 Task: Look for space in Prizren, Kosovo from 26th August, 2023 to 10th September, 2023 for 6 adults, 2 children in price range Rs.10000 to Rs.15000. Place can be entire place or shared room with 6 bedrooms having 6 beds and 6 bathrooms. Property type can be house, flat, guest house. Amenities needed are: wifi, TV, free parkinig on premises, gym, breakfast. Booking option can be shelf check-in. Required host language is English.
Action: Mouse moved to (528, 99)
Screenshot: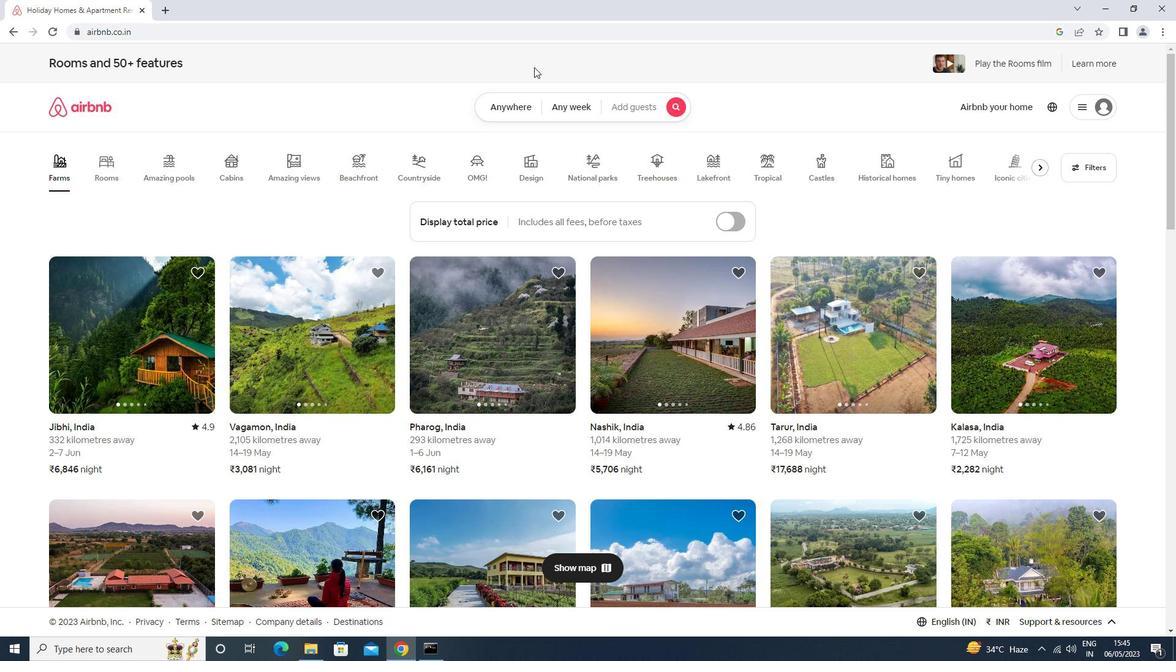 
Action: Mouse pressed left at (528, 99)
Screenshot: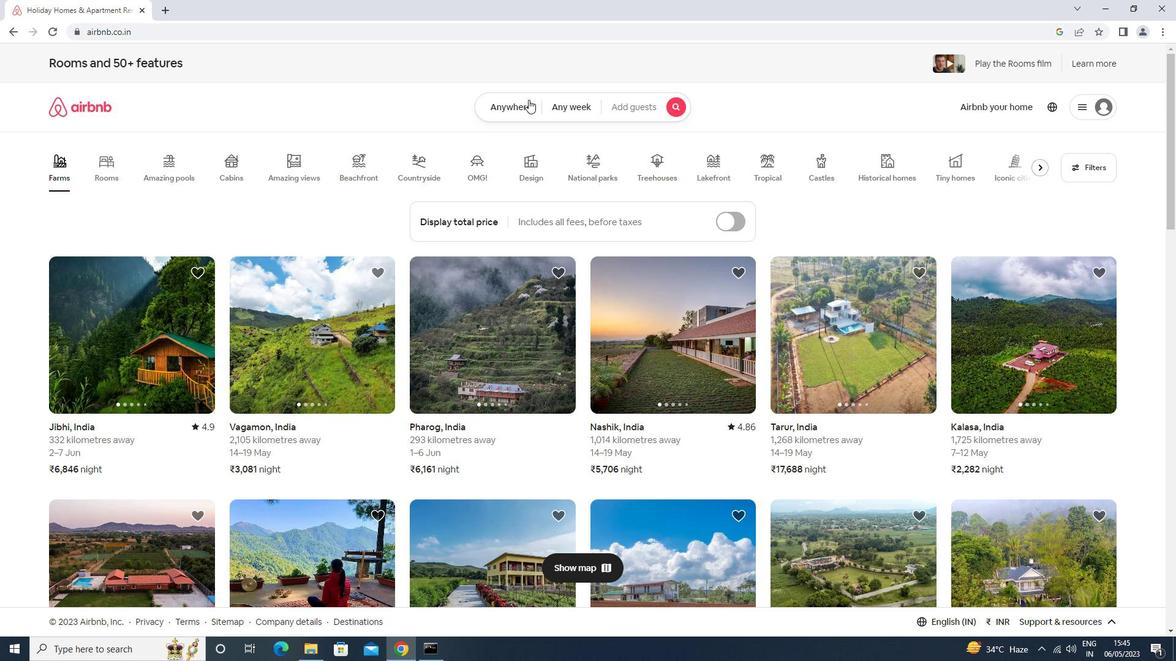 
Action: Mouse moved to (381, 158)
Screenshot: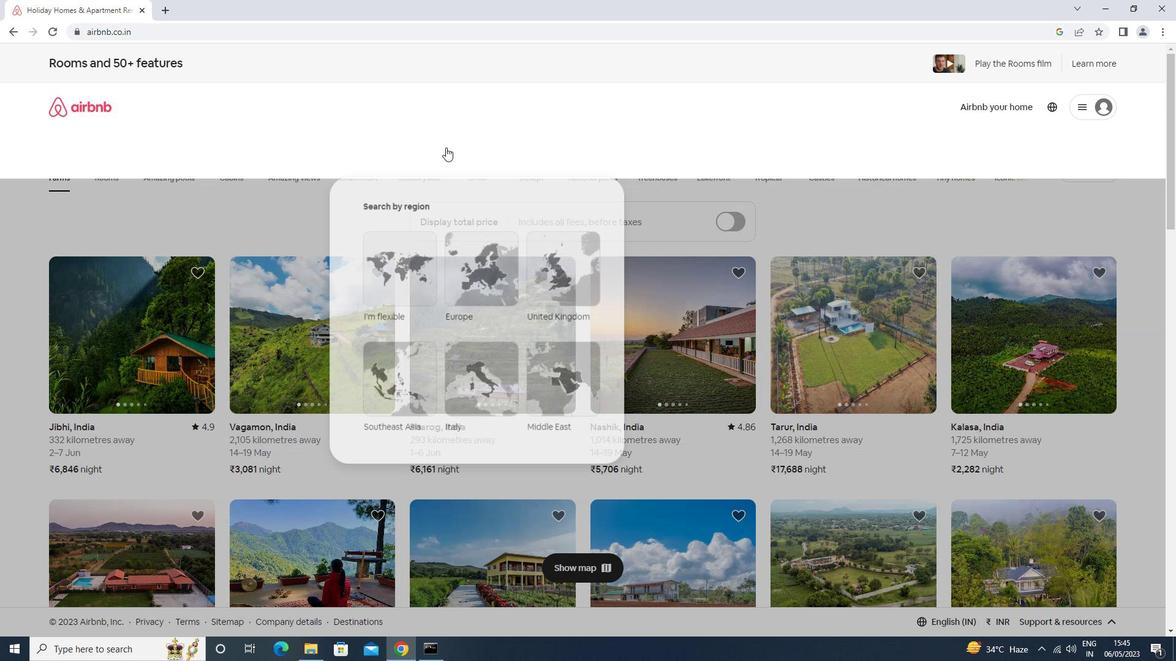 
Action: Mouse pressed left at (381, 158)
Screenshot: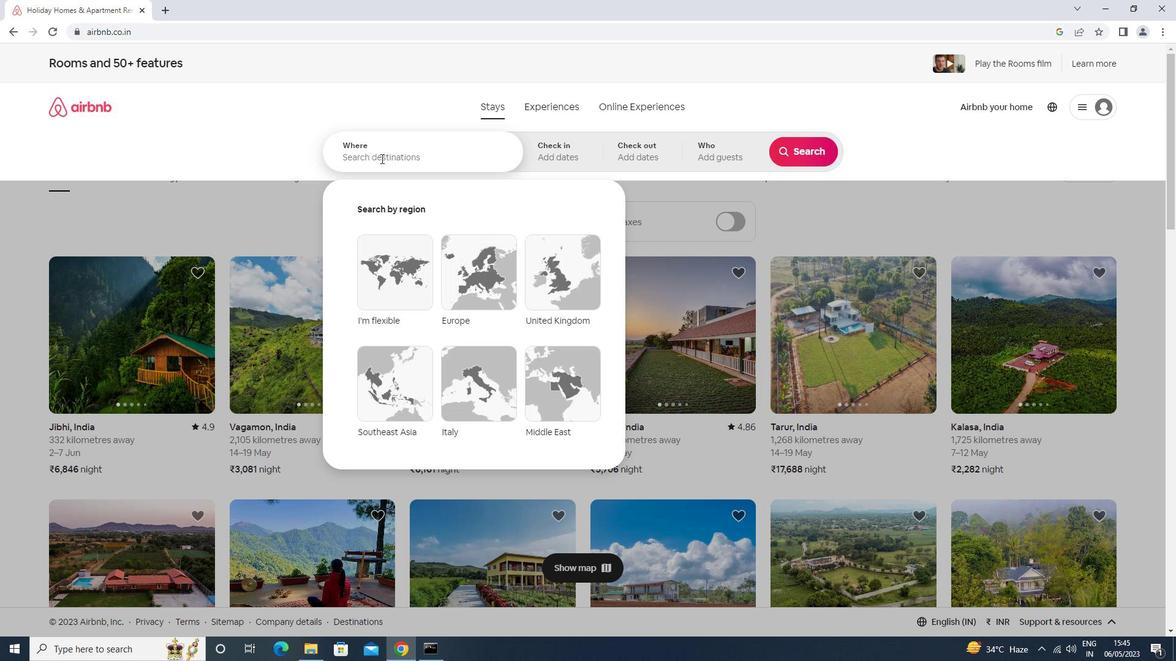 
Action: Mouse moved to (383, 158)
Screenshot: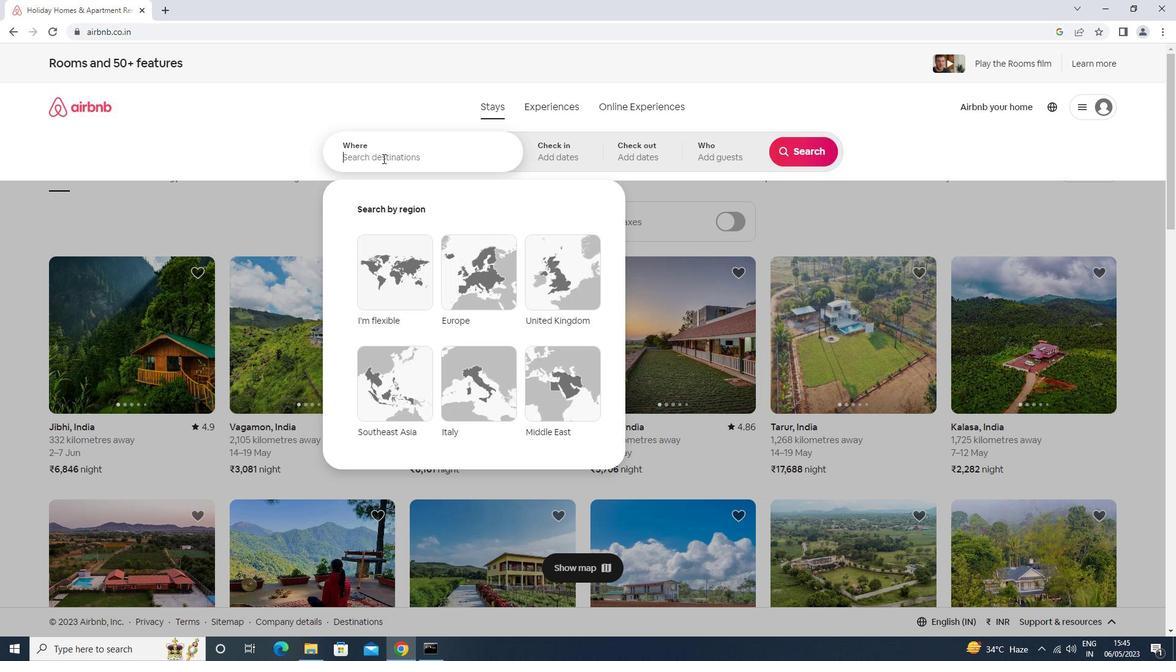 
Action: Key pressed prizreb<Key.backspace>n,<Key.space>kosovo
Screenshot: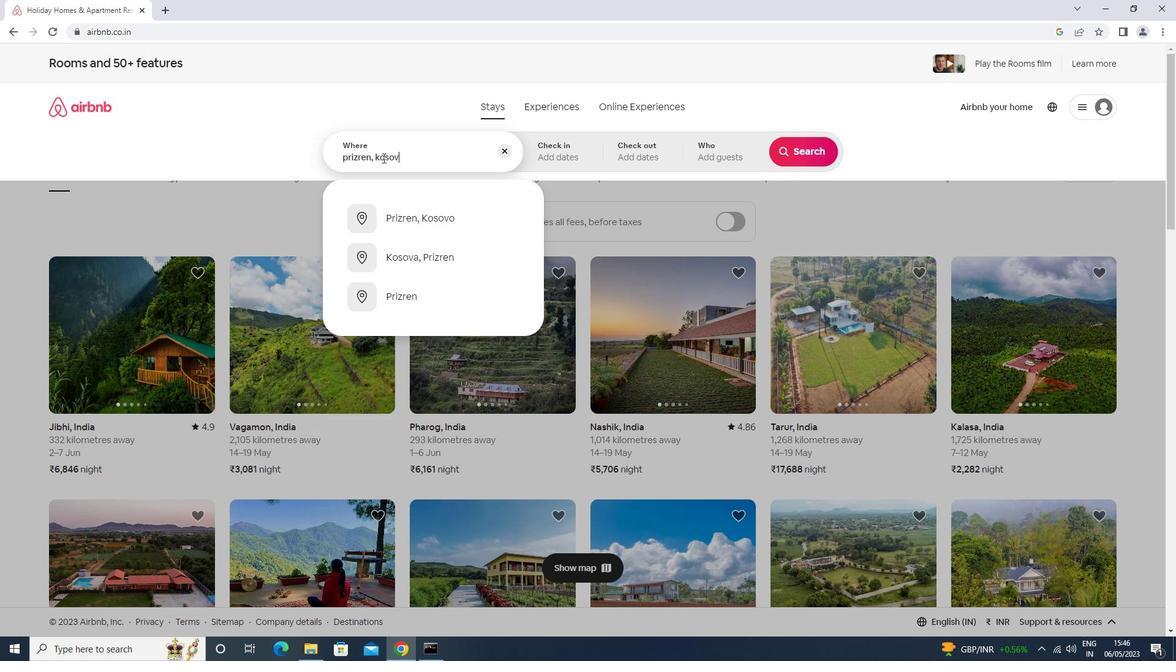 
Action: Mouse moved to (397, 161)
Screenshot: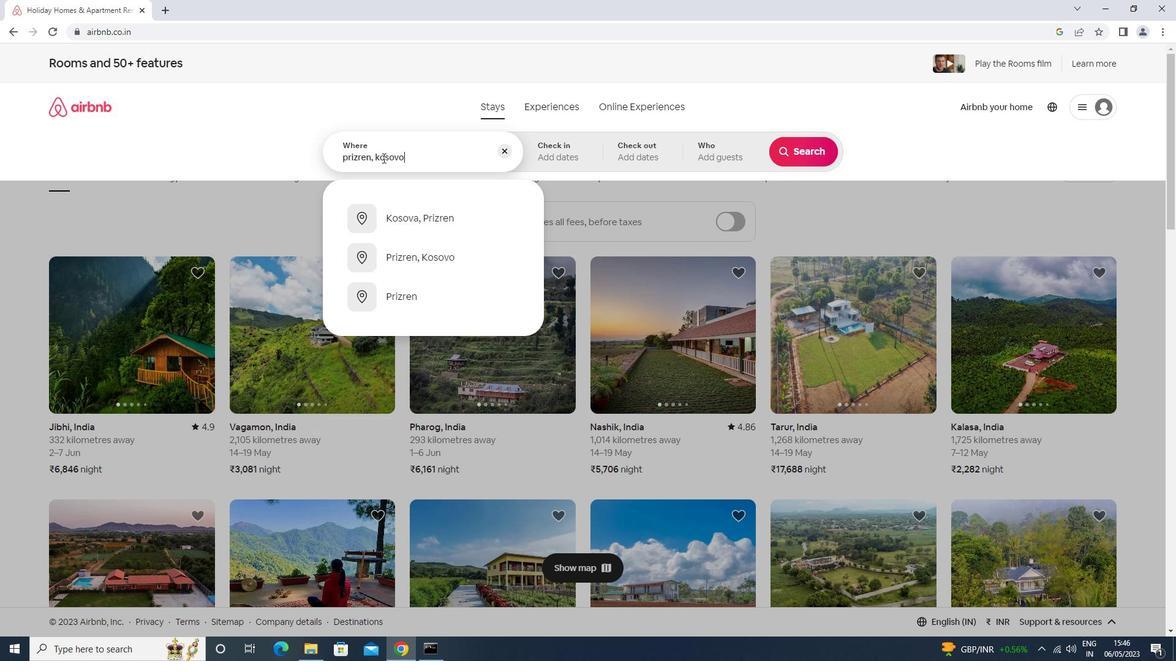 
Action: Key pressed <Key.down><Key.enter>
Screenshot: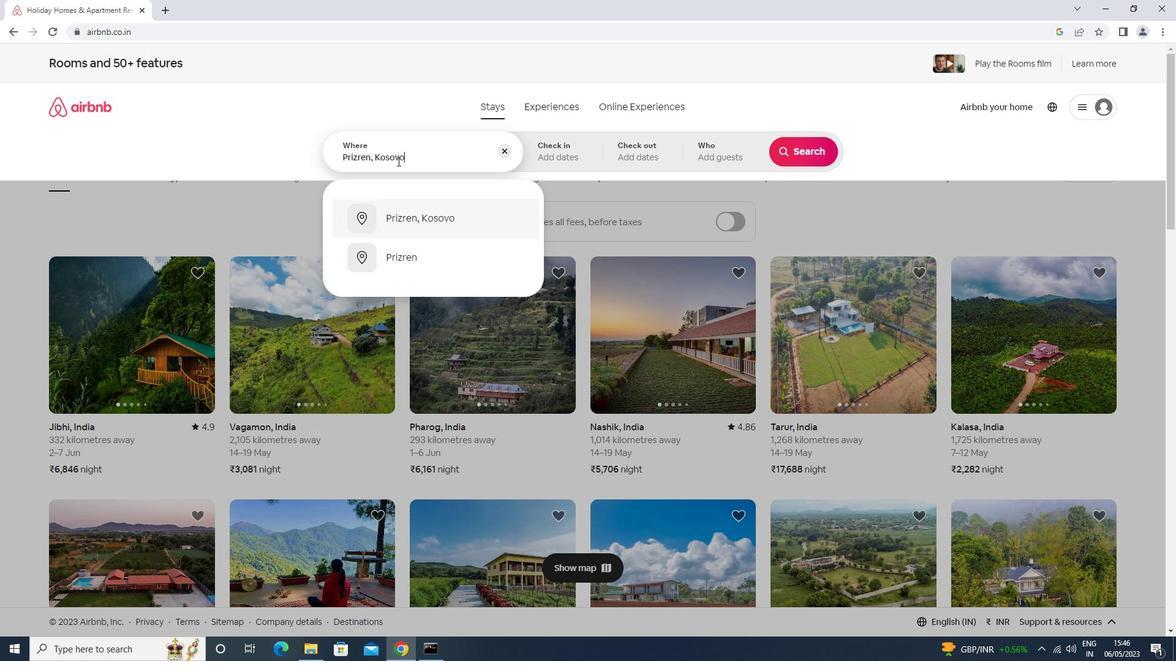 
Action: Mouse moved to (797, 251)
Screenshot: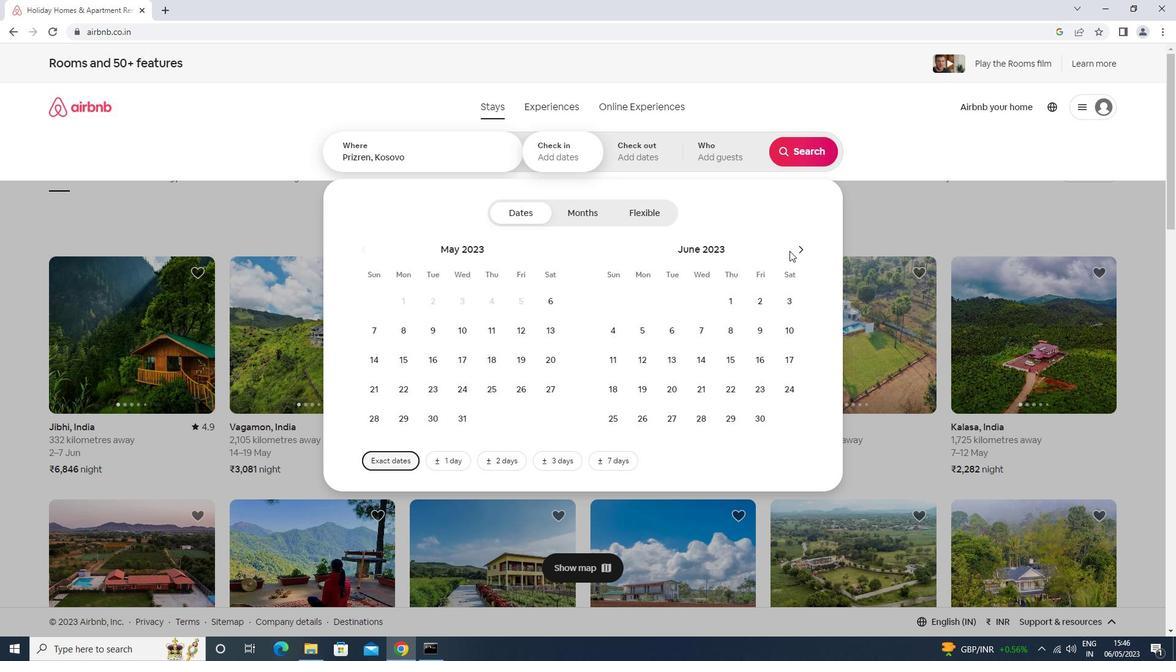 
Action: Mouse pressed left at (797, 251)
Screenshot: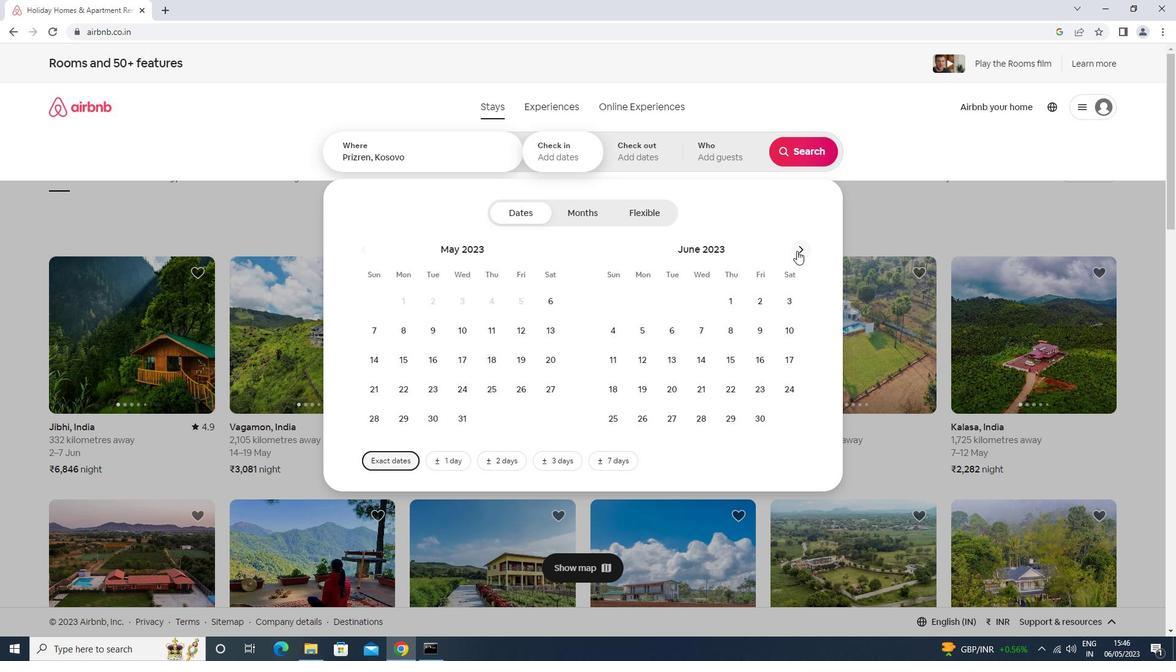 
Action: Mouse pressed left at (797, 251)
Screenshot: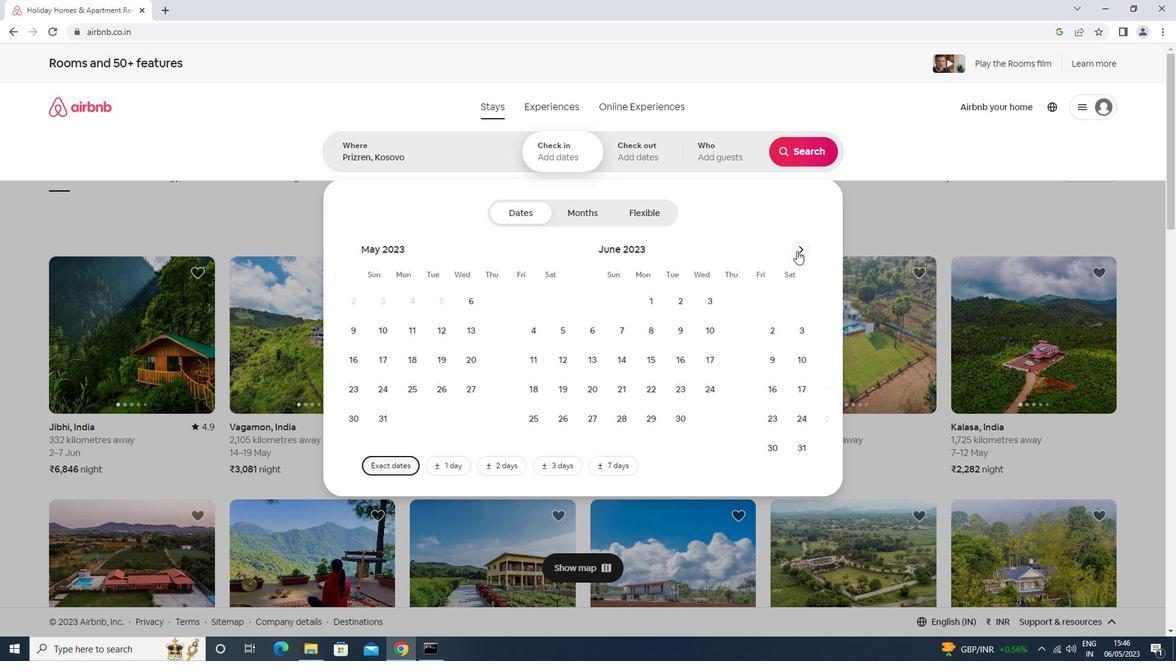 
Action: Mouse pressed left at (797, 251)
Screenshot: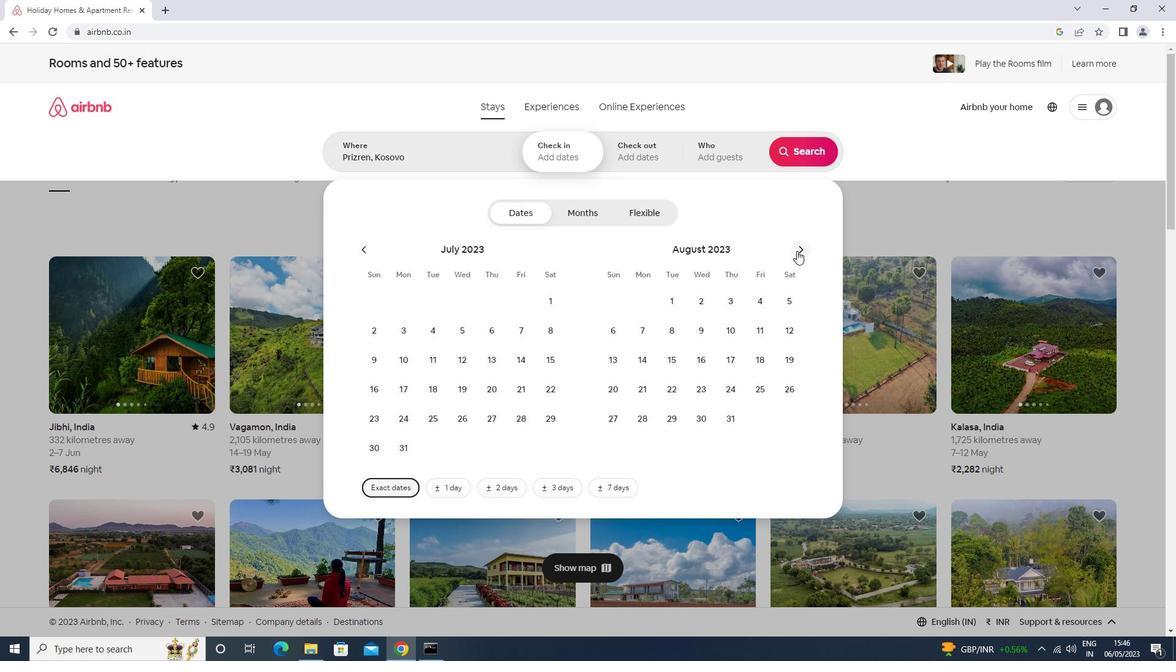 
Action: Mouse moved to (539, 387)
Screenshot: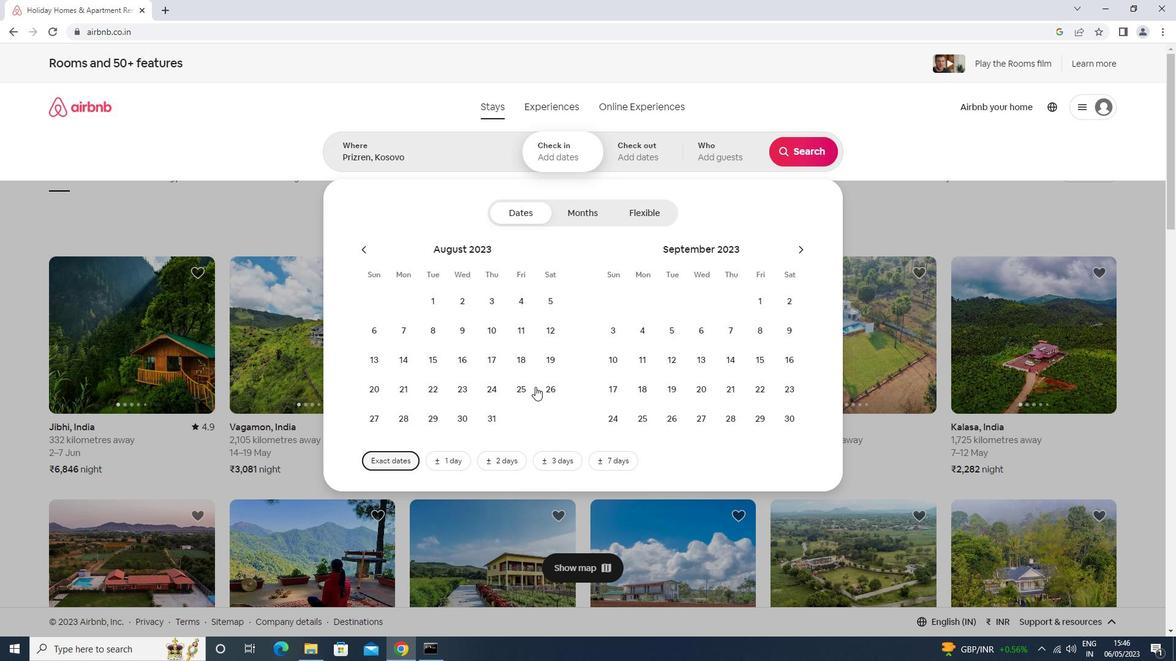 
Action: Mouse pressed left at (539, 387)
Screenshot: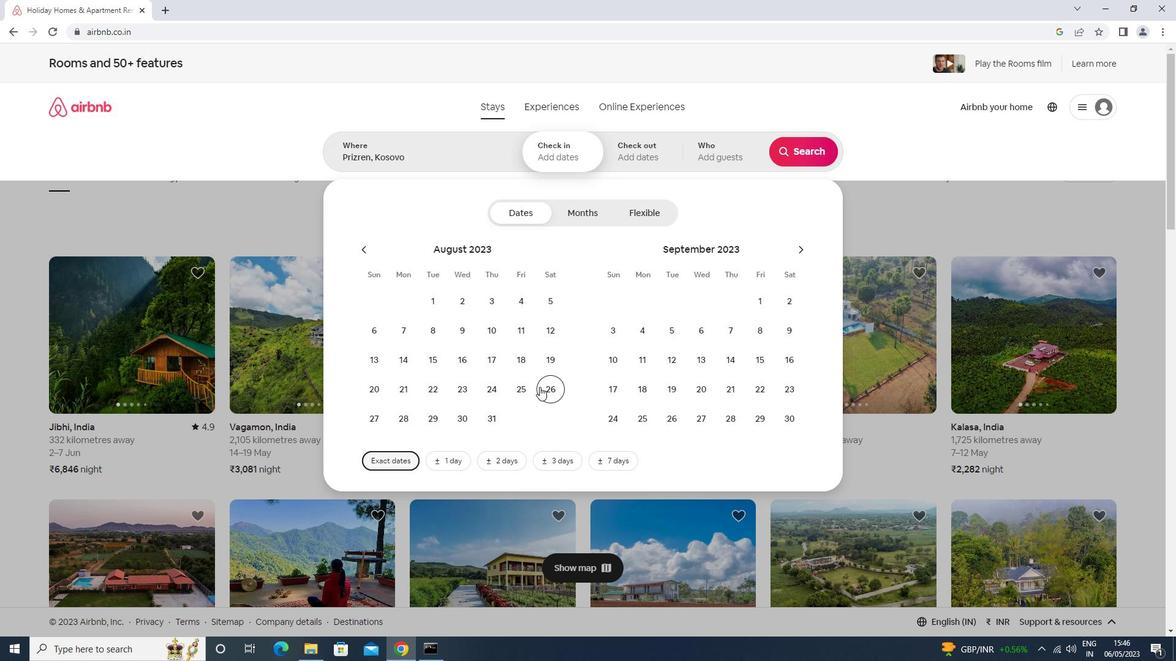
Action: Mouse moved to (617, 361)
Screenshot: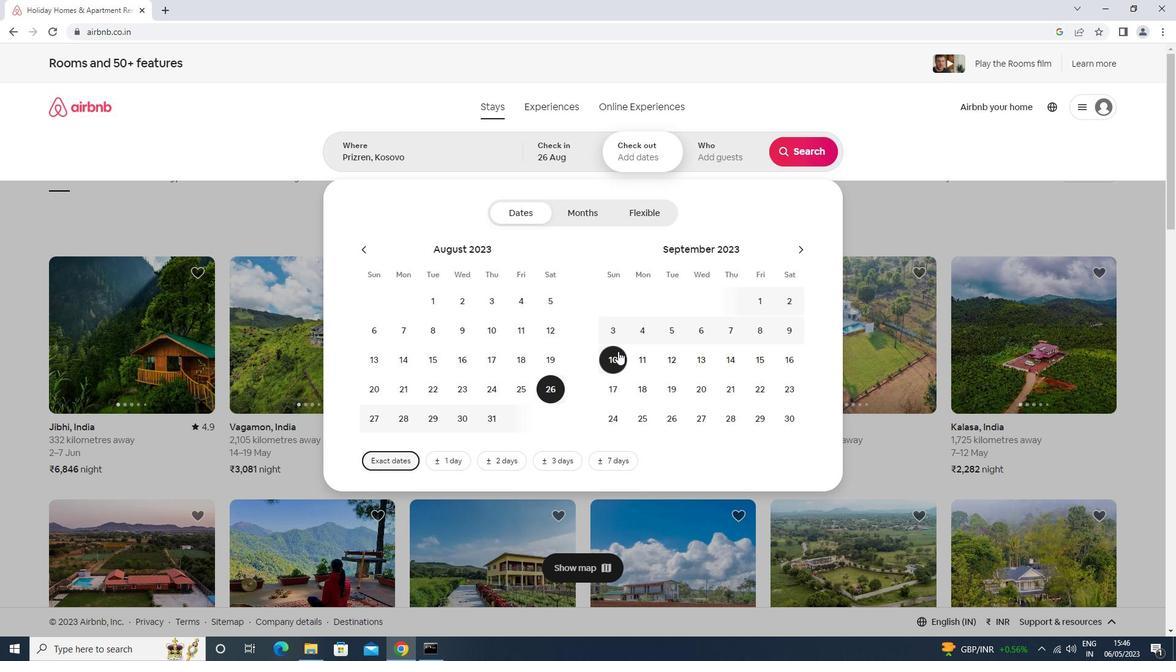 
Action: Mouse pressed left at (617, 361)
Screenshot: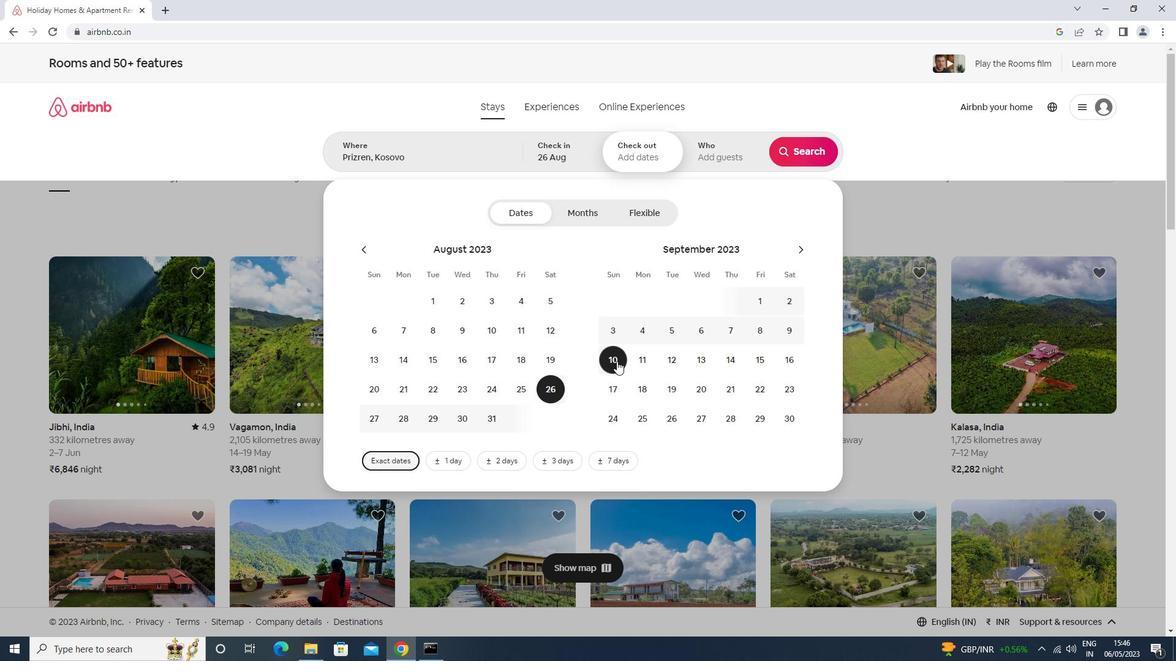 
Action: Mouse moved to (696, 152)
Screenshot: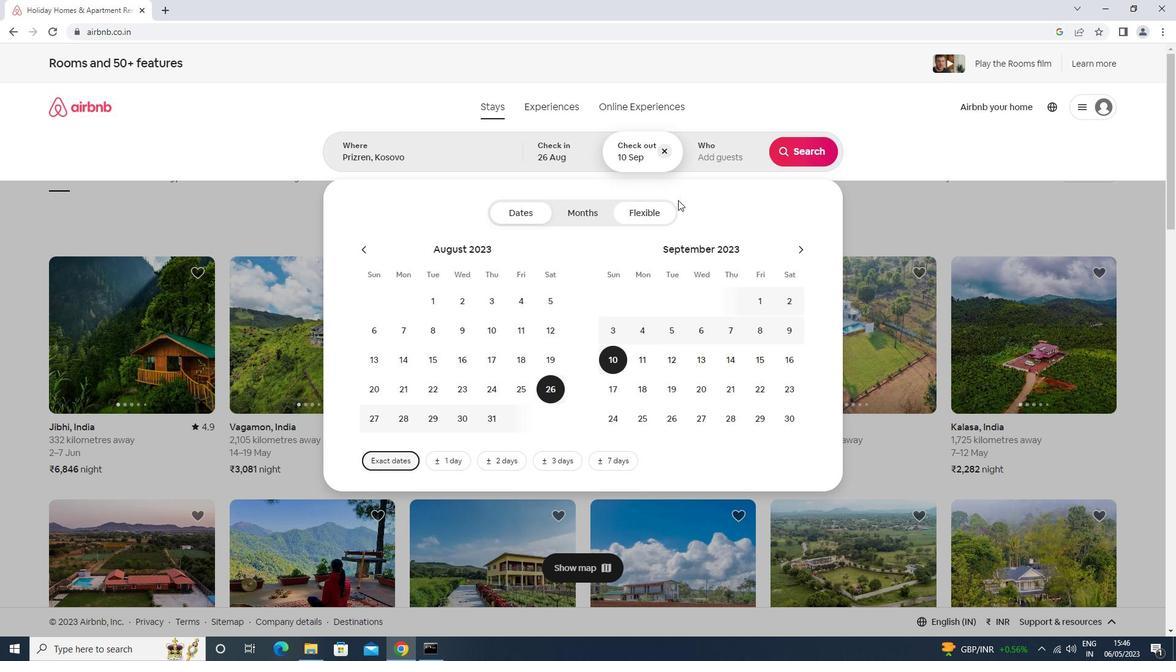 
Action: Mouse pressed left at (696, 152)
Screenshot: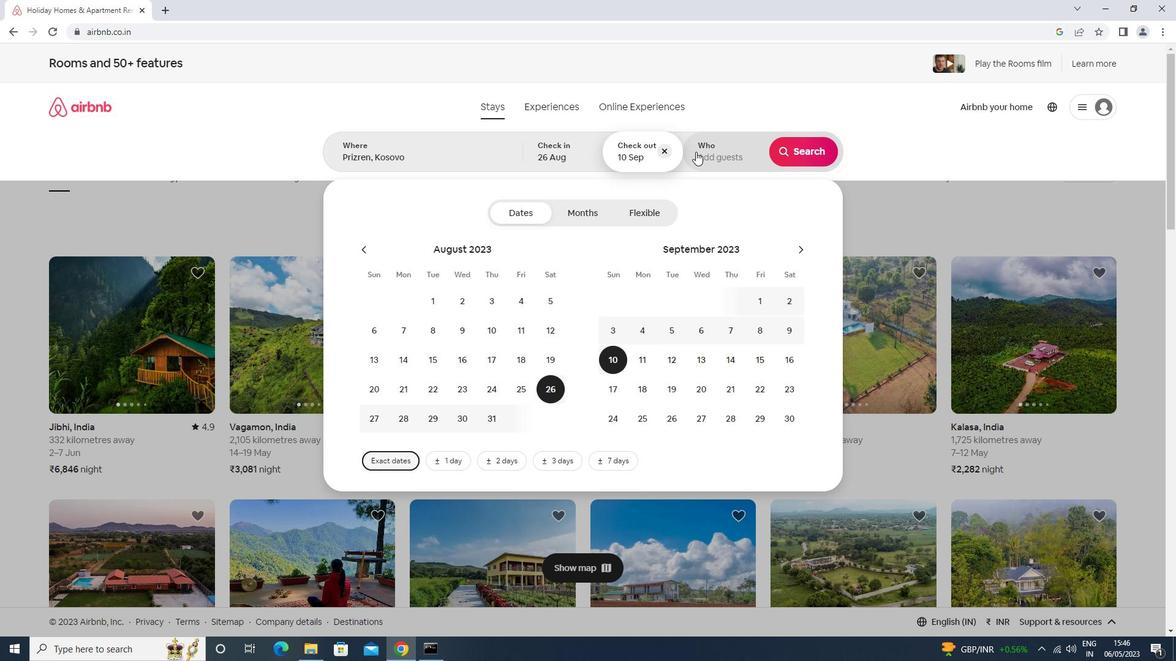 
Action: Mouse moved to (804, 218)
Screenshot: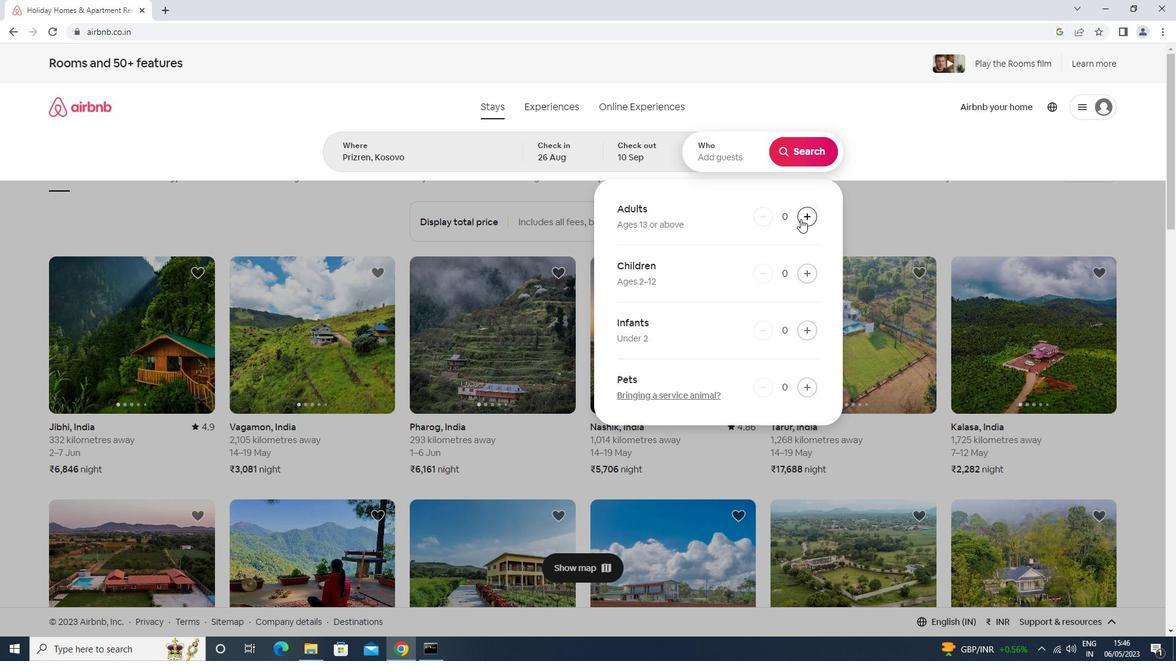 
Action: Mouse pressed left at (804, 218)
Screenshot: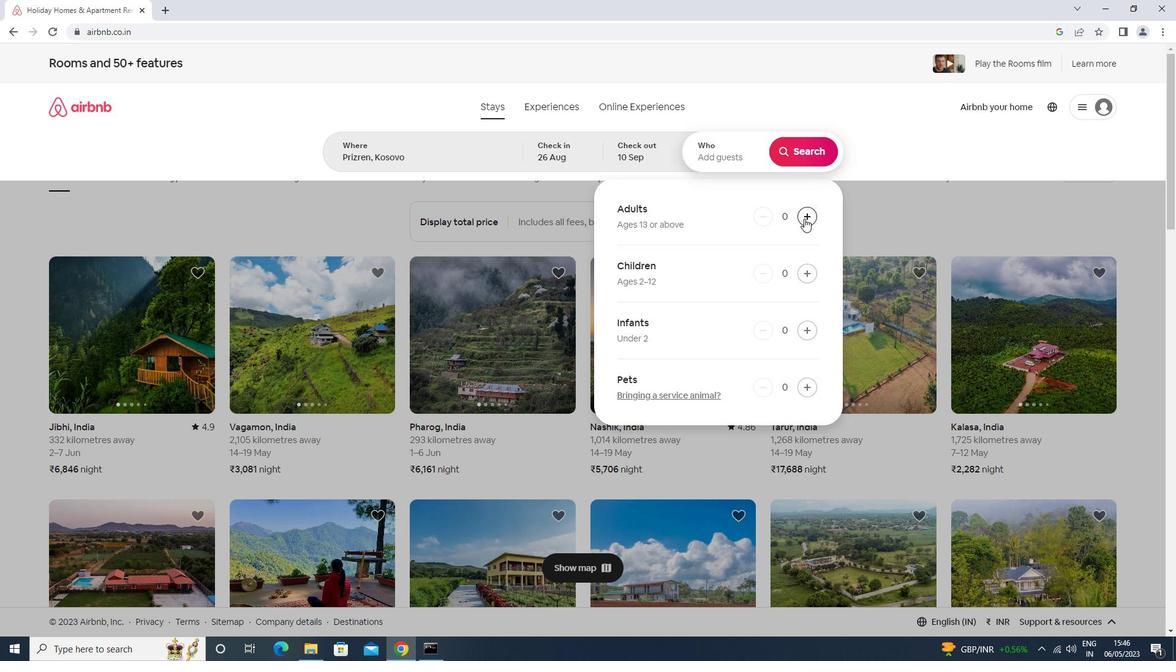 
Action: Mouse pressed left at (804, 218)
Screenshot: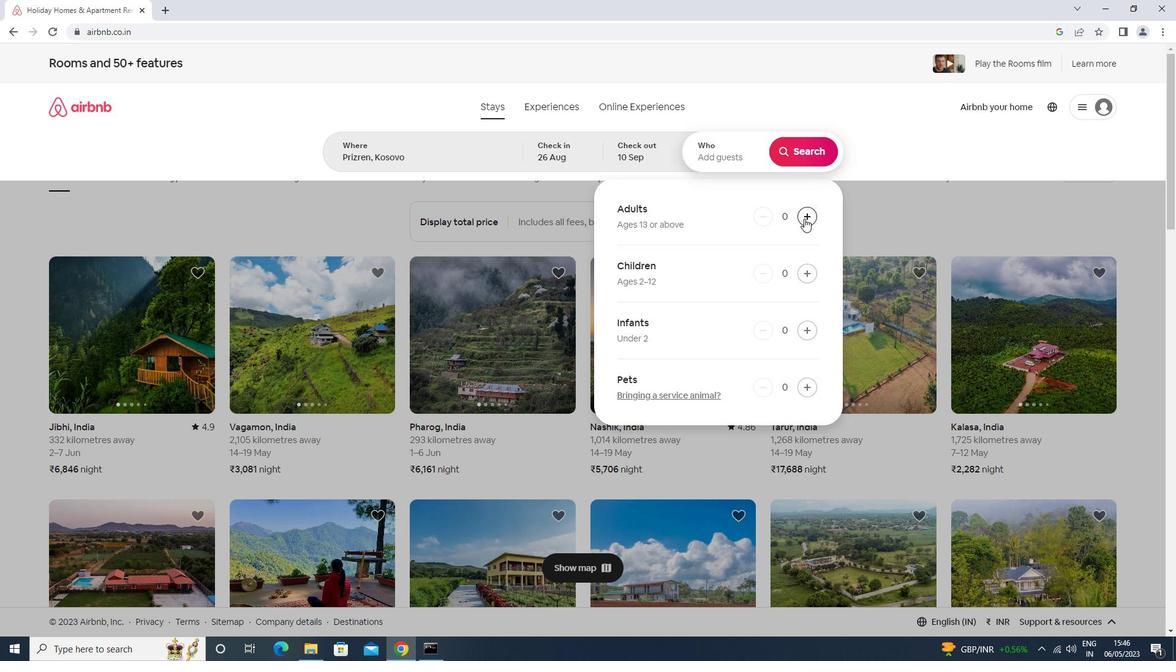 
Action: Mouse moved to (808, 215)
Screenshot: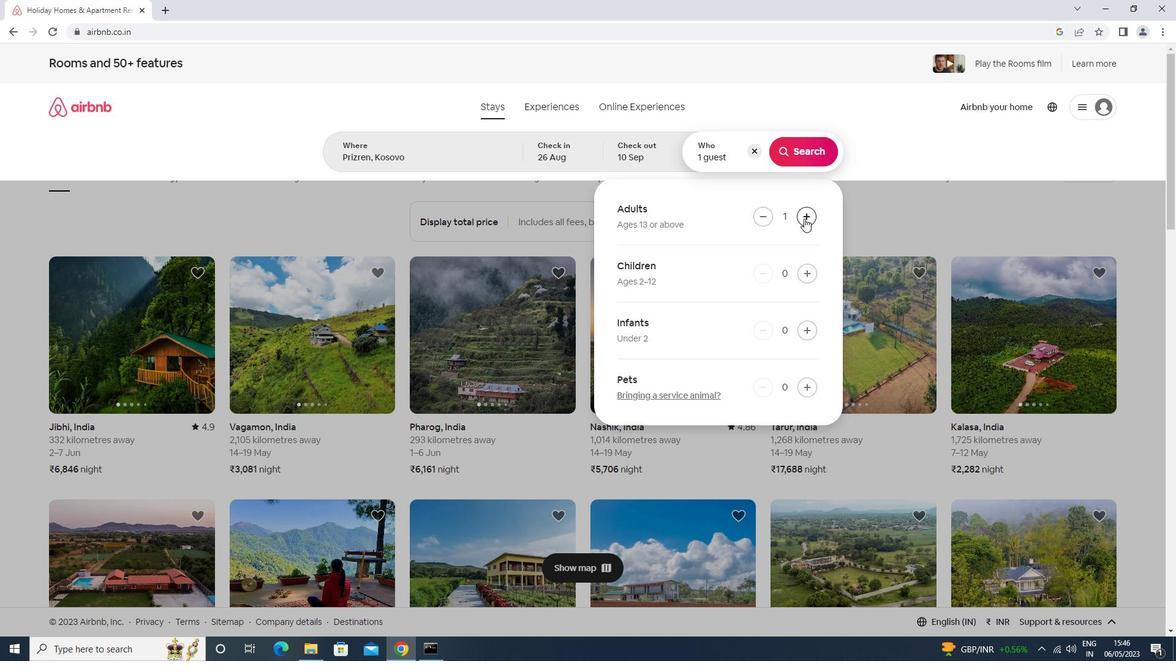 
Action: Mouse pressed left at (808, 215)
Screenshot: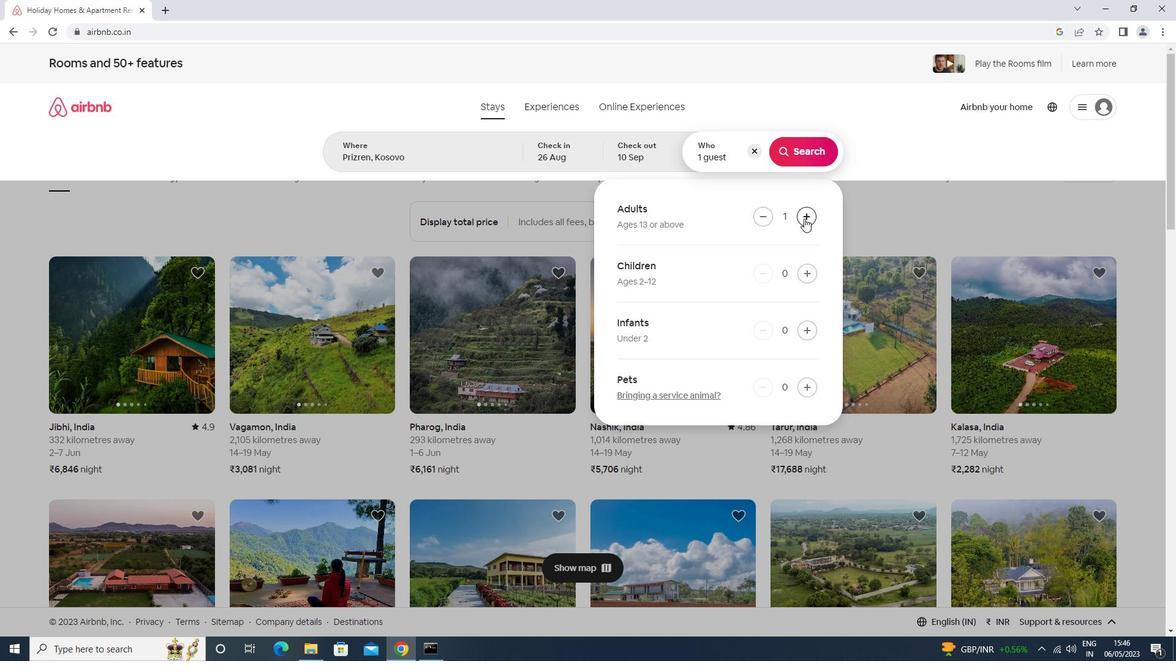 
Action: Mouse pressed left at (808, 215)
Screenshot: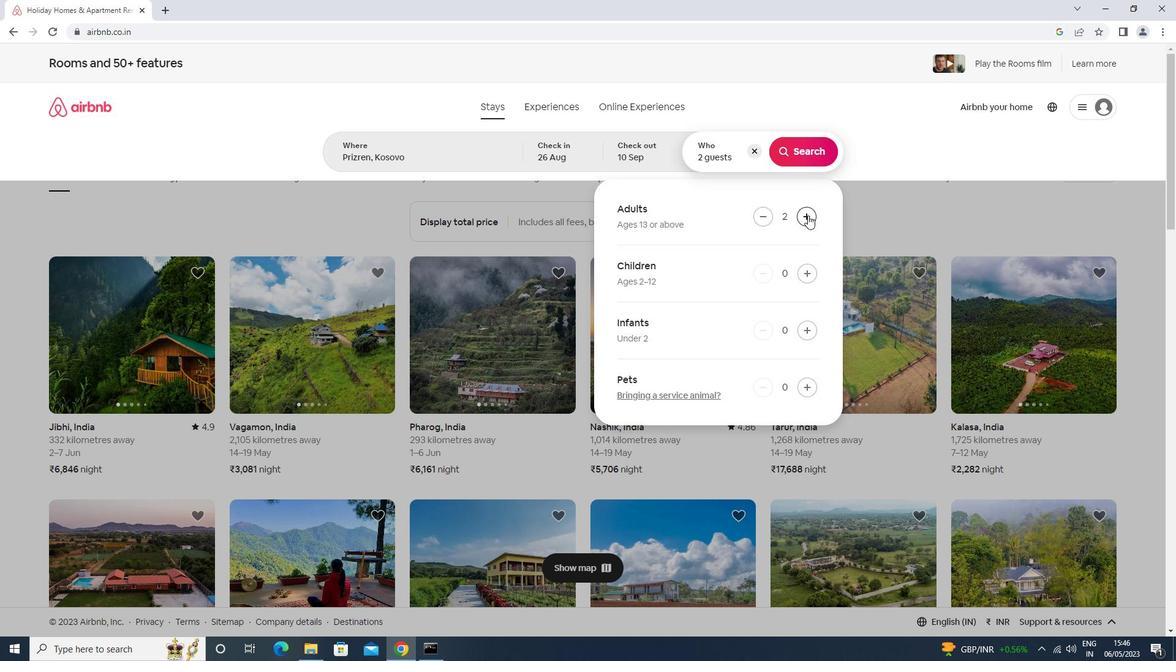 
Action: Mouse pressed left at (808, 215)
Screenshot: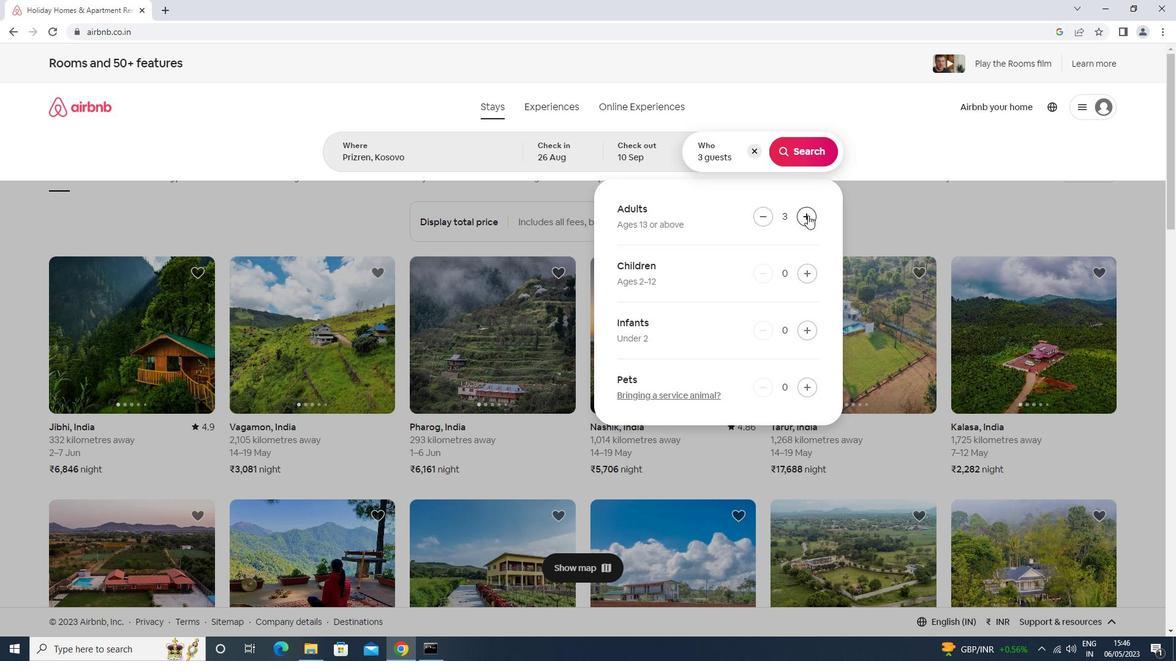 
Action: Mouse pressed left at (808, 215)
Screenshot: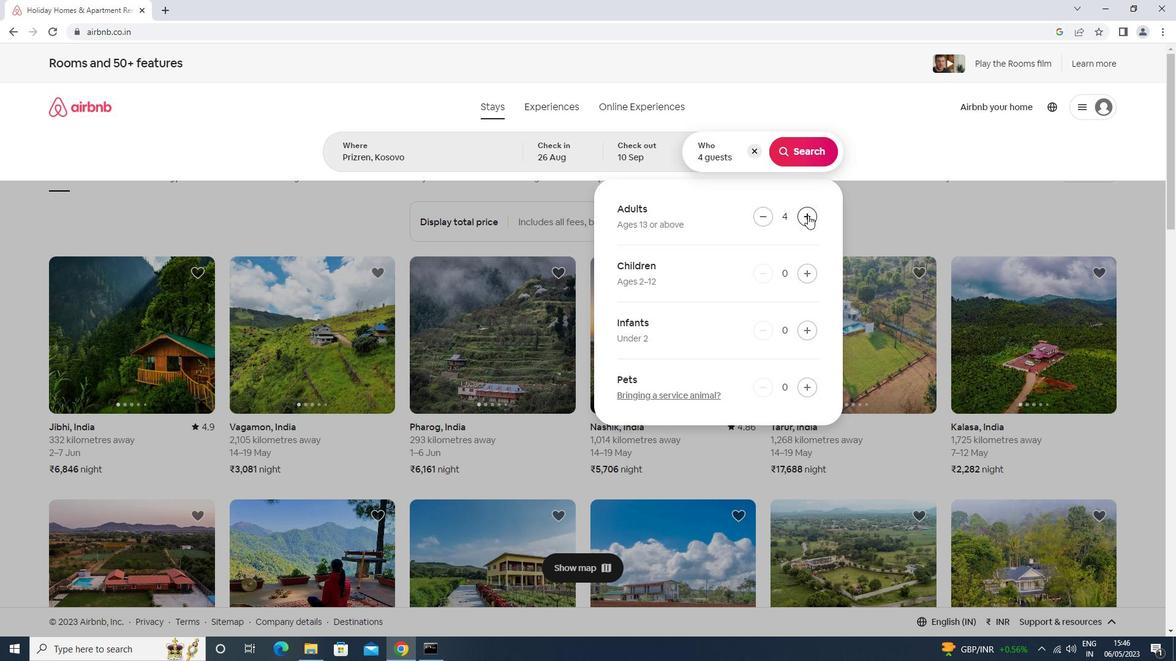 
Action: Mouse moved to (813, 272)
Screenshot: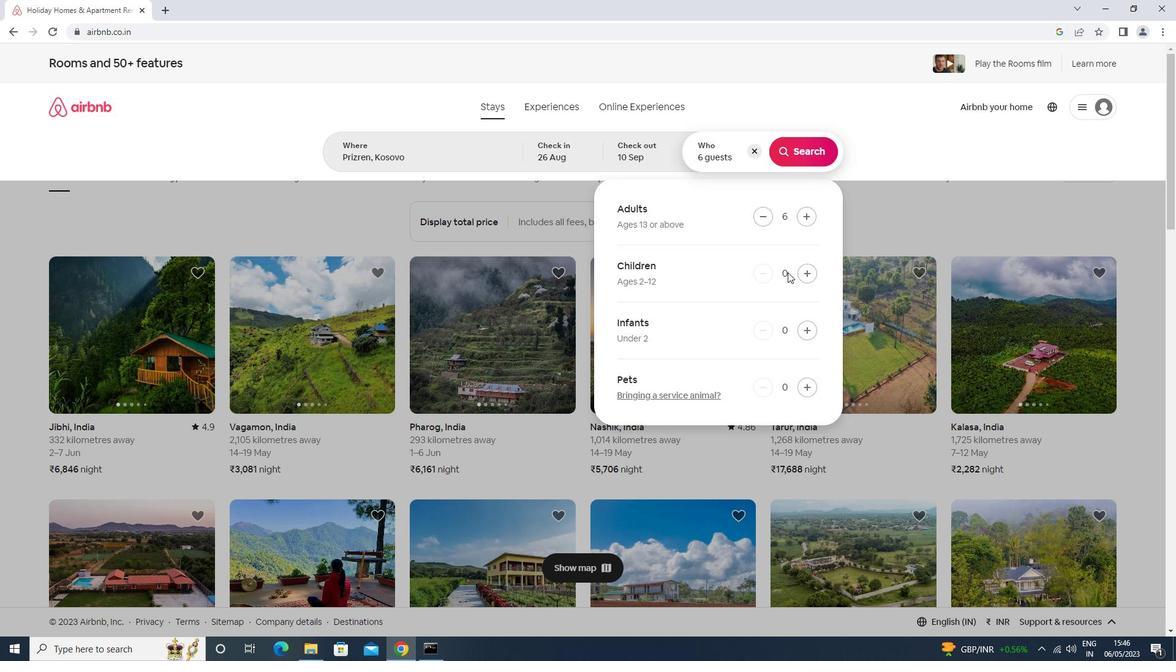 
Action: Mouse pressed left at (813, 272)
Screenshot: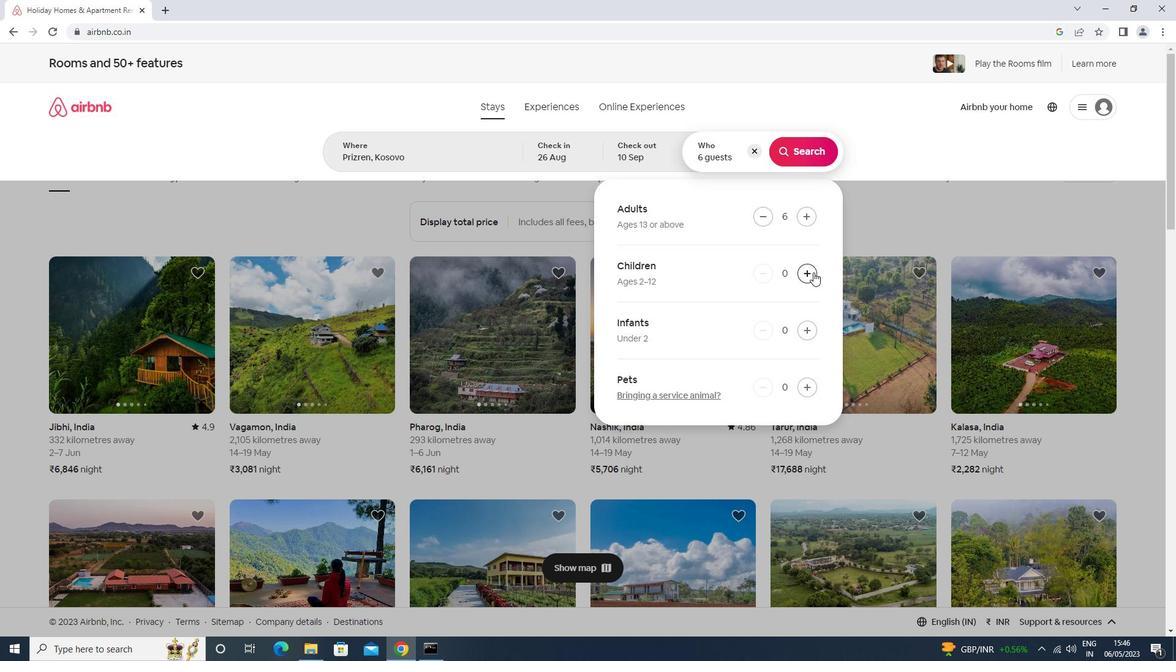 
Action: Mouse pressed left at (813, 272)
Screenshot: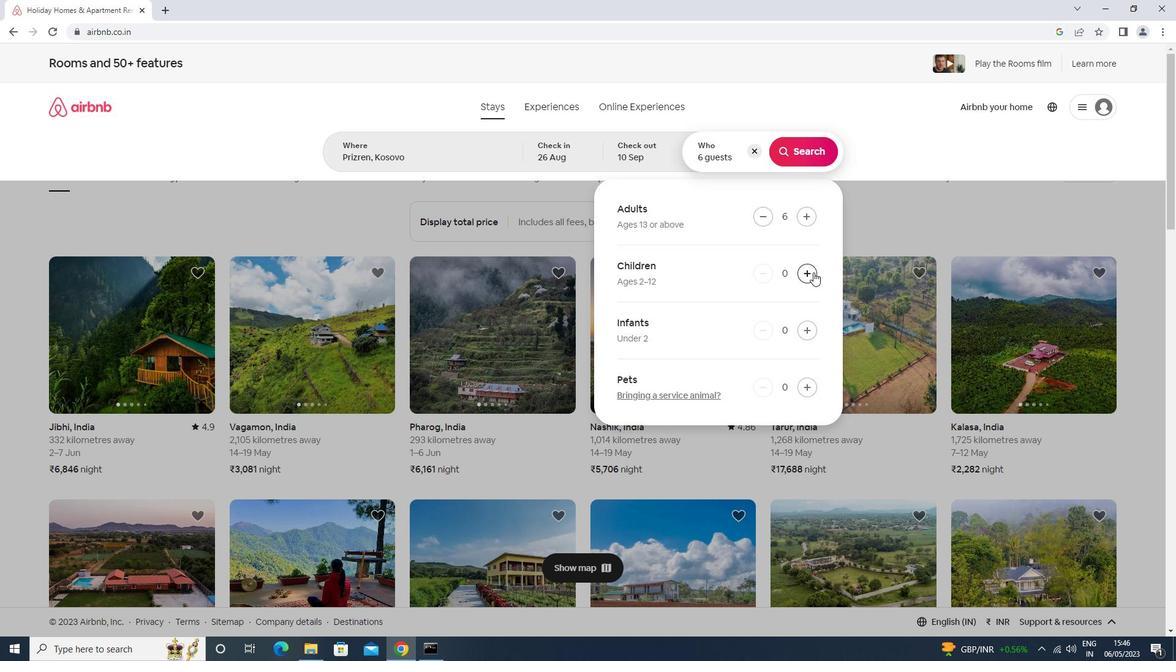 
Action: Mouse moved to (805, 157)
Screenshot: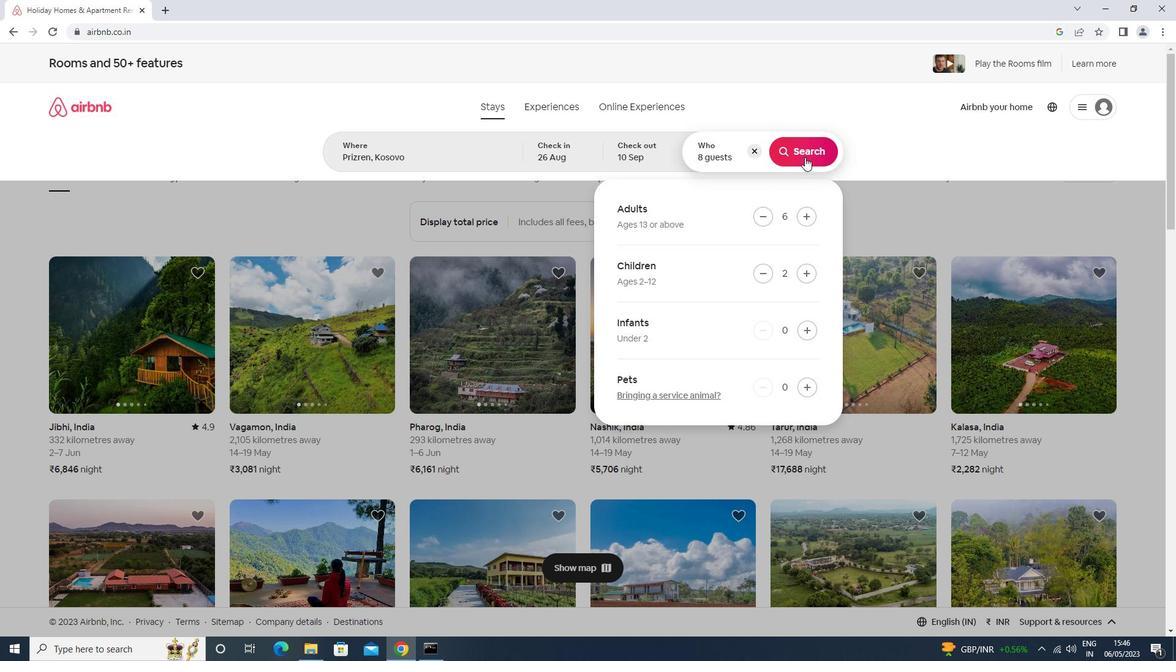 
Action: Mouse pressed left at (805, 157)
Screenshot: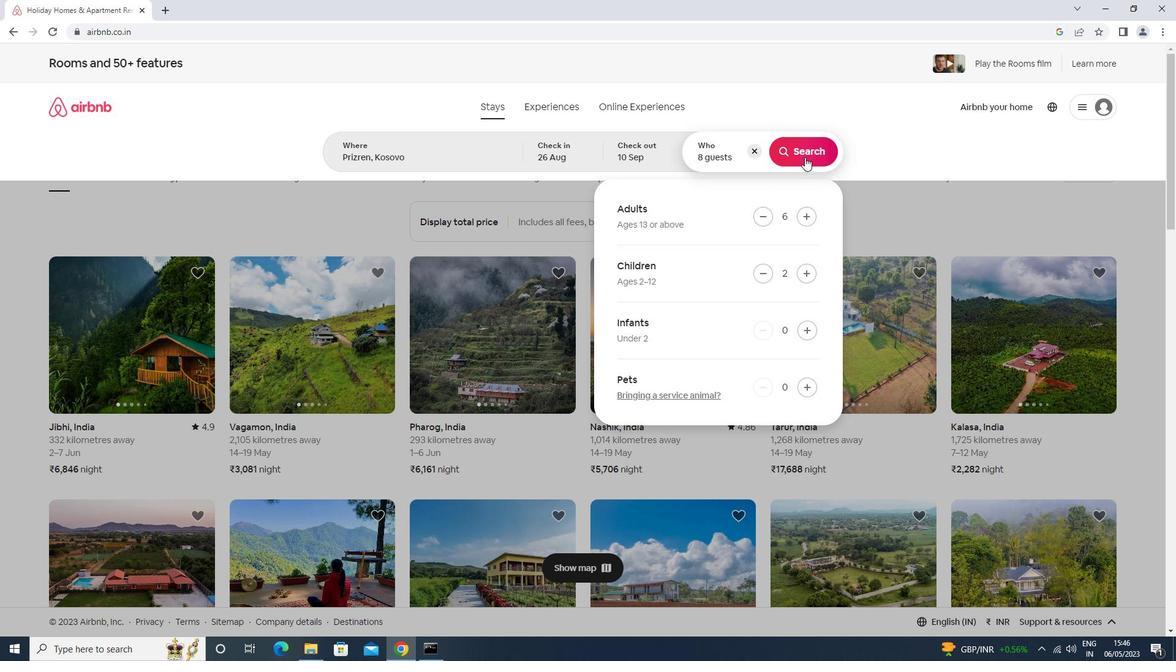
Action: Mouse moved to (1126, 115)
Screenshot: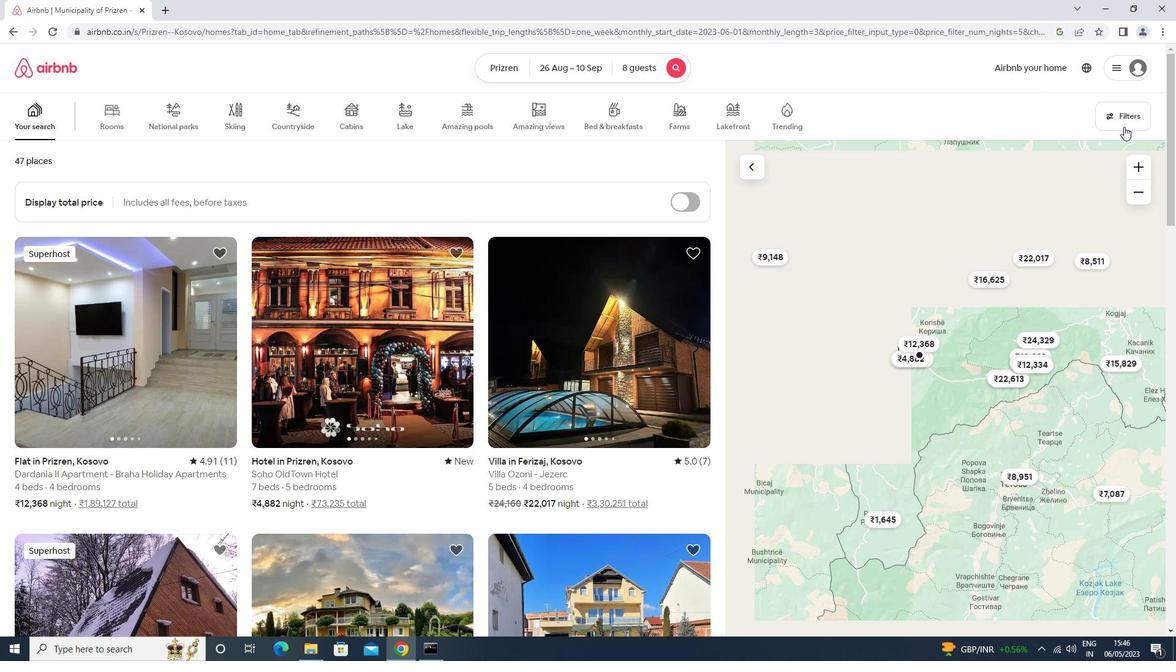 
Action: Mouse pressed left at (1126, 115)
Screenshot: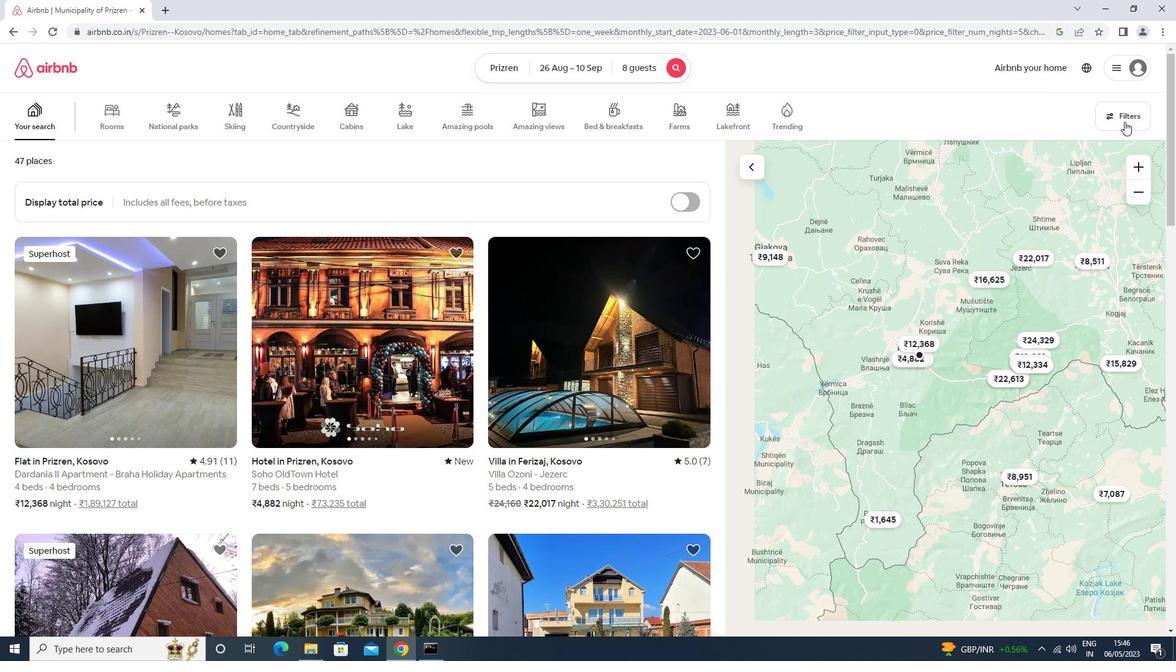 
Action: Mouse moved to (534, 413)
Screenshot: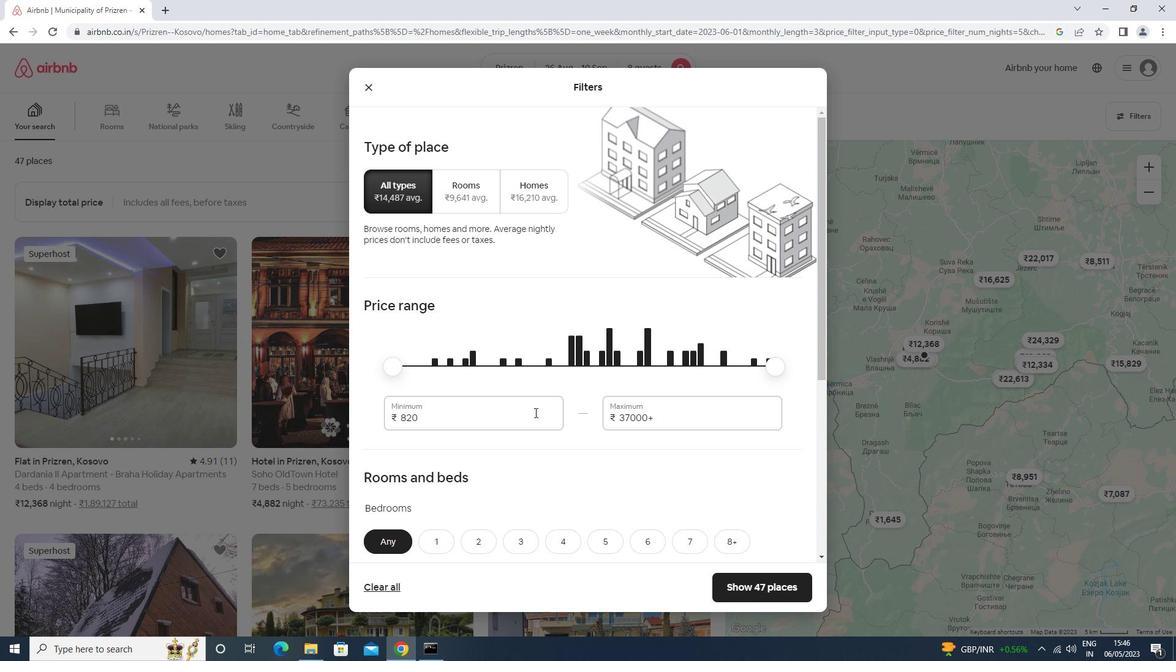 
Action: Mouse pressed left at (534, 413)
Screenshot: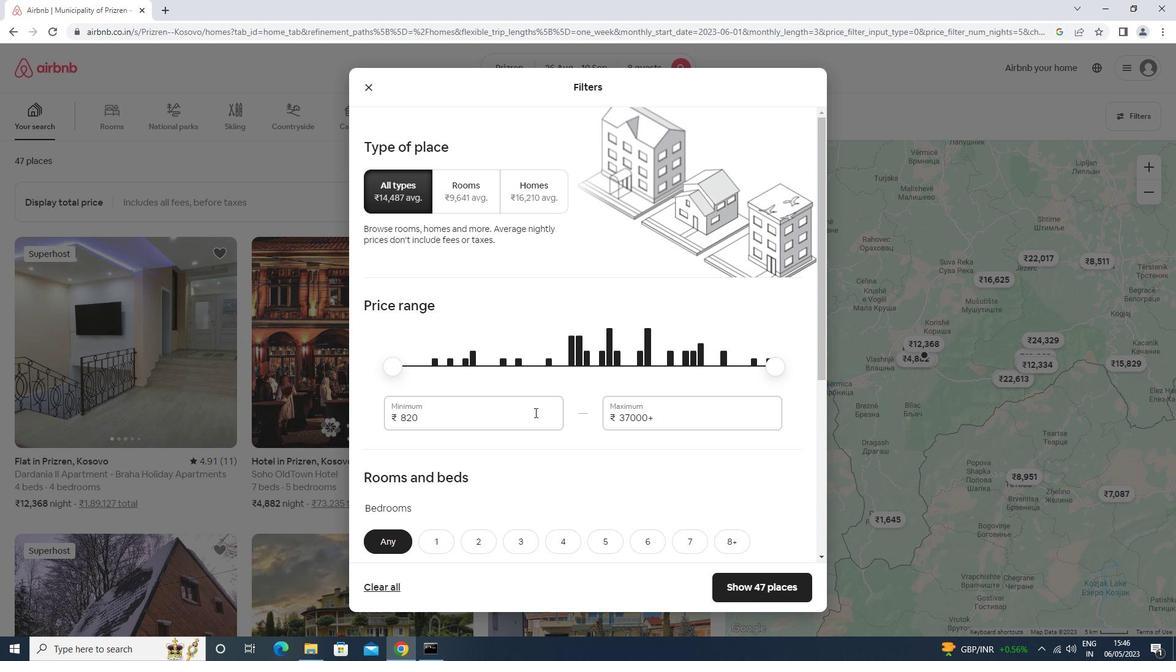 
Action: Key pressed <Key.backspace><Key.backspace><Key.backspace><Key.backspace>10000<Key.tab>15000
Screenshot: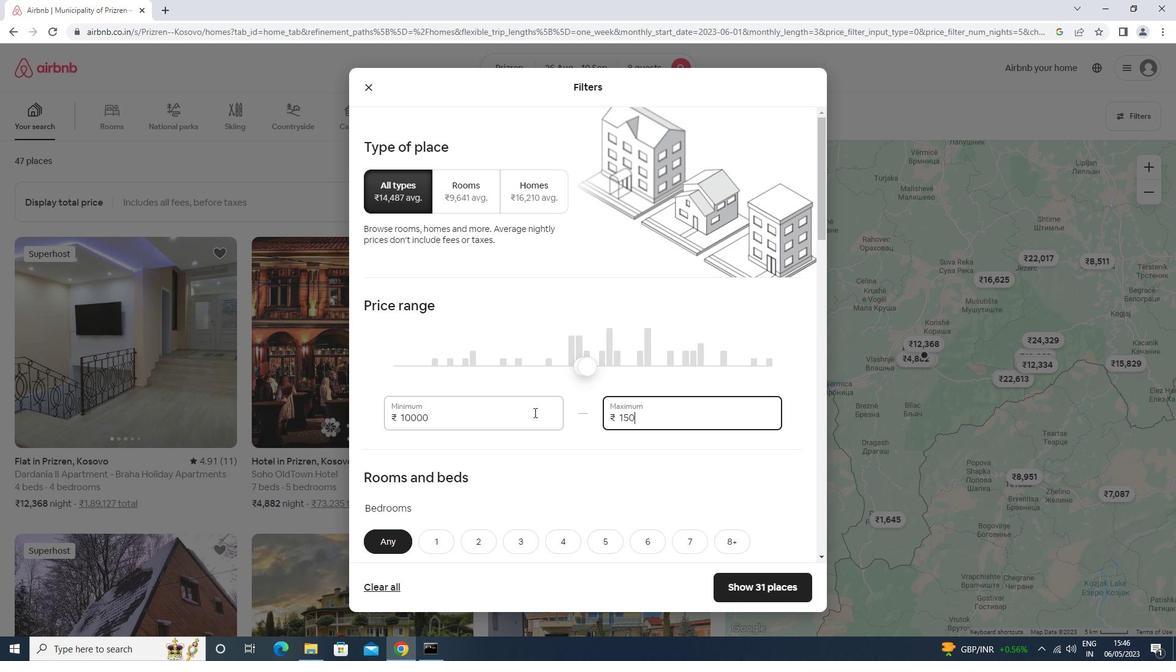 
Action: Mouse scrolled (534, 412) with delta (0, 0)
Screenshot: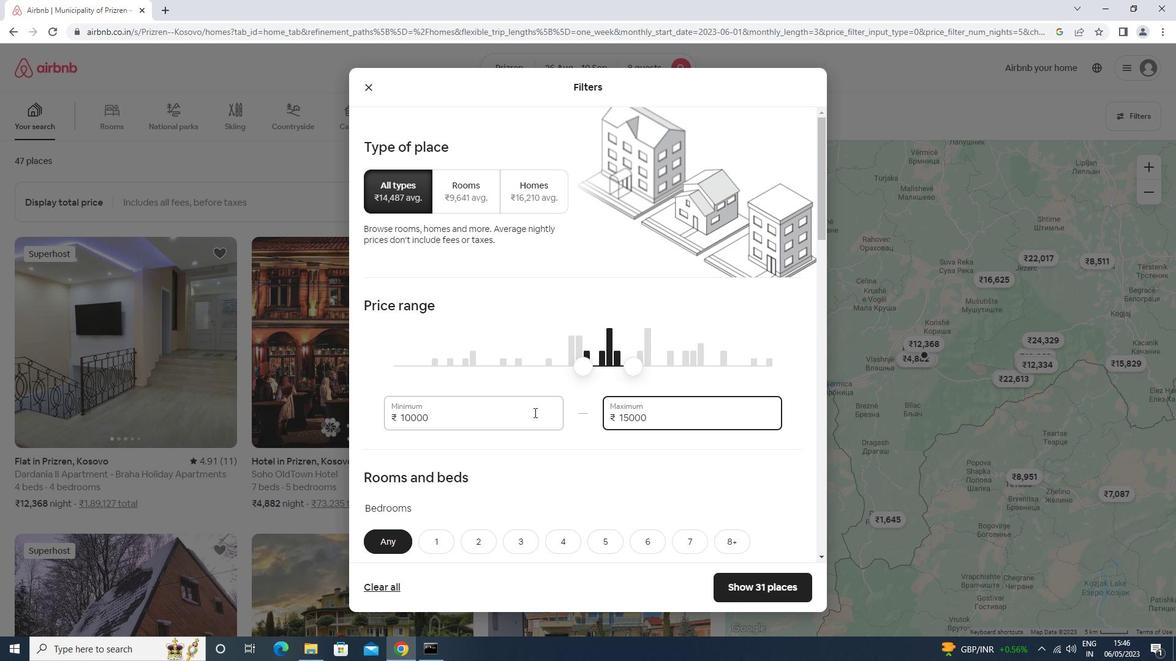 
Action: Mouse scrolled (534, 412) with delta (0, 0)
Screenshot: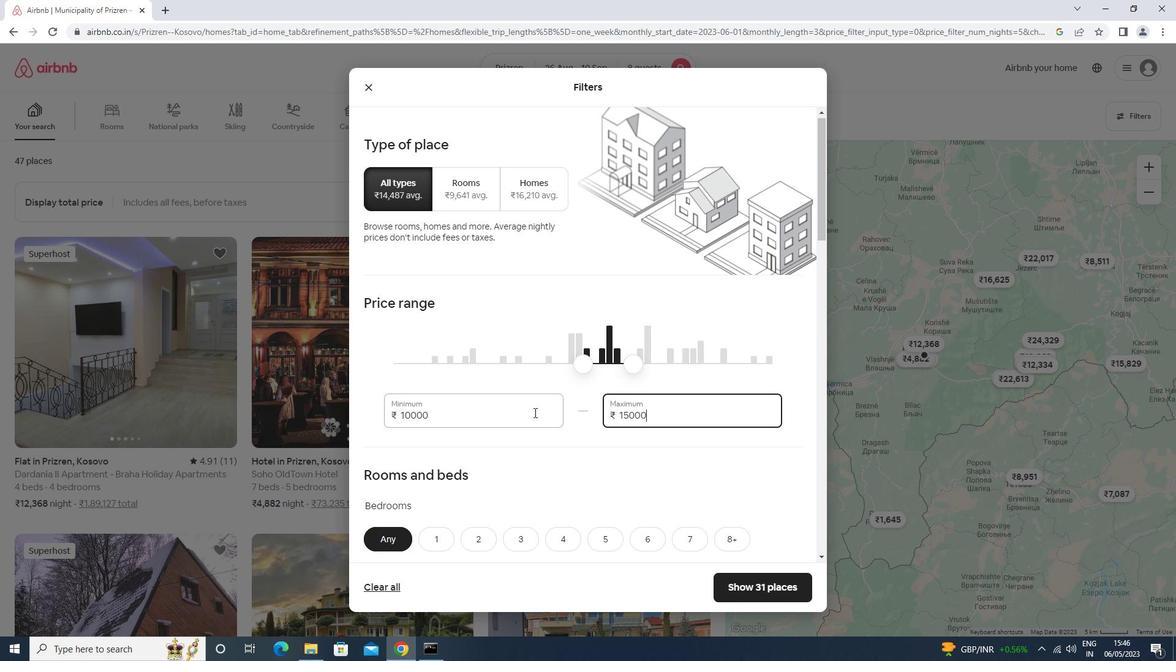
Action: Mouse moved to (642, 417)
Screenshot: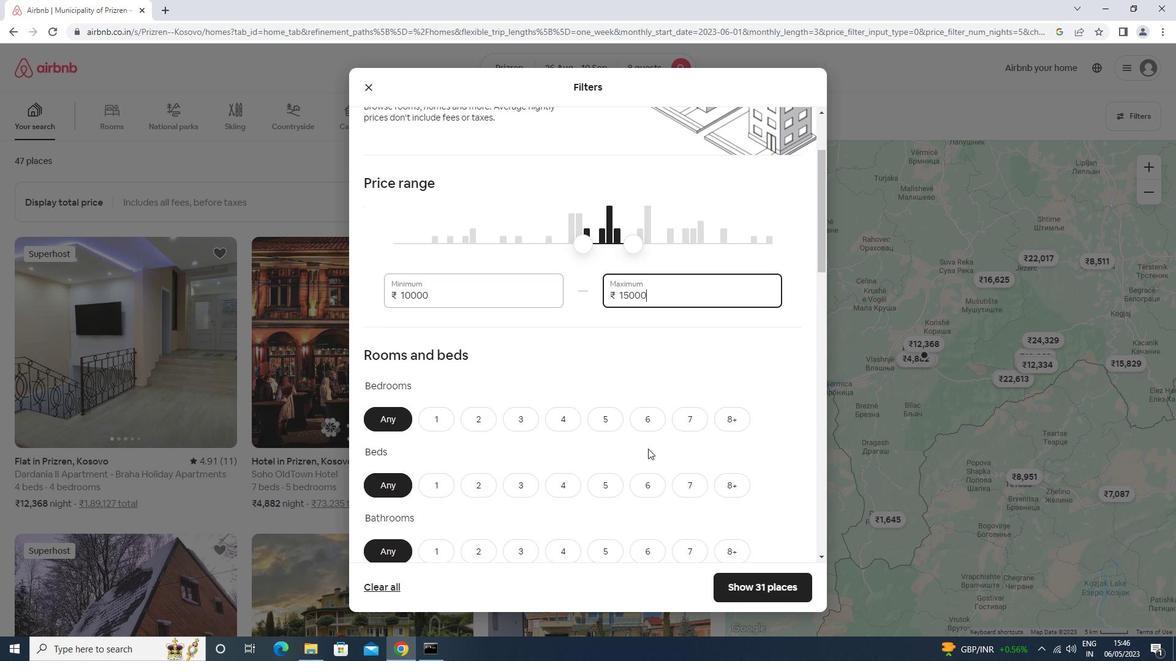 
Action: Mouse pressed left at (642, 417)
Screenshot: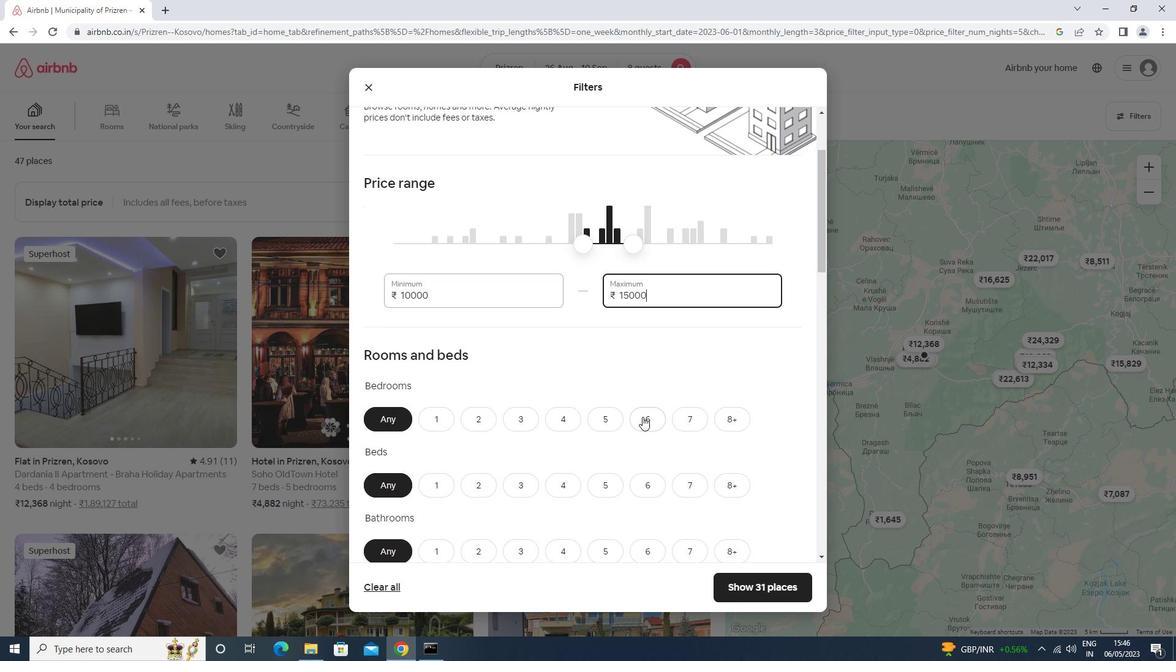 
Action: Mouse moved to (644, 480)
Screenshot: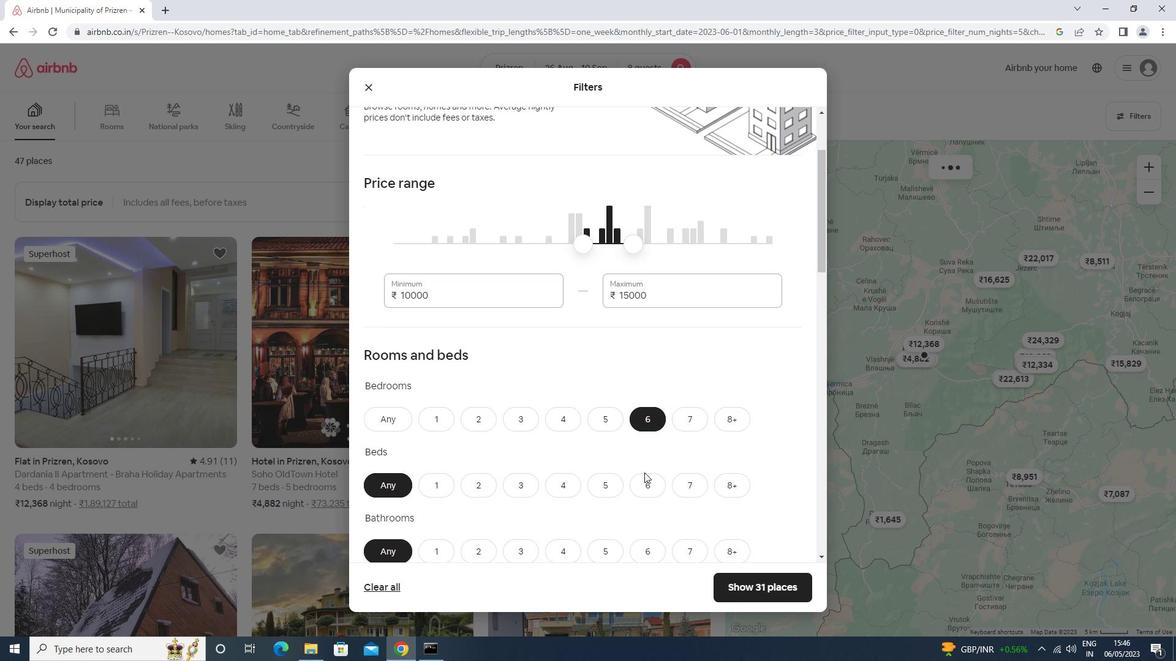 
Action: Mouse pressed left at (644, 480)
Screenshot: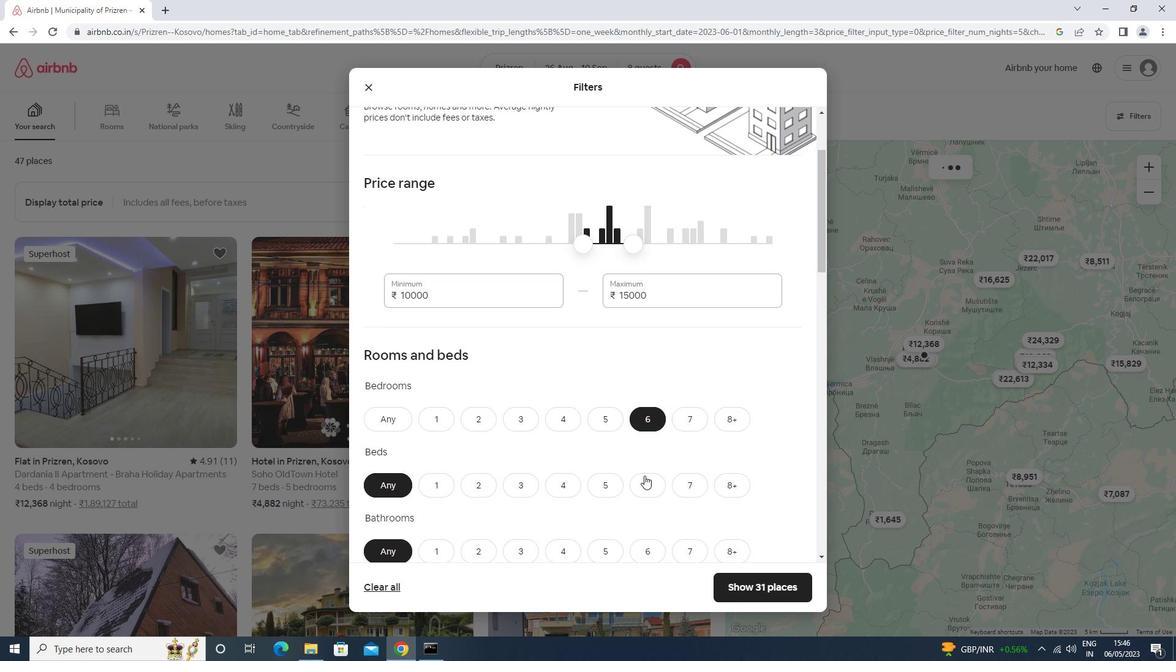 
Action: Mouse moved to (650, 538)
Screenshot: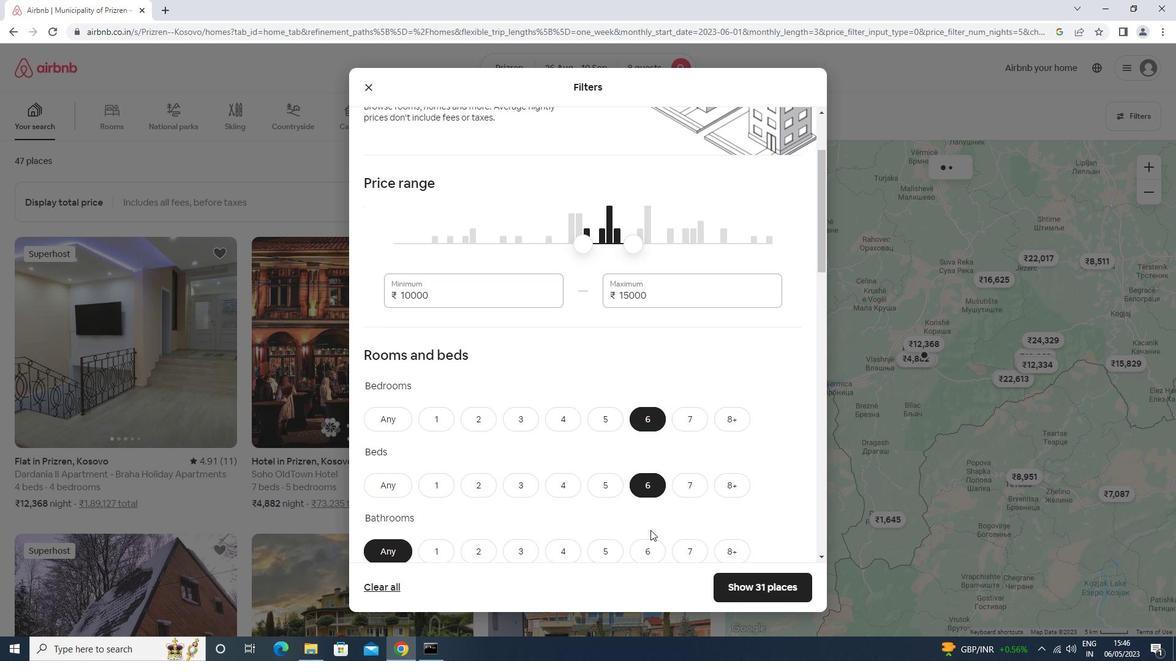 
Action: Mouse pressed left at (650, 538)
Screenshot: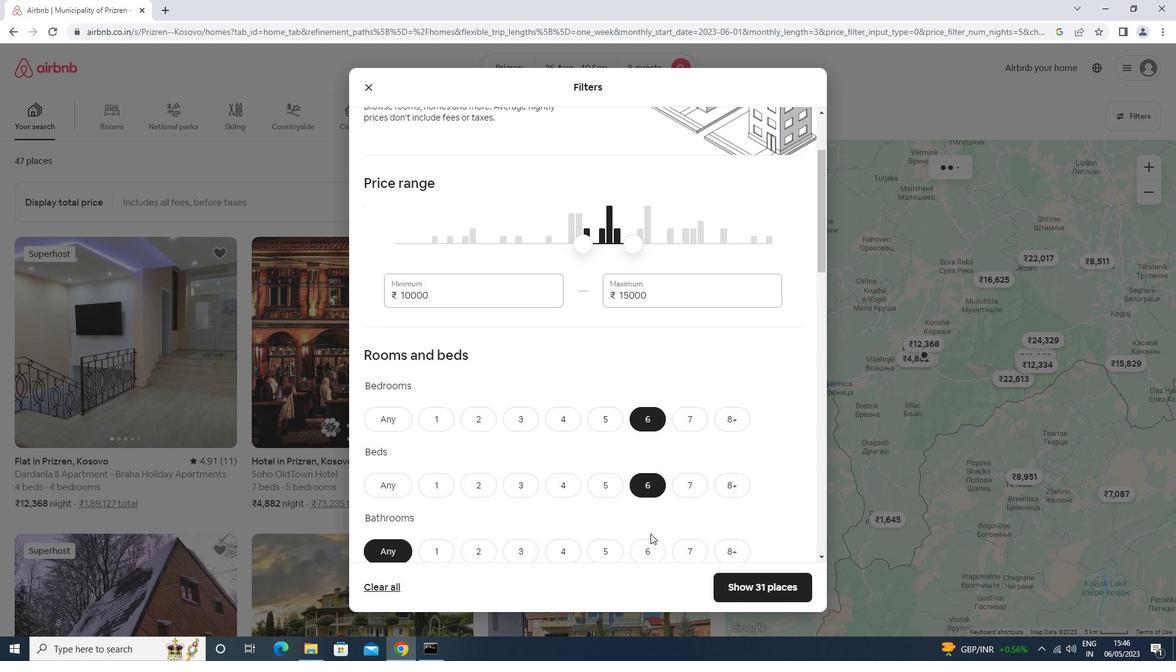 
Action: Mouse moved to (651, 545)
Screenshot: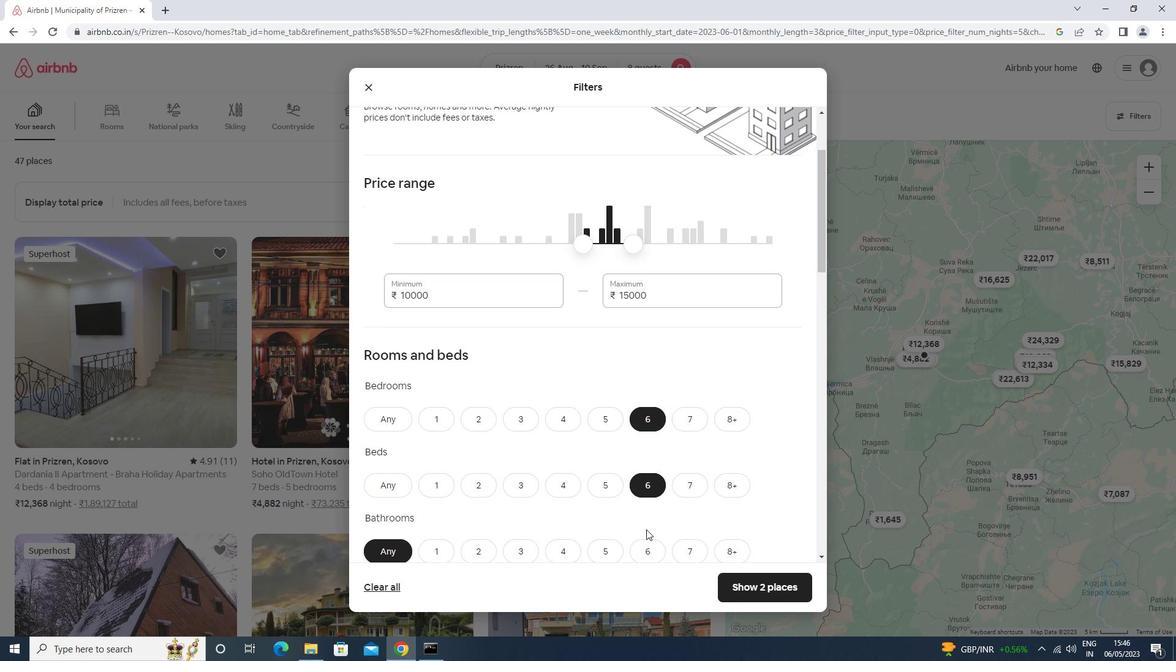 
Action: Mouse pressed left at (651, 545)
Screenshot: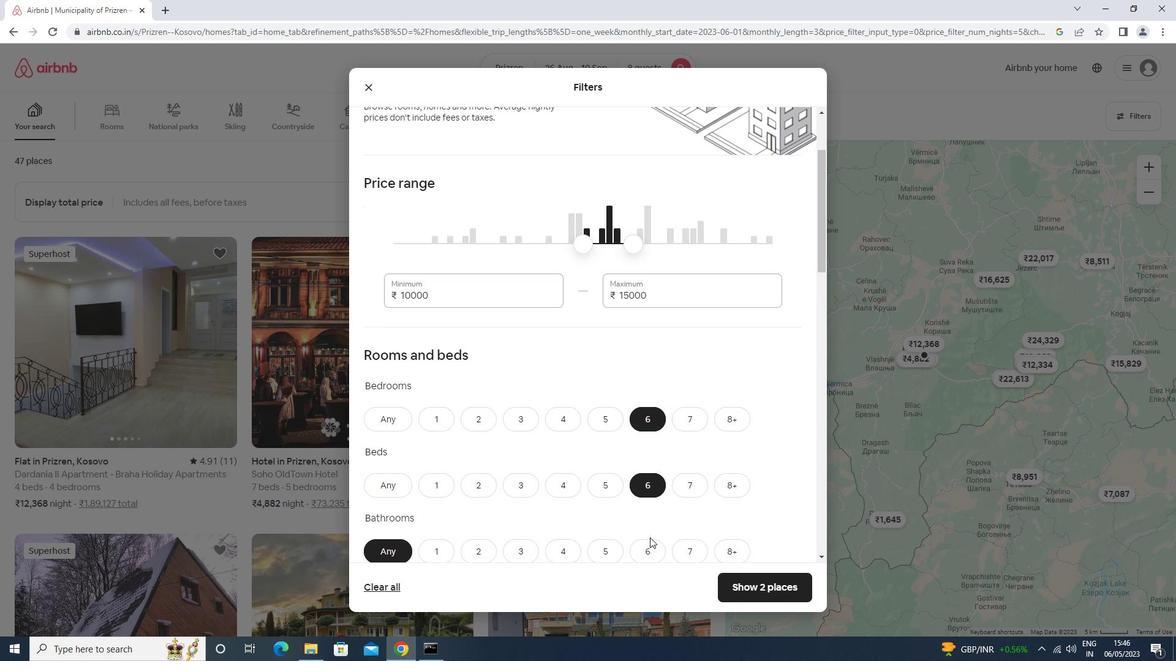 
Action: Mouse moved to (604, 441)
Screenshot: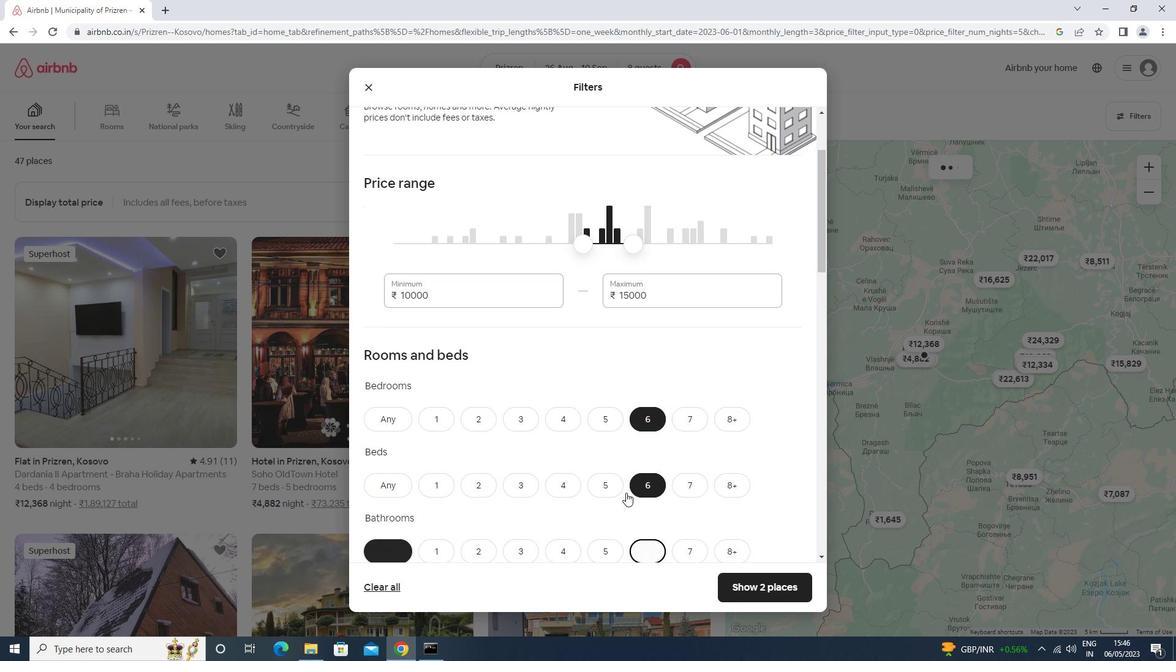 
Action: Mouse scrolled (604, 441) with delta (0, 0)
Screenshot: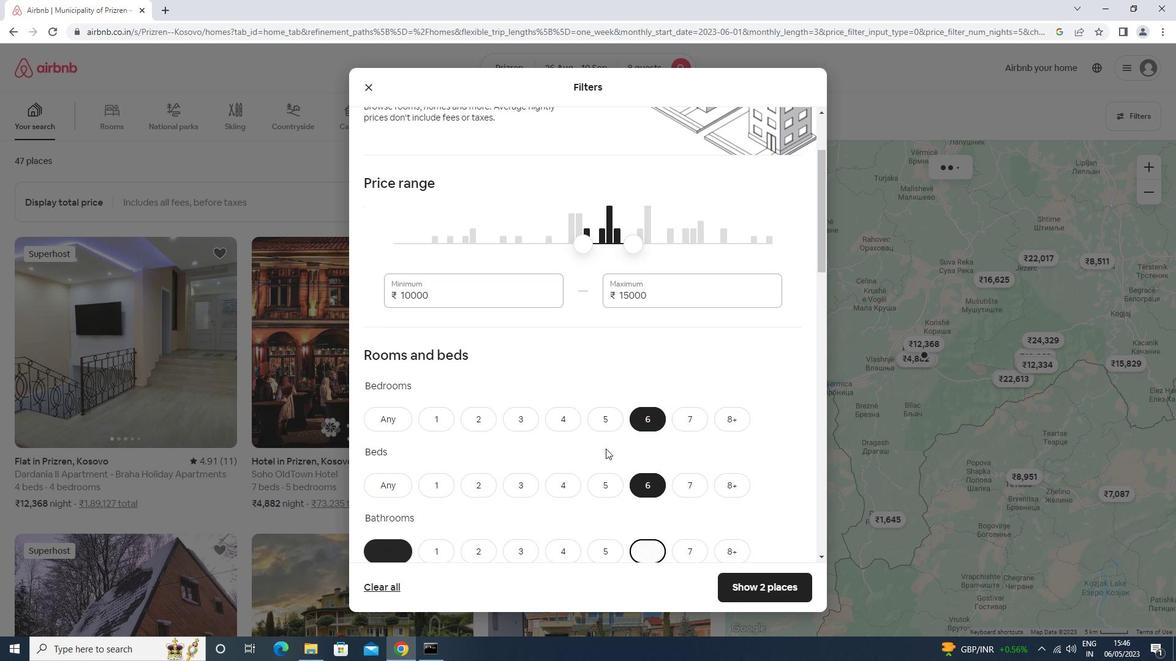 
Action: Mouse scrolled (604, 441) with delta (0, 0)
Screenshot: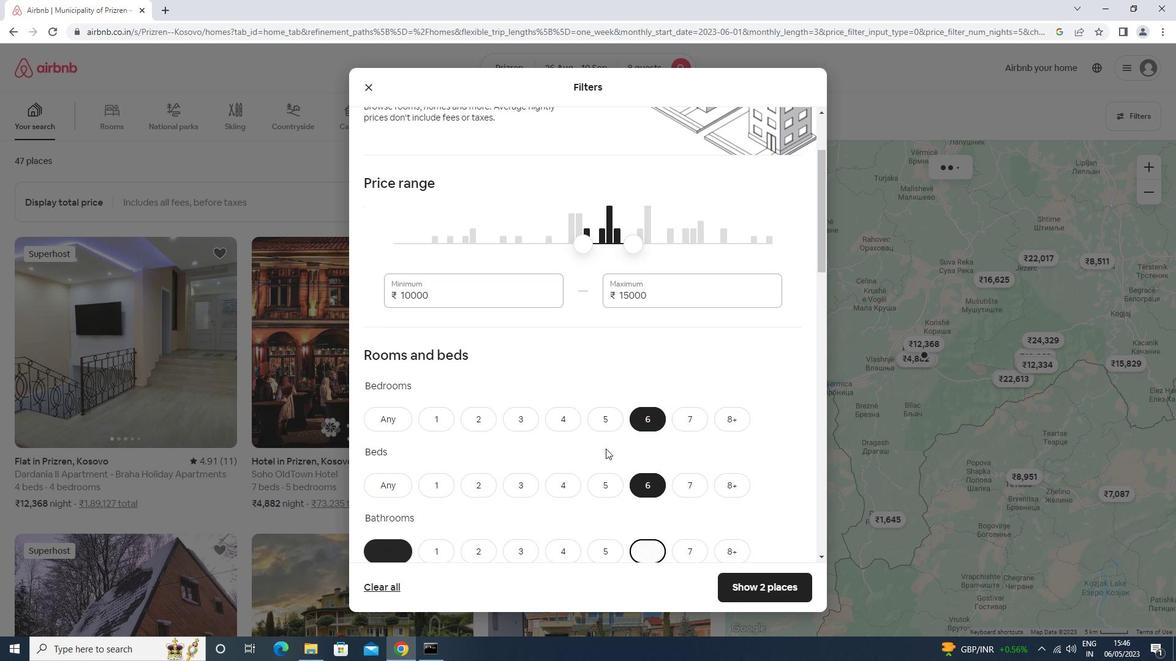 
Action: Mouse scrolled (604, 441) with delta (0, 0)
Screenshot: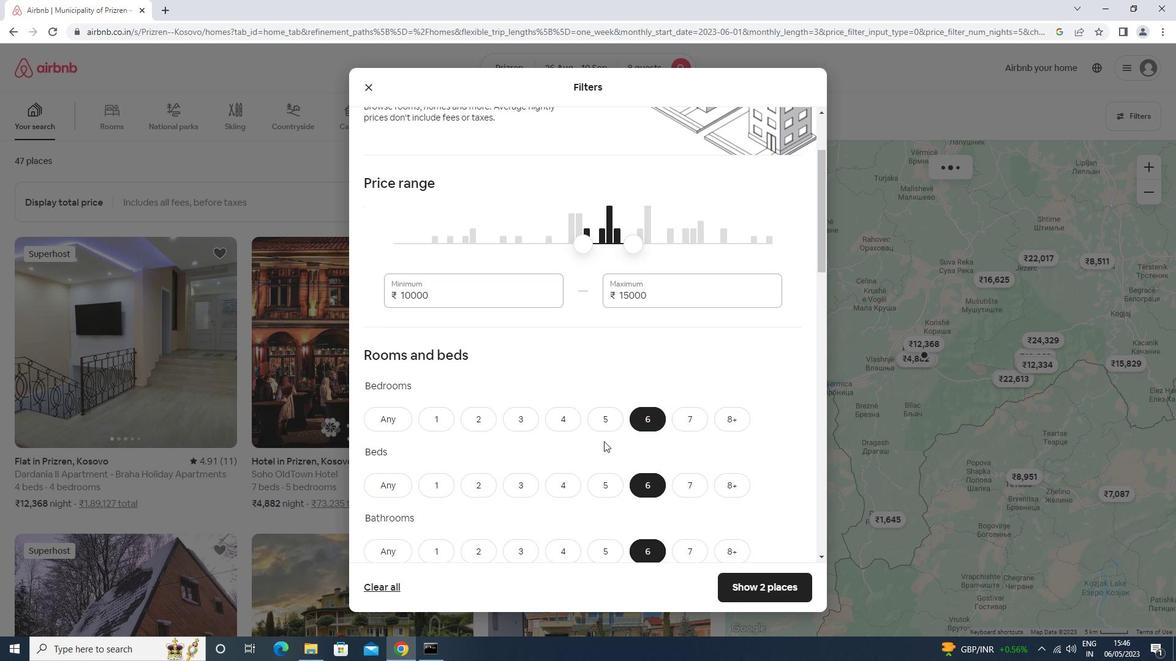 
Action: Mouse scrolled (604, 441) with delta (0, 0)
Screenshot: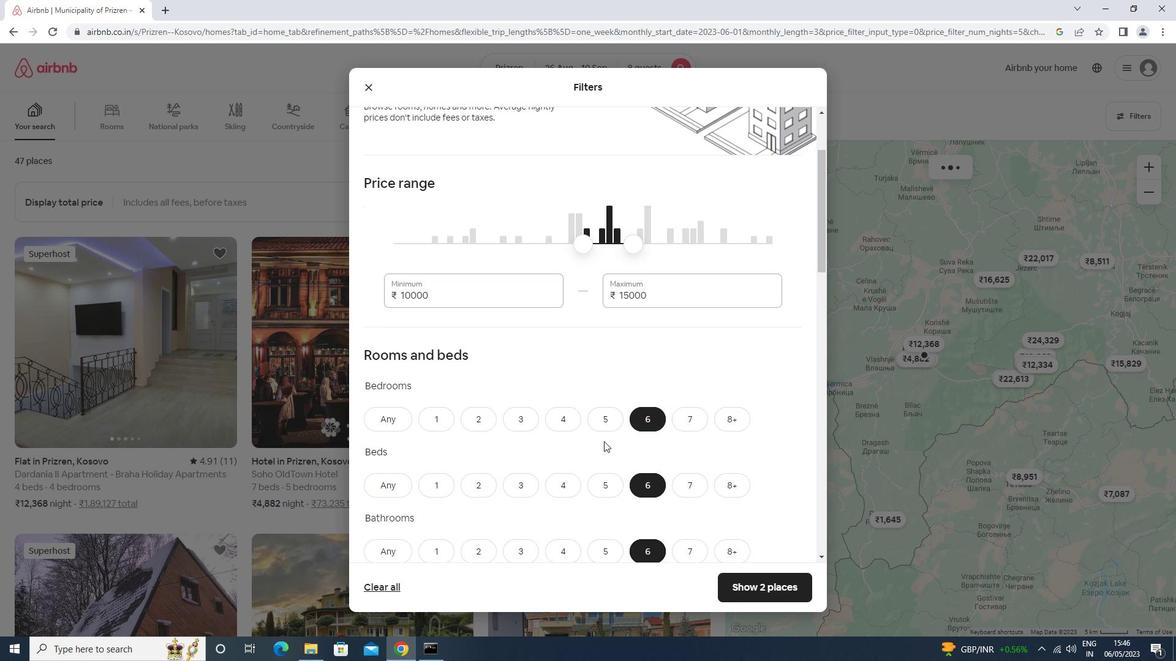 
Action: Mouse scrolled (604, 441) with delta (0, 0)
Screenshot: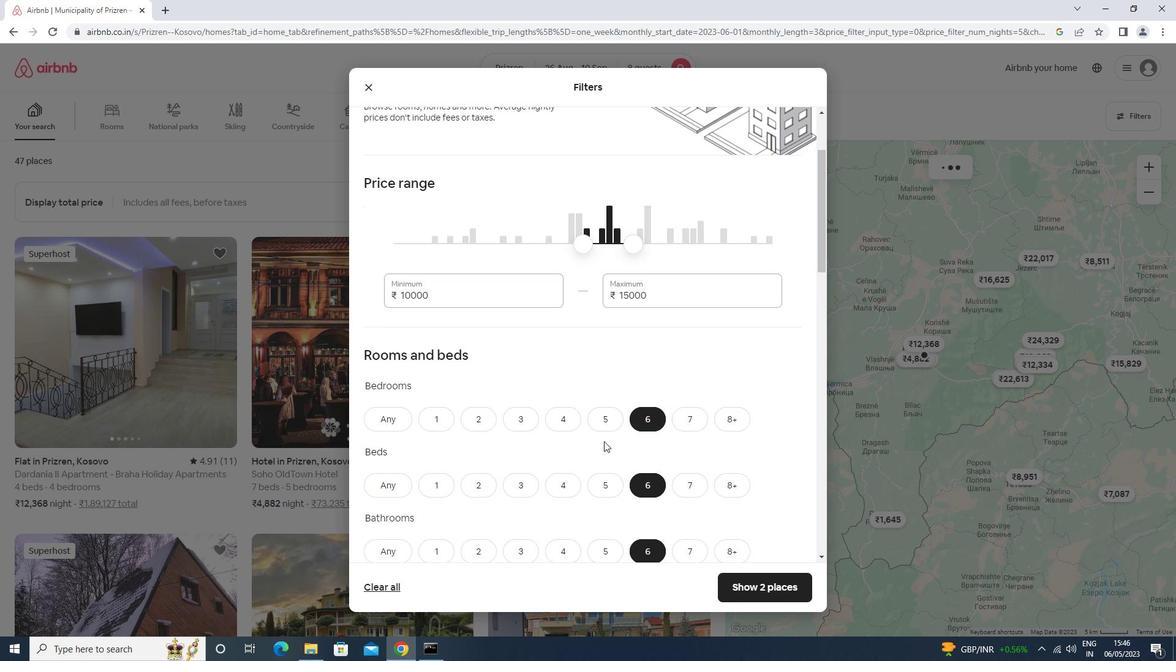 
Action: Mouse moved to (448, 376)
Screenshot: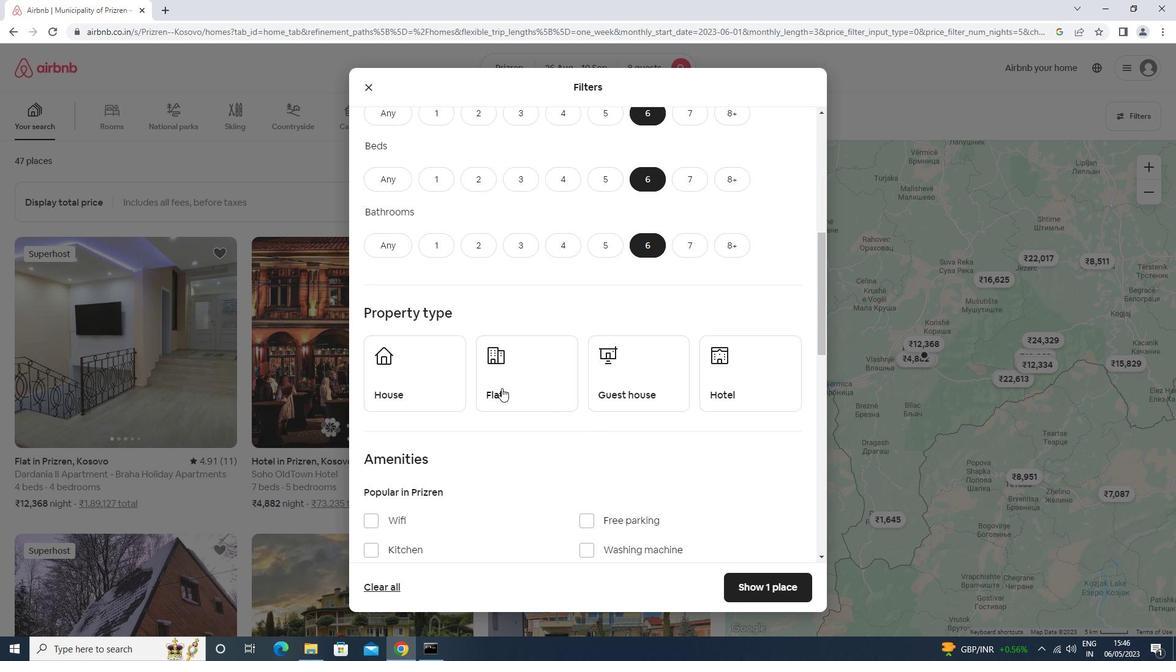 
Action: Mouse pressed left at (448, 376)
Screenshot: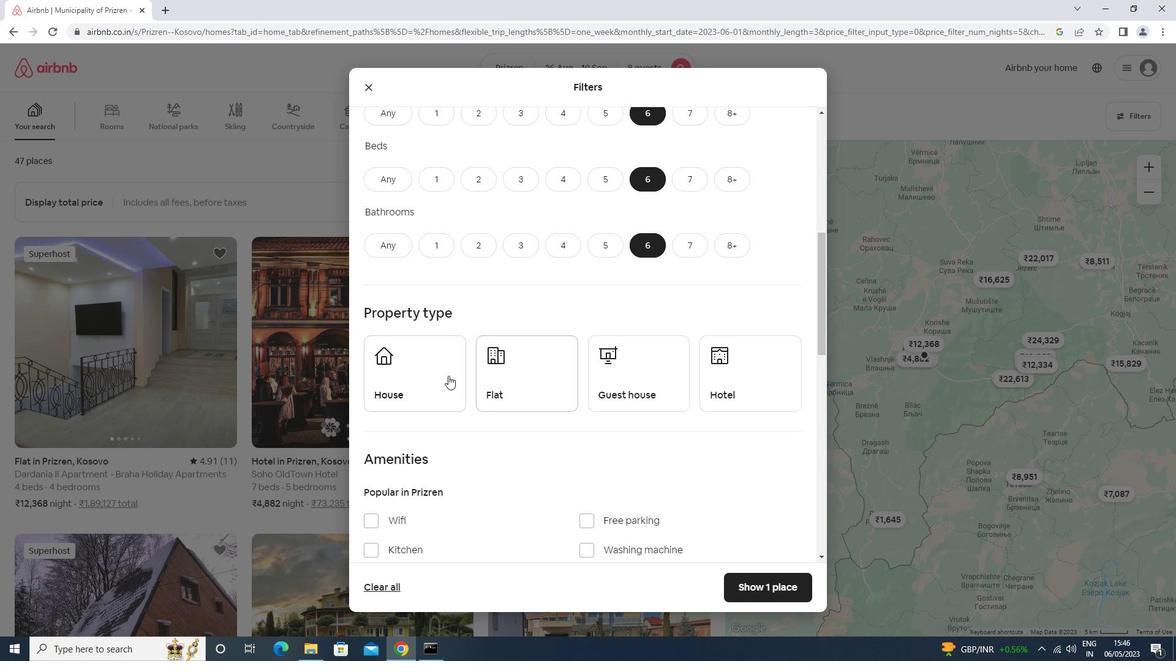 
Action: Mouse moved to (468, 376)
Screenshot: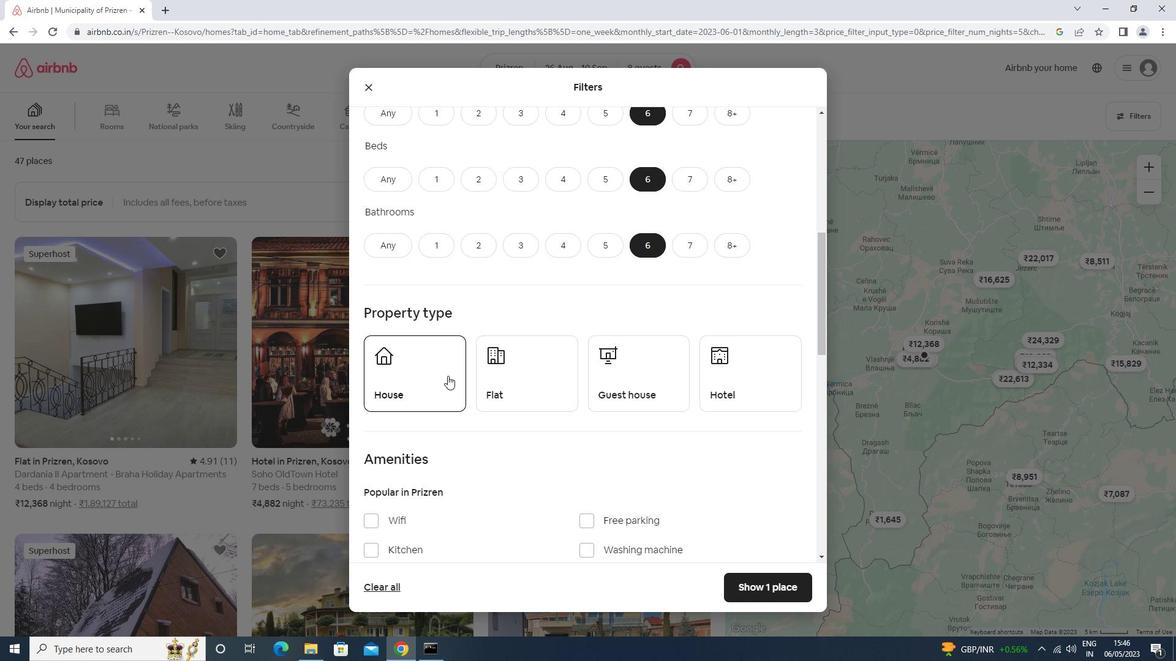 
Action: Mouse pressed left at (468, 376)
Screenshot: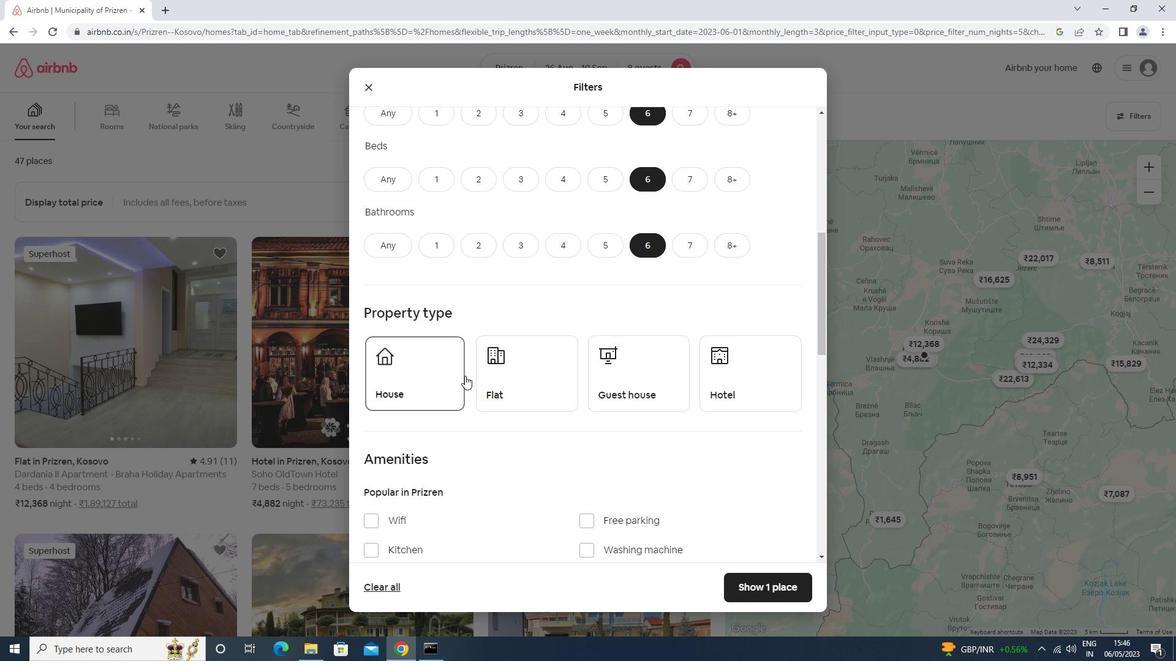 
Action: Mouse moved to (511, 377)
Screenshot: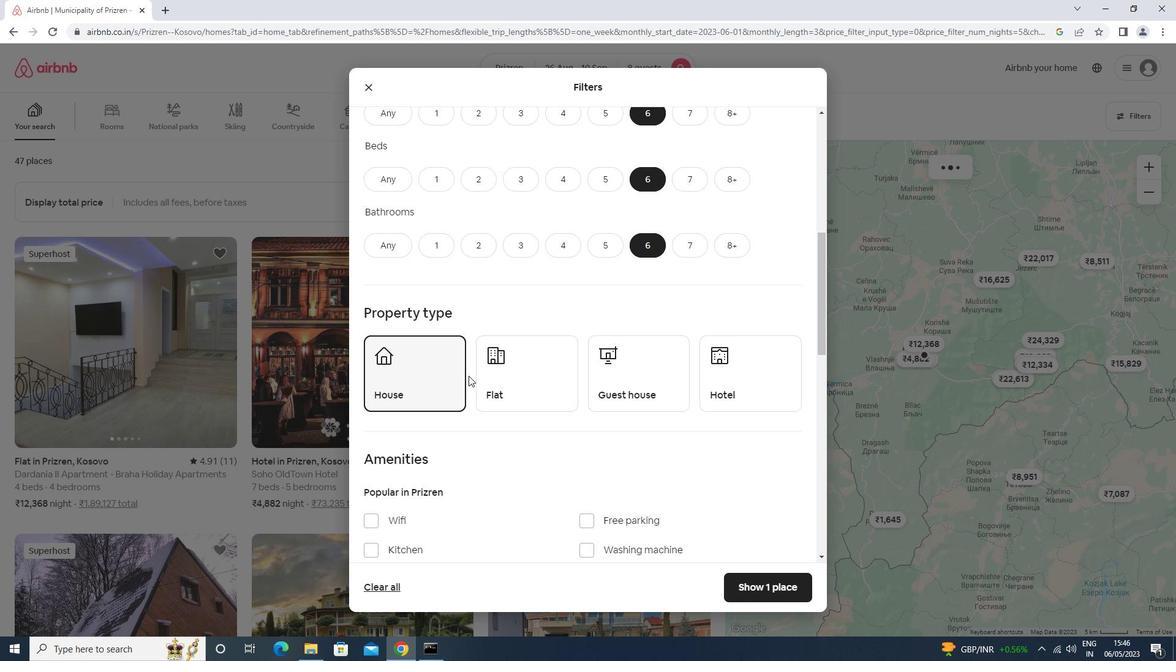 
Action: Mouse pressed left at (511, 377)
Screenshot: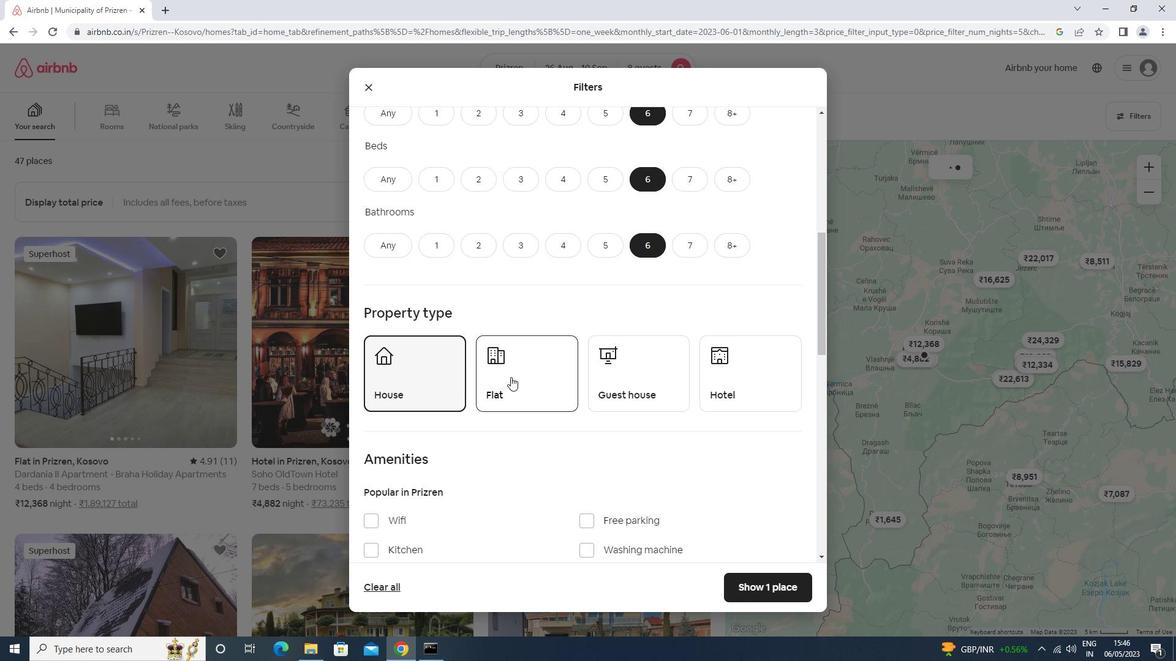 
Action: Mouse moved to (608, 387)
Screenshot: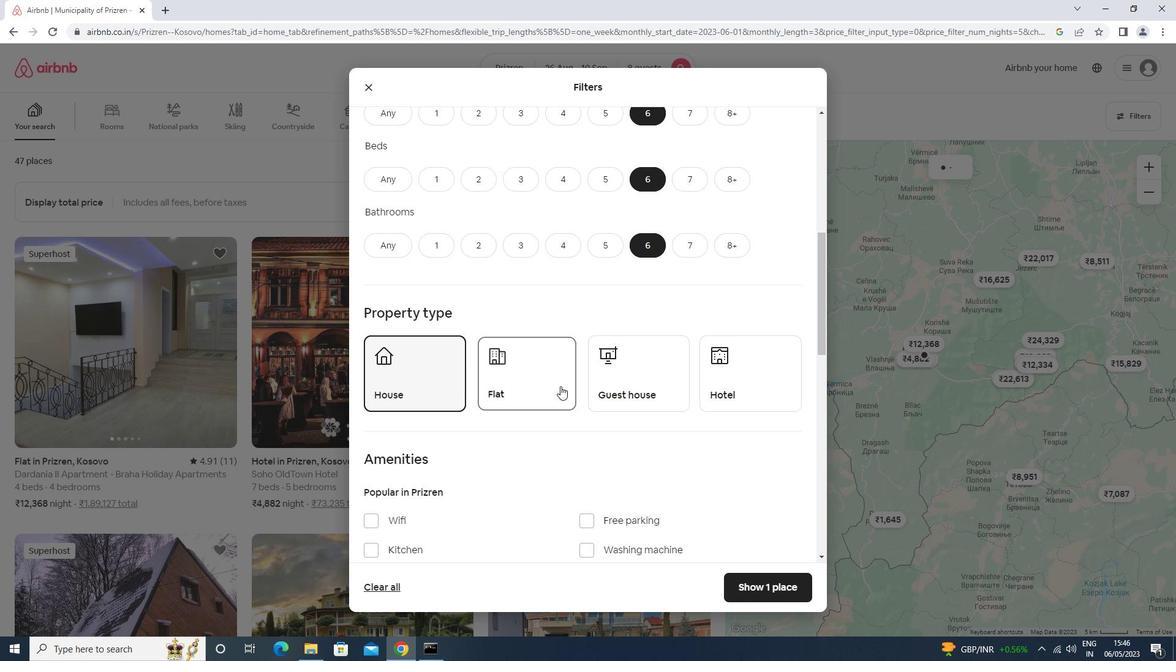 
Action: Mouse pressed left at (608, 387)
Screenshot: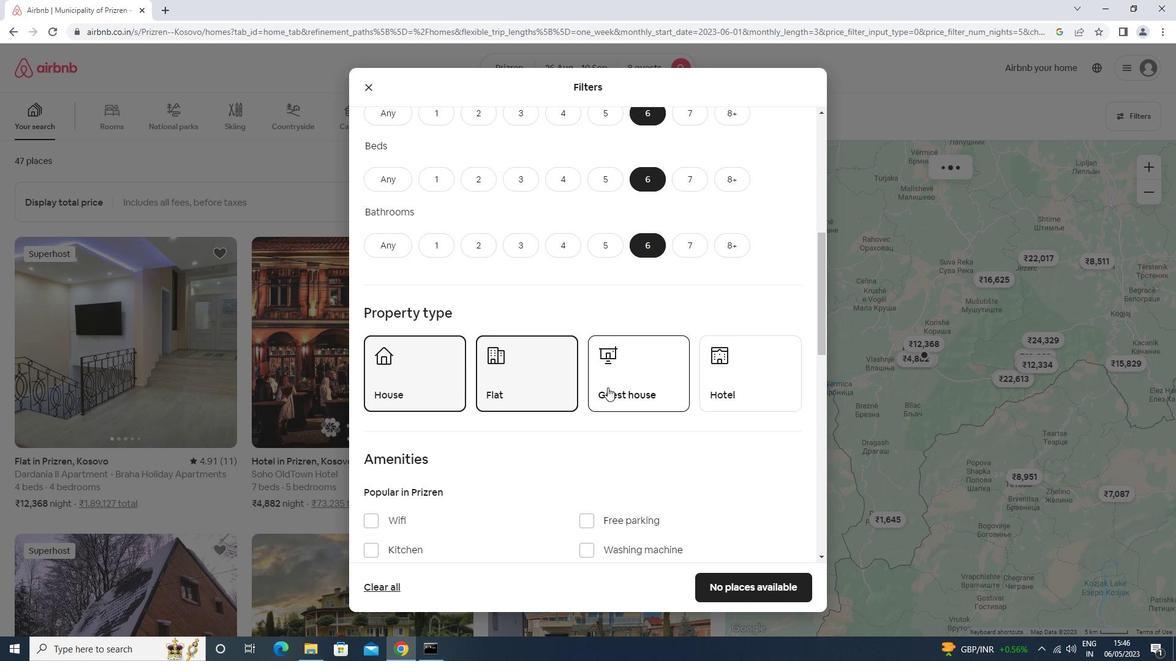 
Action: Mouse scrolled (608, 387) with delta (0, 0)
Screenshot: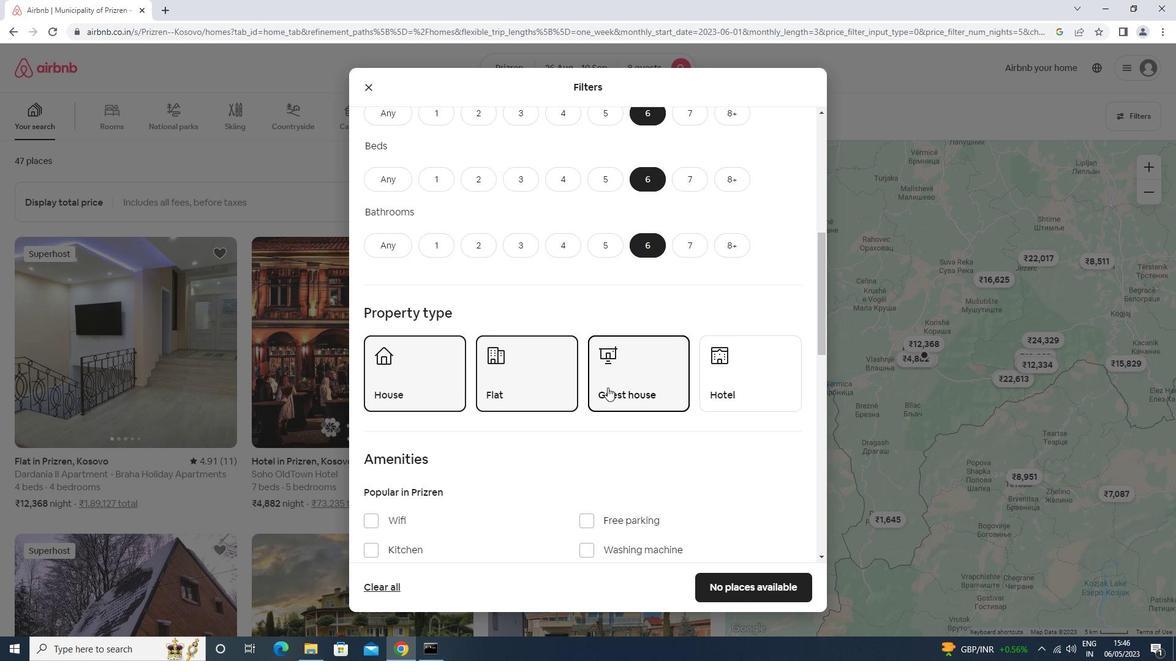 
Action: Mouse scrolled (608, 387) with delta (0, 0)
Screenshot: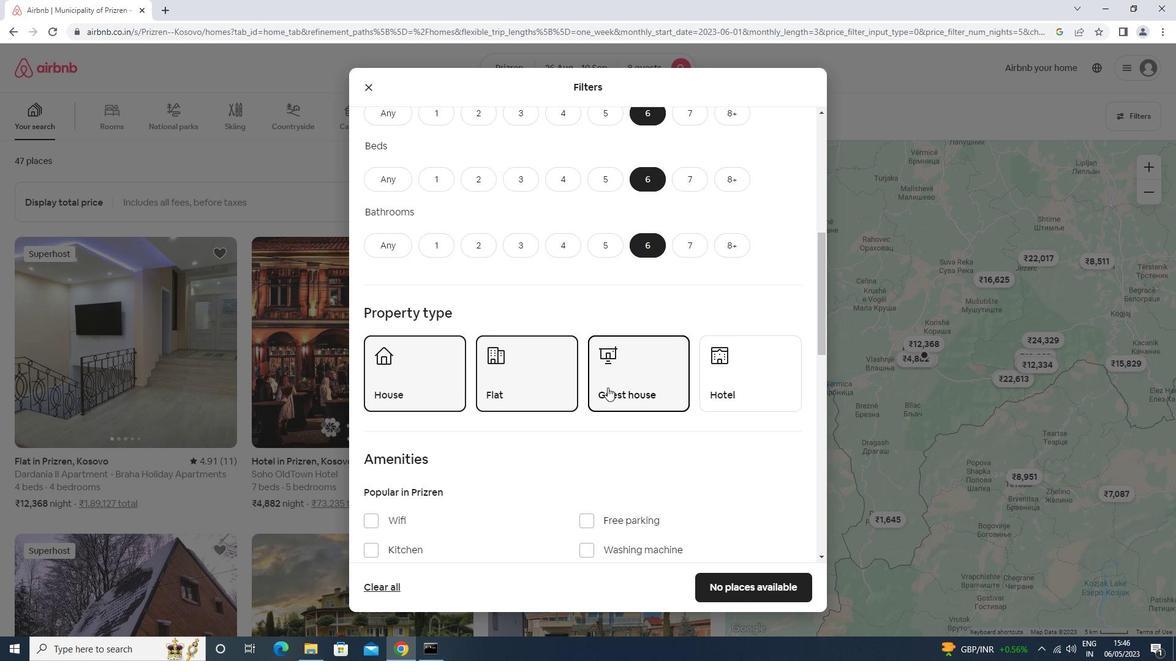 
Action: Mouse scrolled (608, 387) with delta (0, 0)
Screenshot: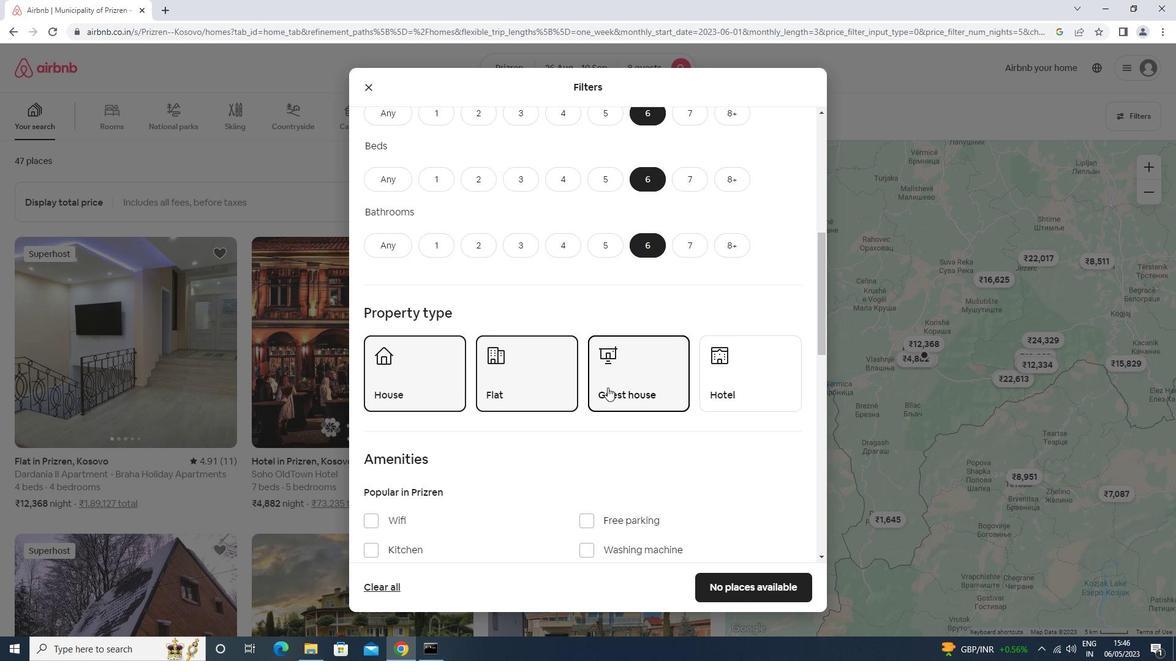 
Action: Mouse moved to (413, 332)
Screenshot: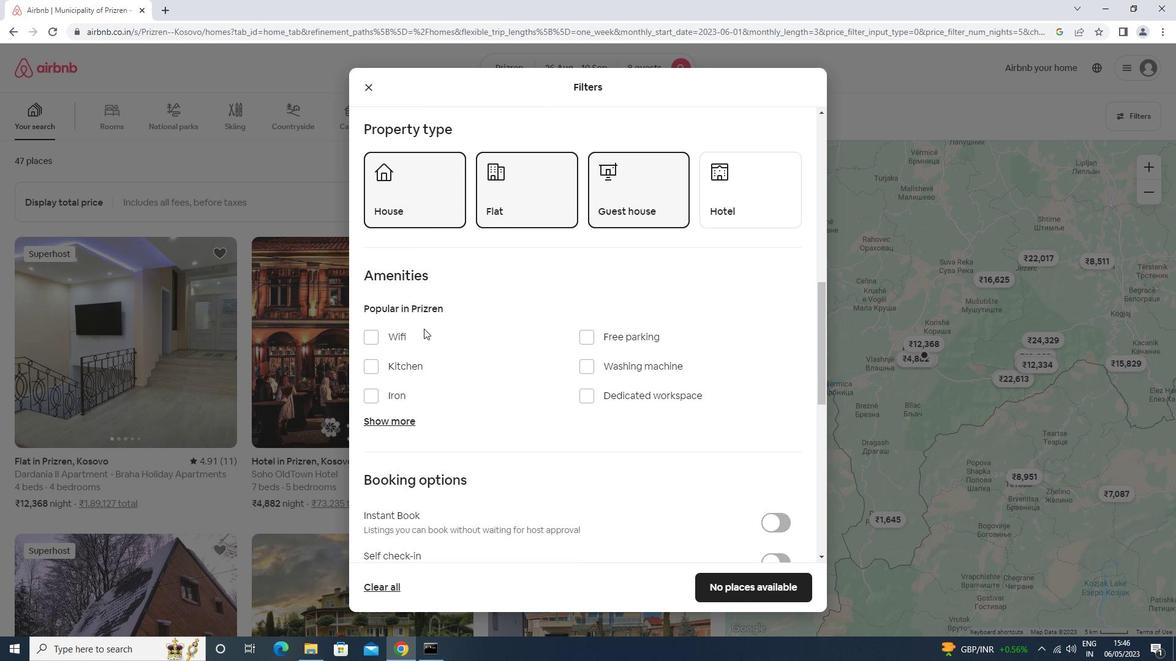 
Action: Mouse pressed left at (413, 332)
Screenshot: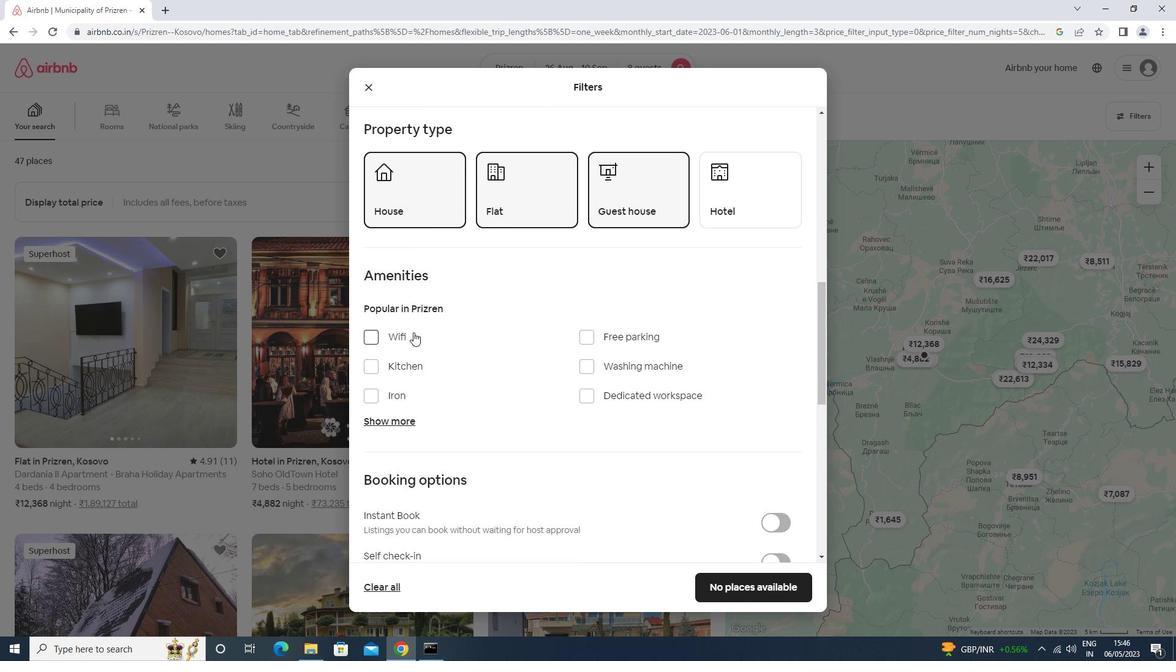
Action: Mouse moved to (389, 425)
Screenshot: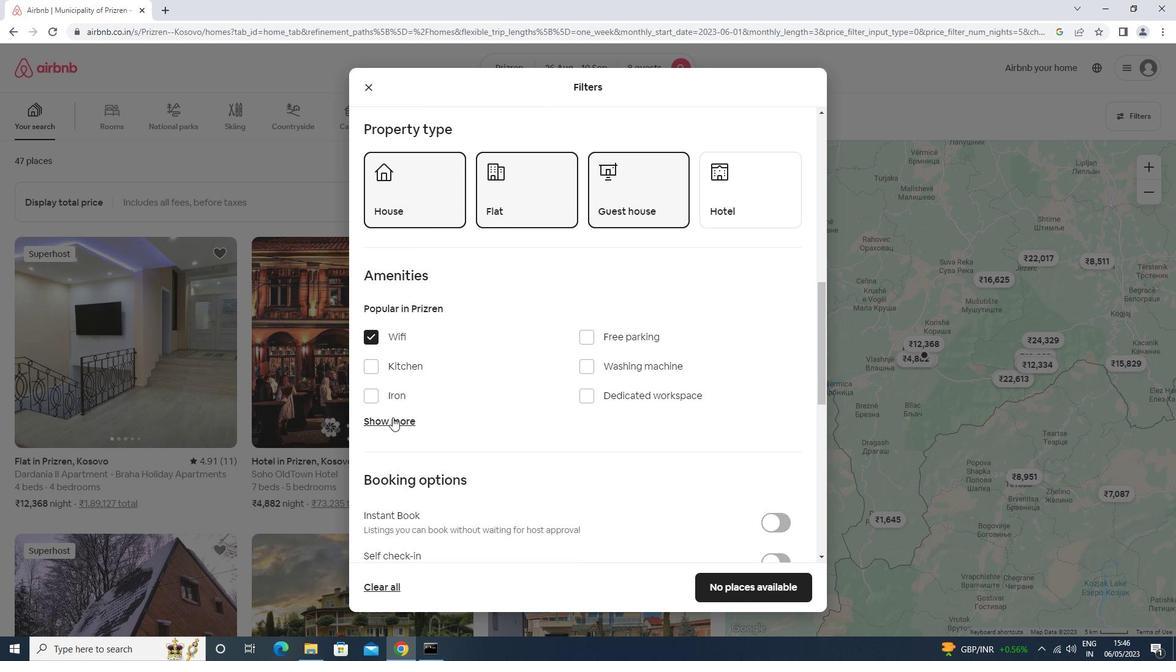 
Action: Mouse pressed left at (389, 425)
Screenshot: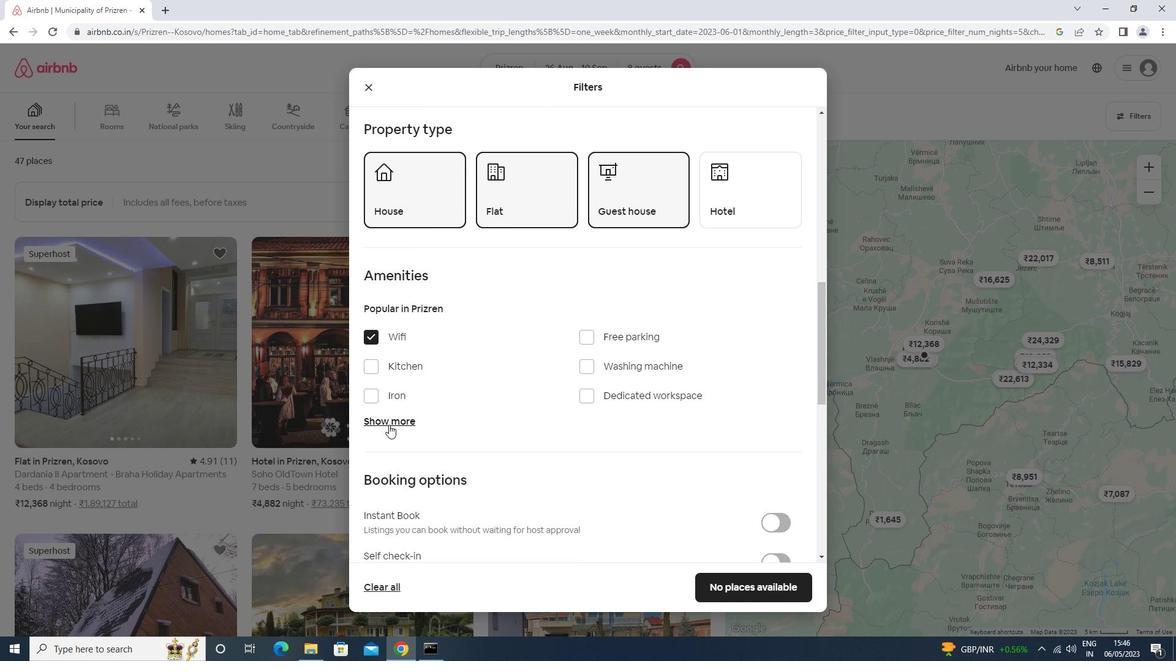 
Action: Mouse moved to (611, 339)
Screenshot: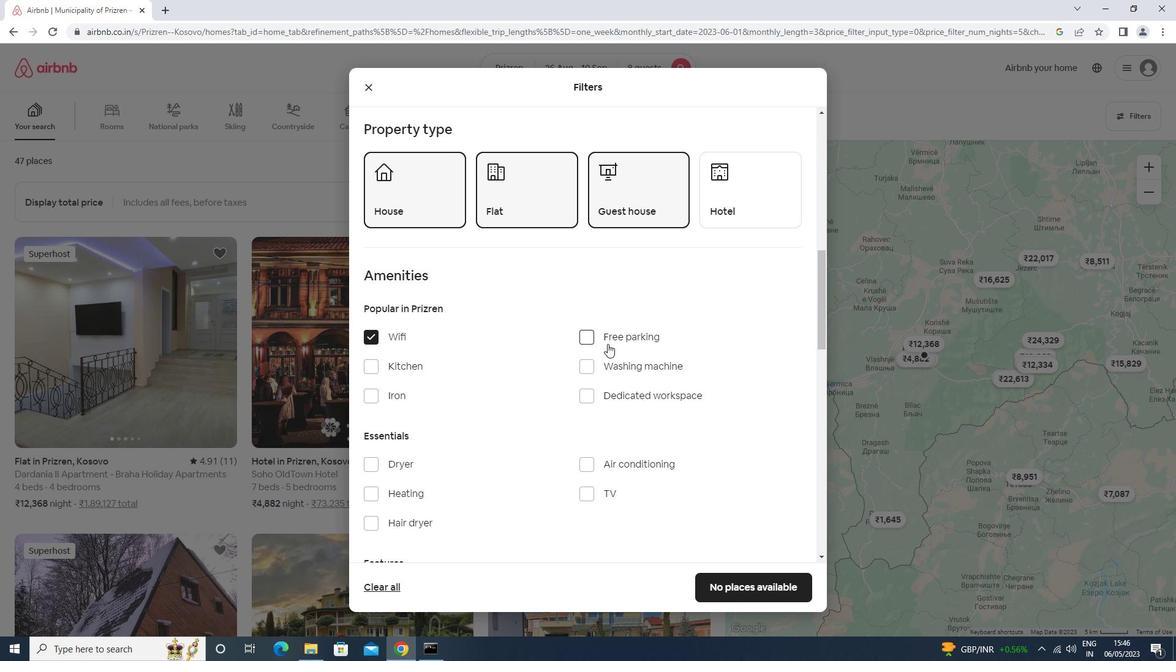 
Action: Mouse pressed left at (611, 339)
Screenshot: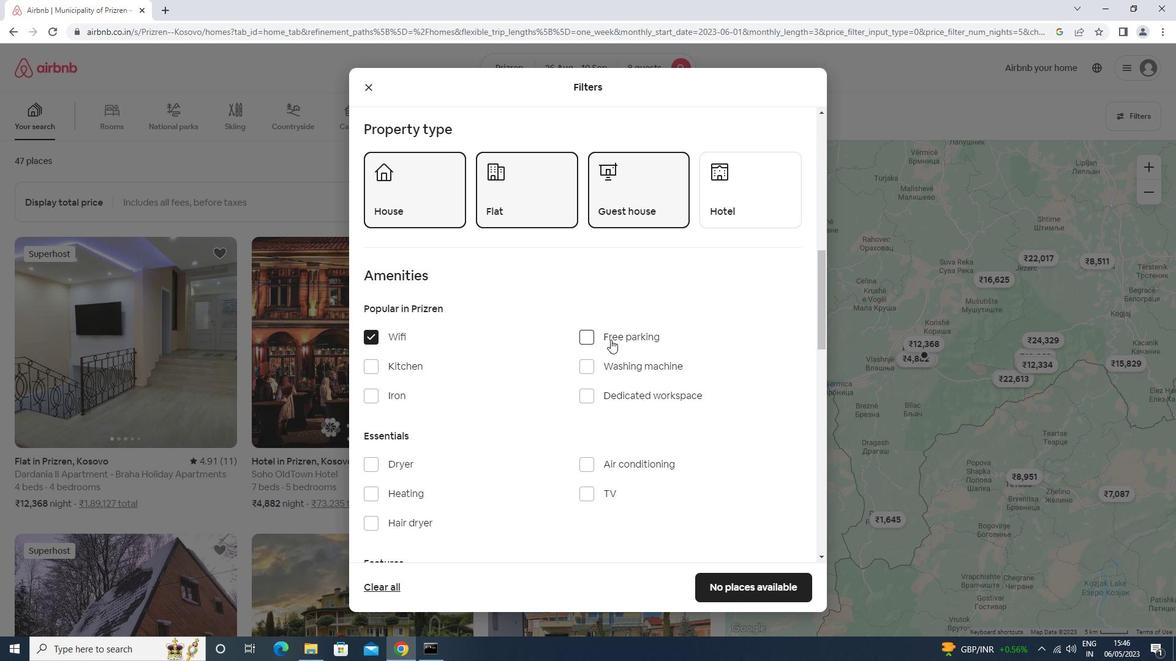 
Action: Mouse moved to (530, 380)
Screenshot: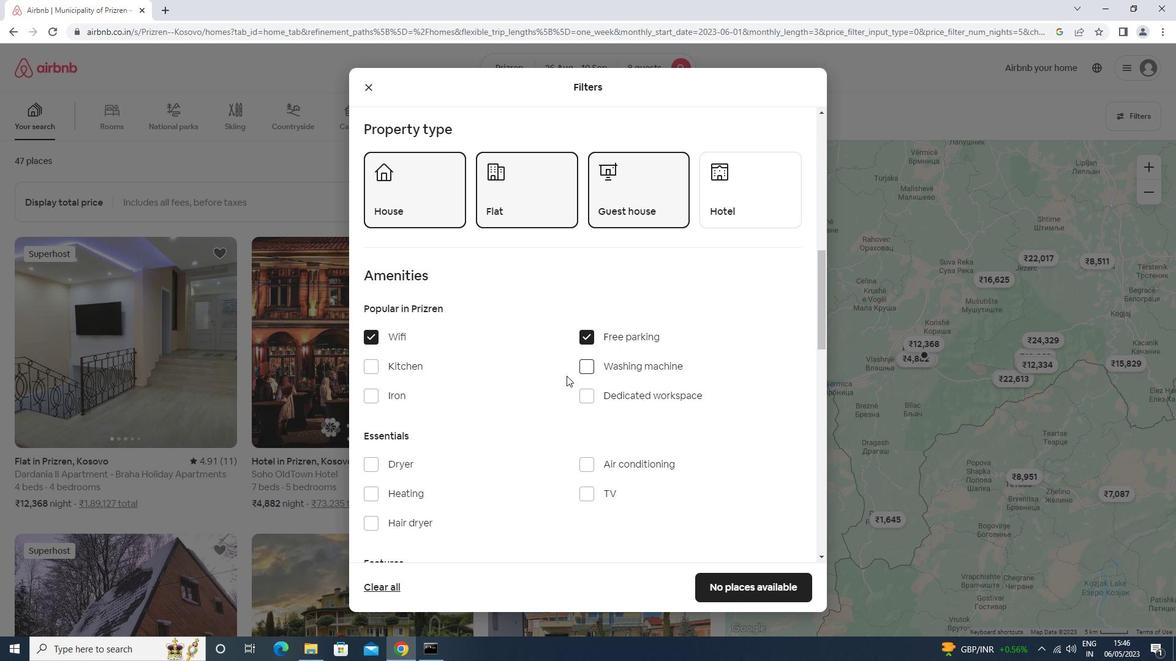 
Action: Mouse scrolled (530, 379) with delta (0, 0)
Screenshot: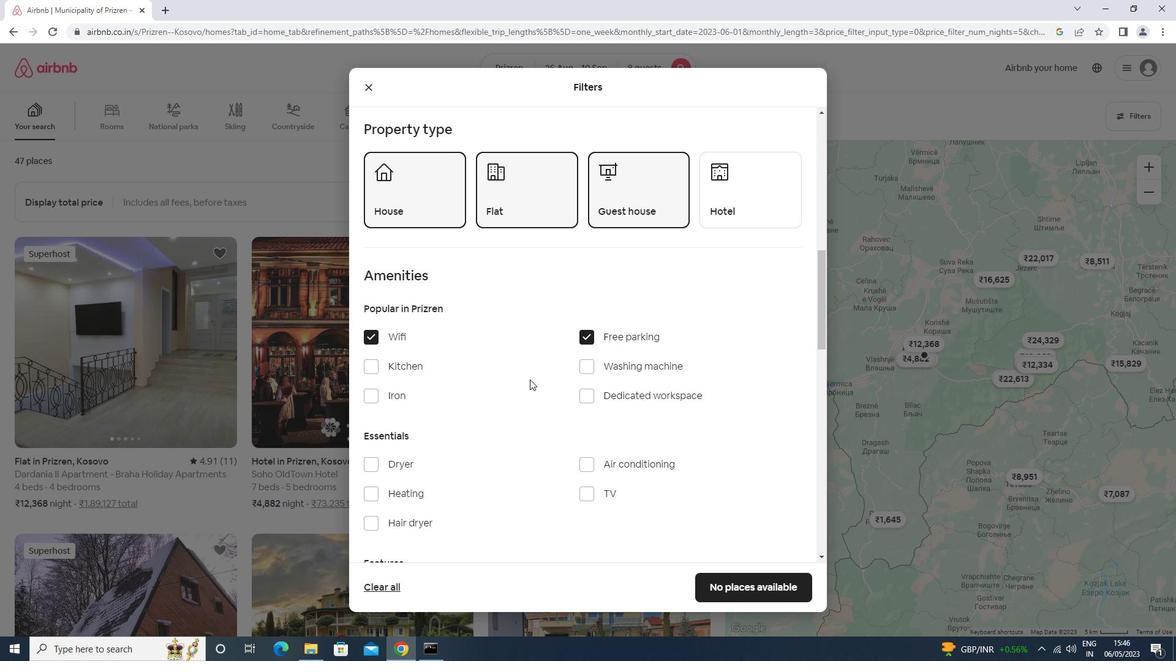 
Action: Mouse scrolled (530, 379) with delta (0, 0)
Screenshot: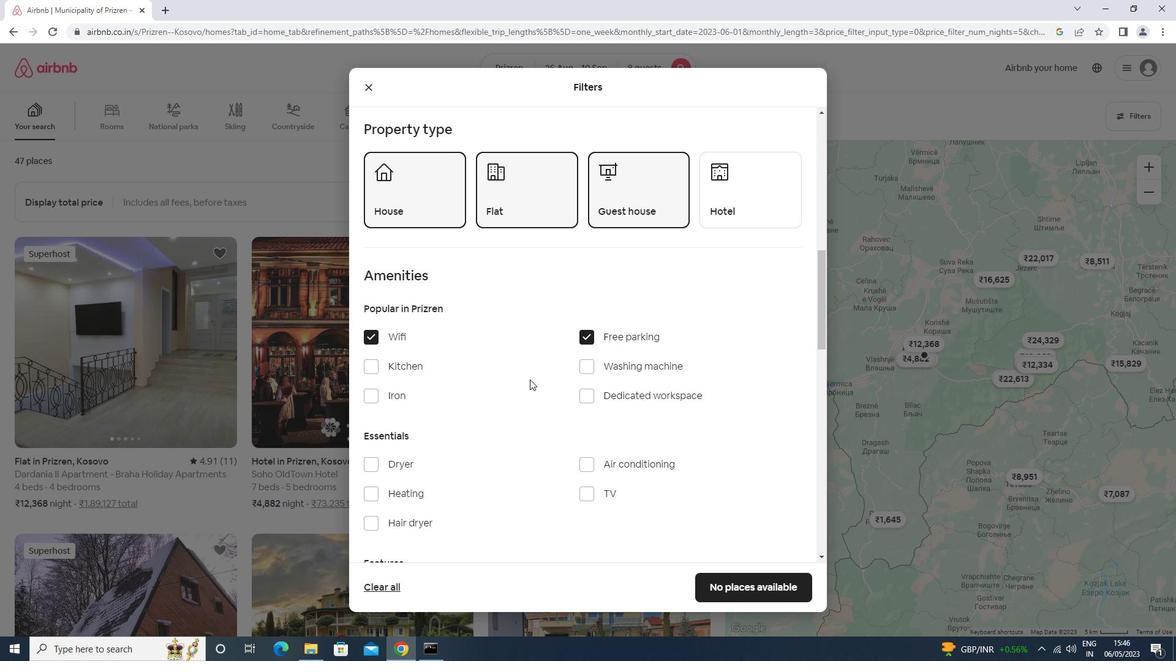 
Action: Mouse scrolled (530, 379) with delta (0, 0)
Screenshot: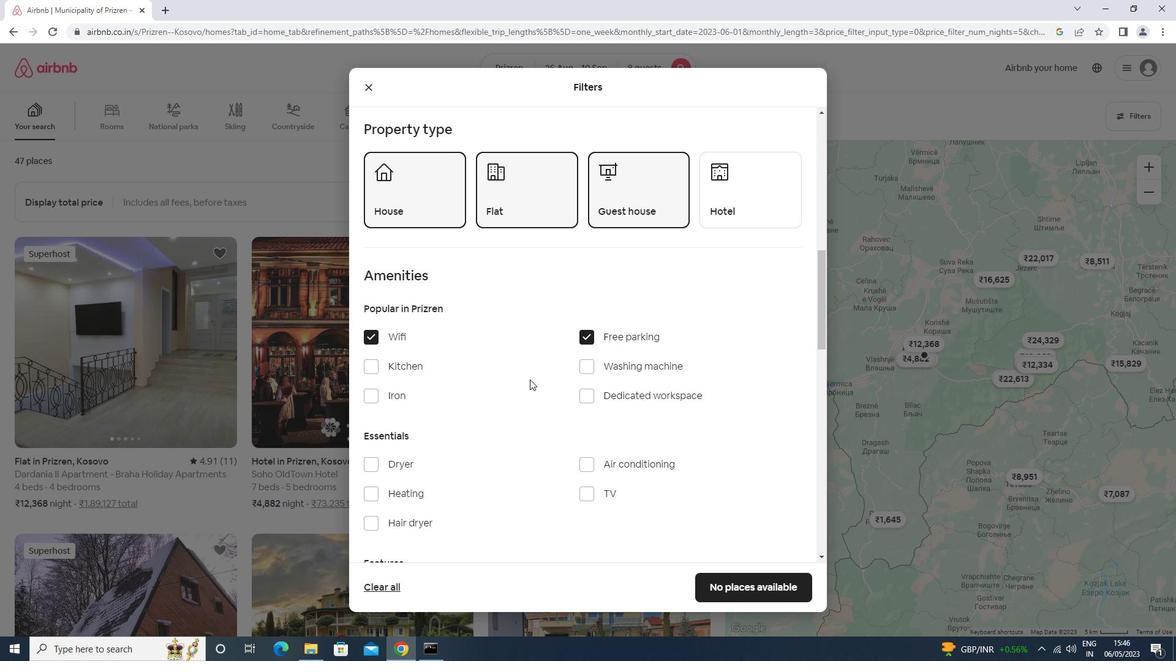 
Action: Mouse moved to (598, 304)
Screenshot: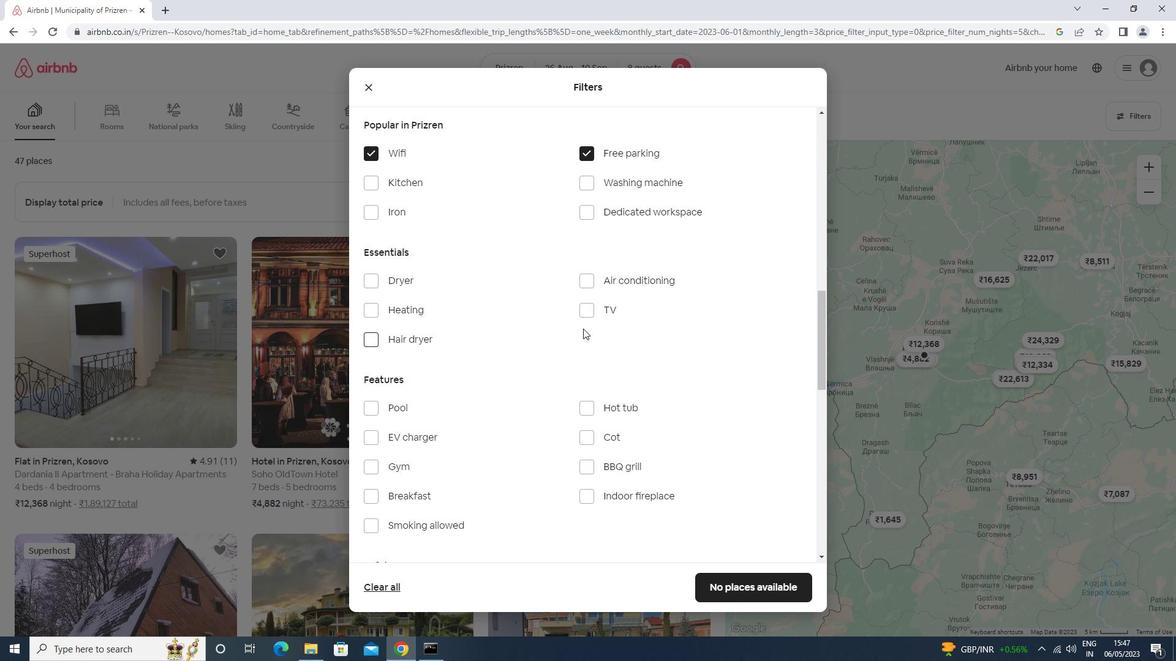 
Action: Mouse pressed left at (598, 304)
Screenshot: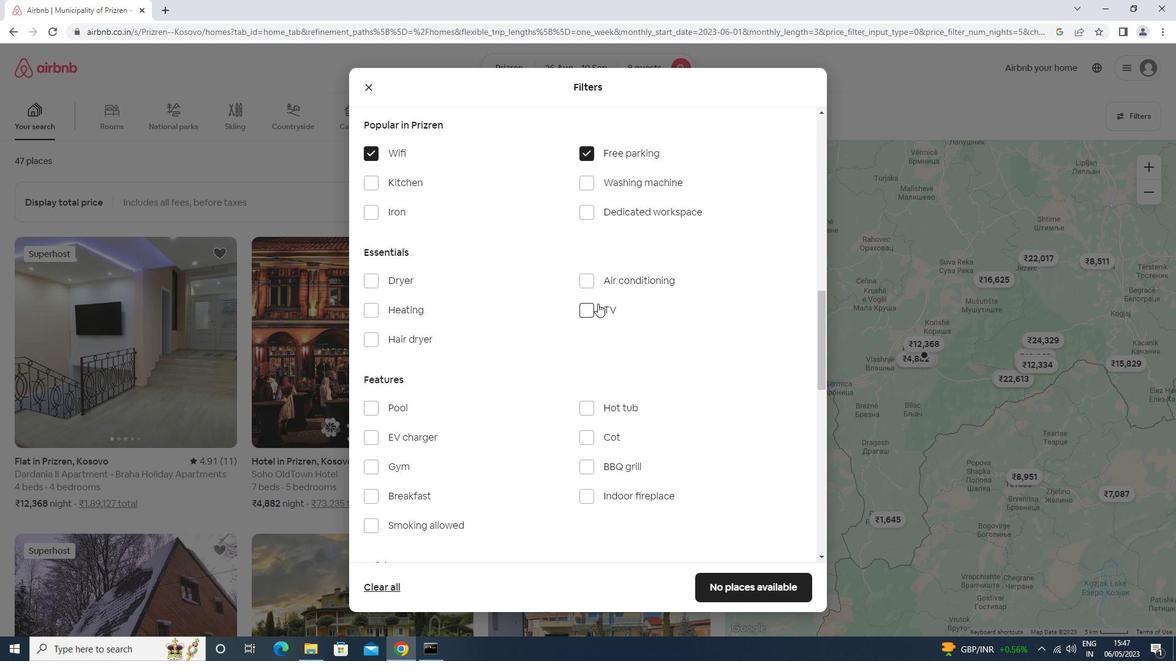 
Action: Mouse moved to (405, 469)
Screenshot: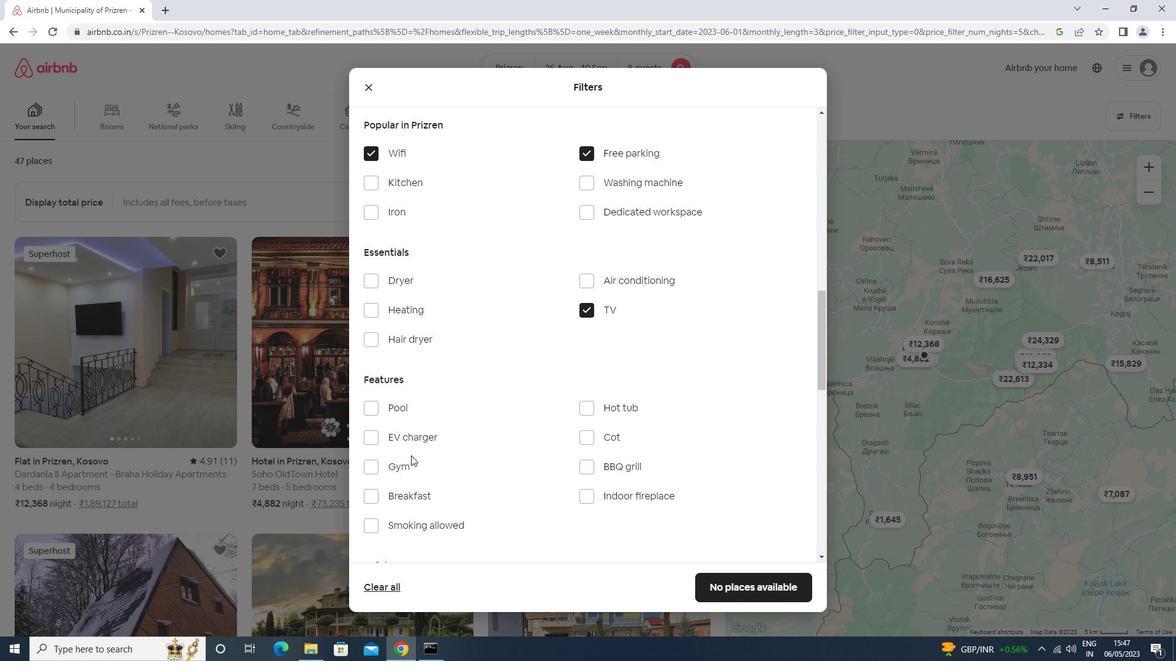
Action: Mouse pressed left at (405, 469)
Screenshot: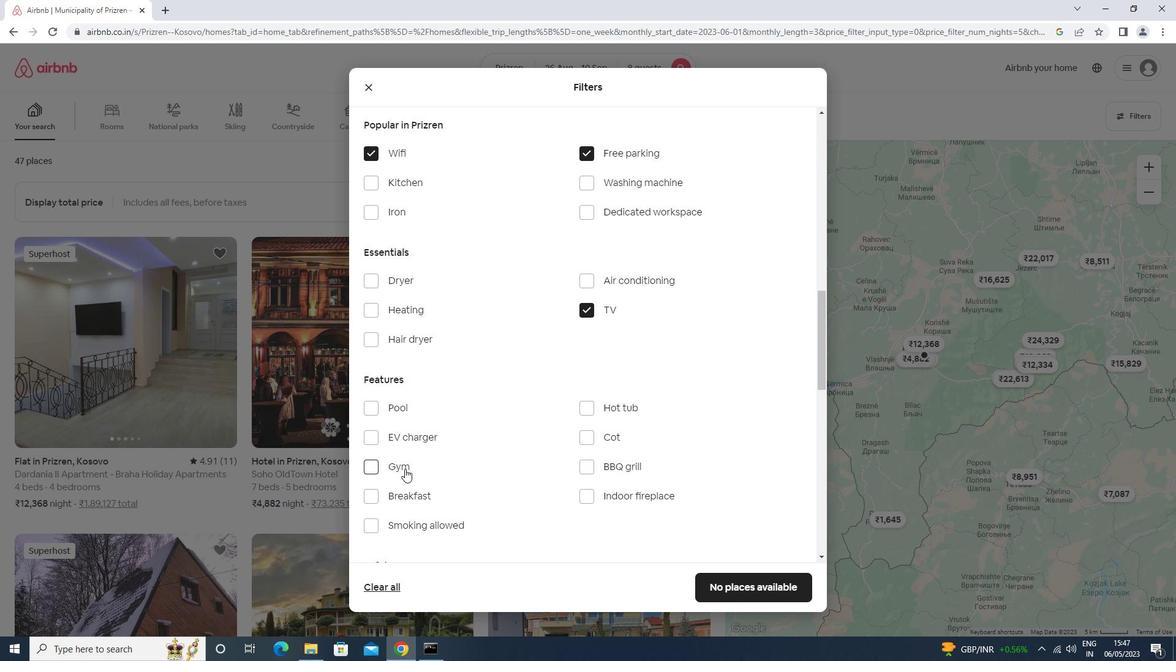 
Action: Mouse moved to (405, 496)
Screenshot: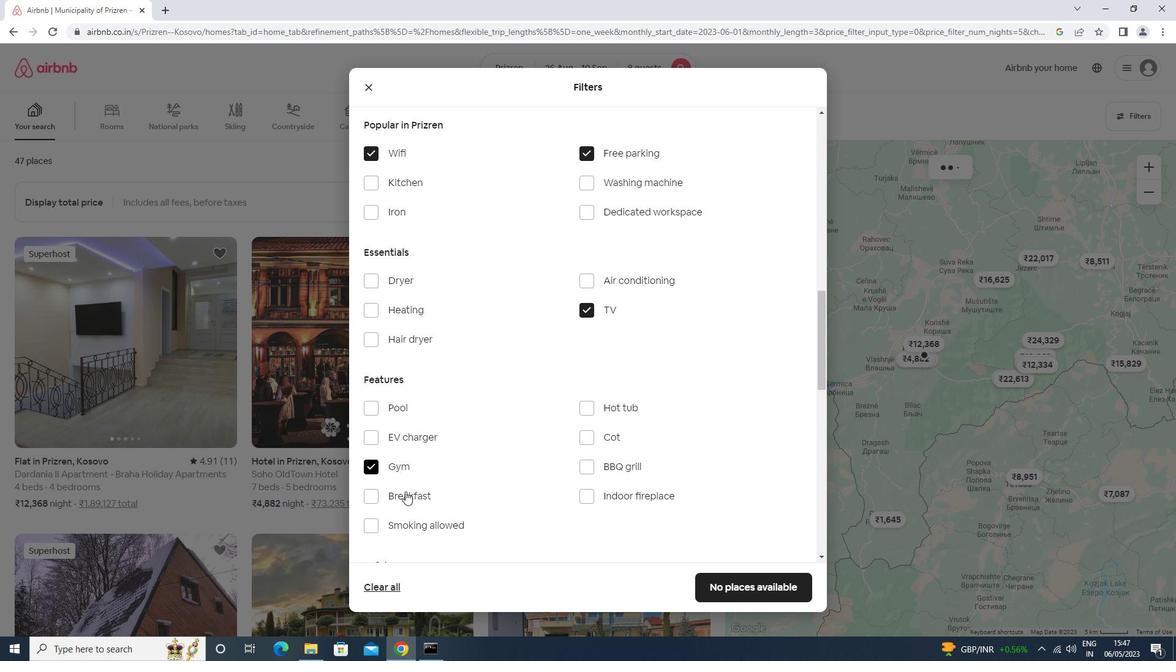 
Action: Mouse pressed left at (405, 496)
Screenshot: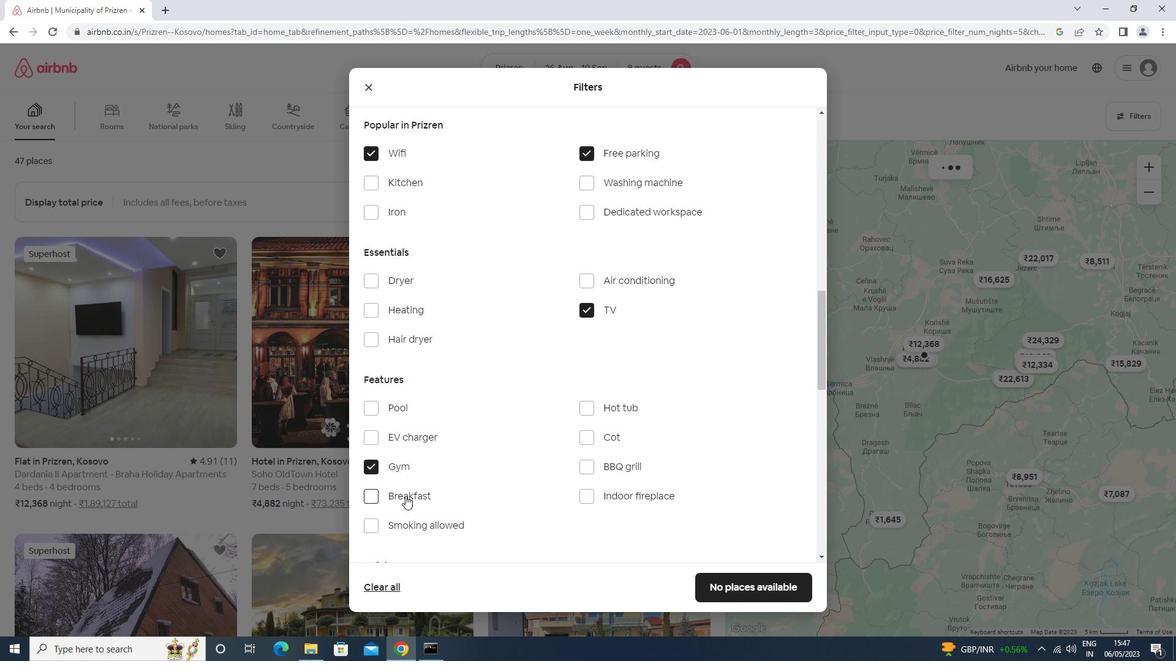 
Action: Mouse moved to (457, 392)
Screenshot: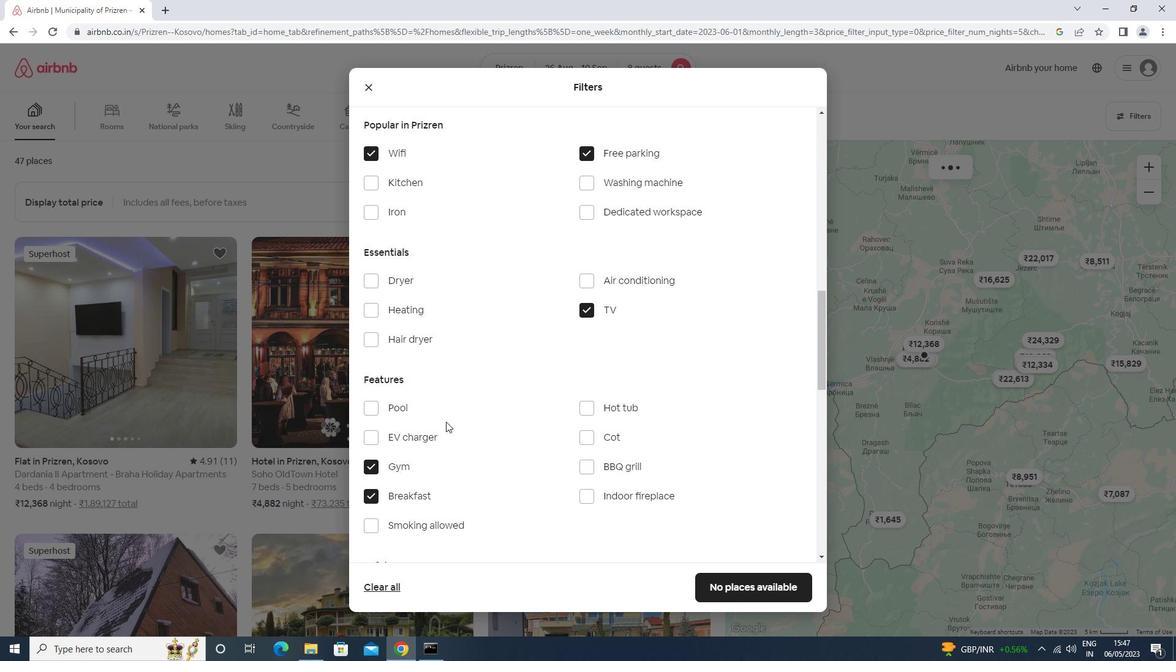 
Action: Mouse scrolled (457, 392) with delta (0, 0)
Screenshot: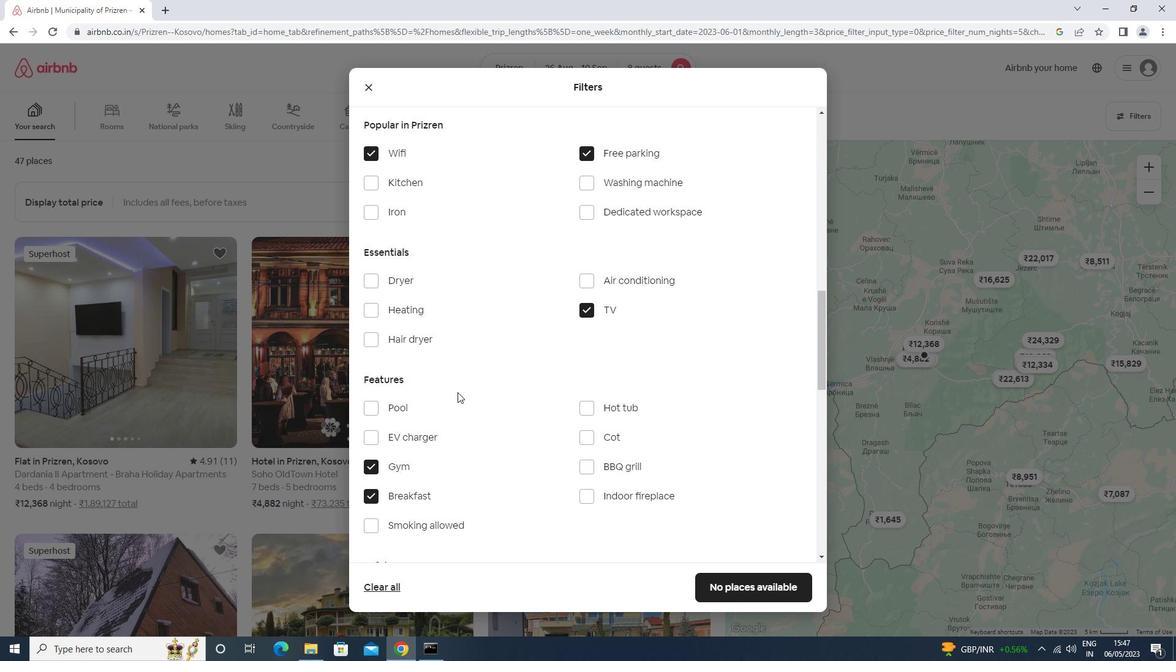 
Action: Mouse scrolled (457, 392) with delta (0, 0)
Screenshot: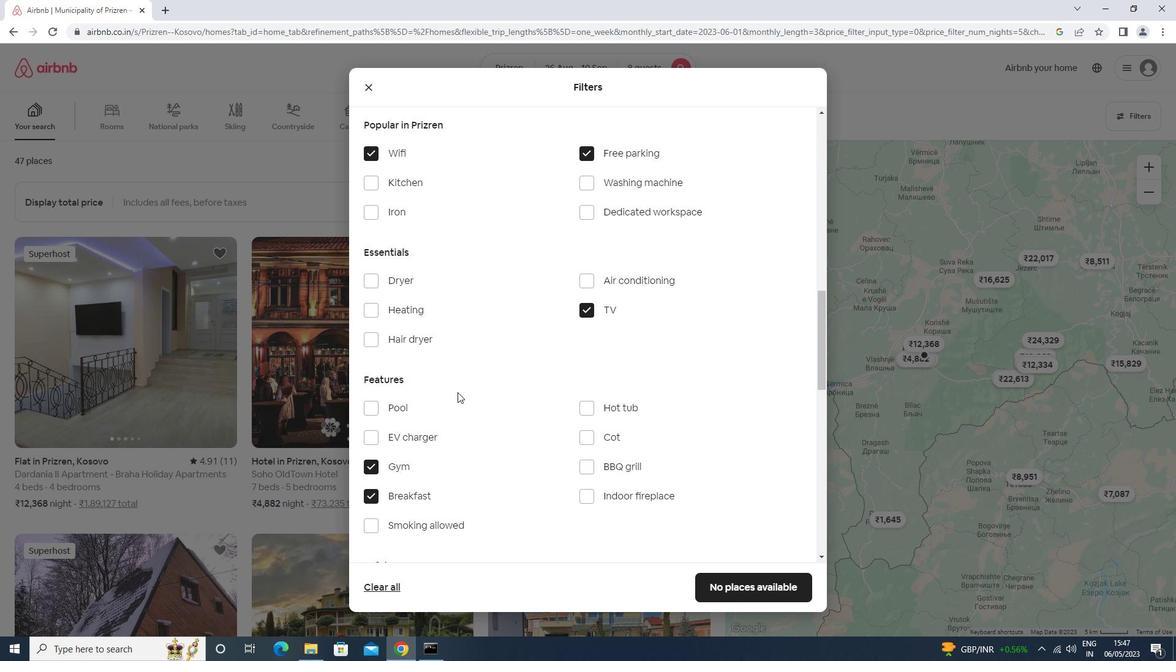 
Action: Mouse scrolled (457, 392) with delta (0, 0)
Screenshot: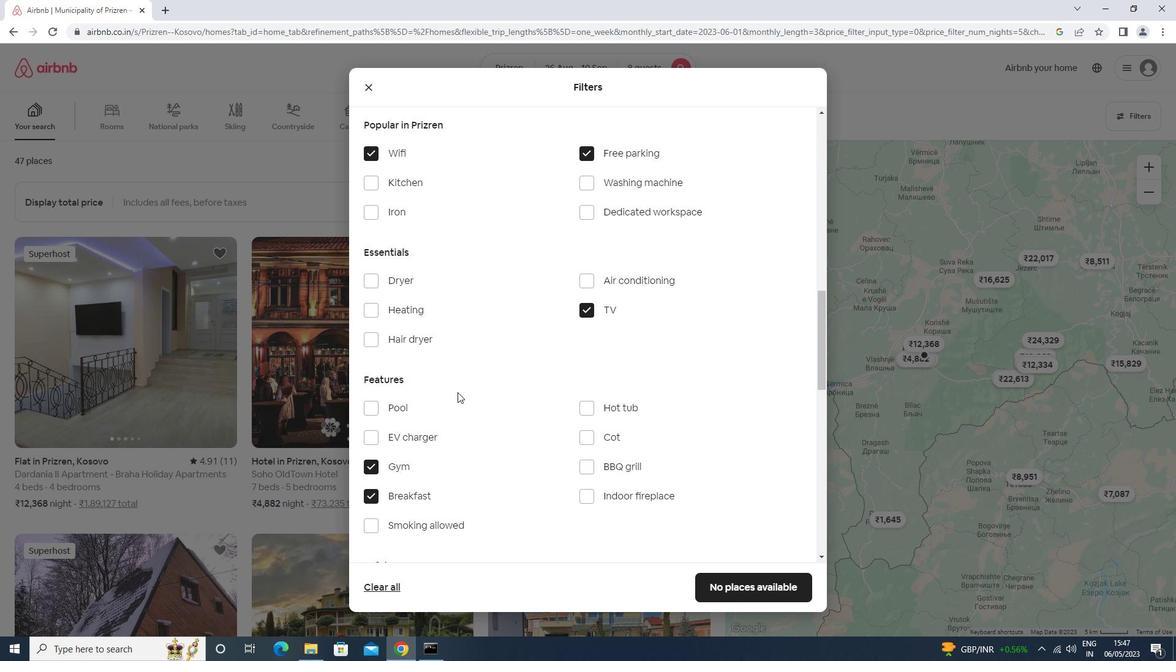 
Action: Mouse scrolled (457, 392) with delta (0, 0)
Screenshot: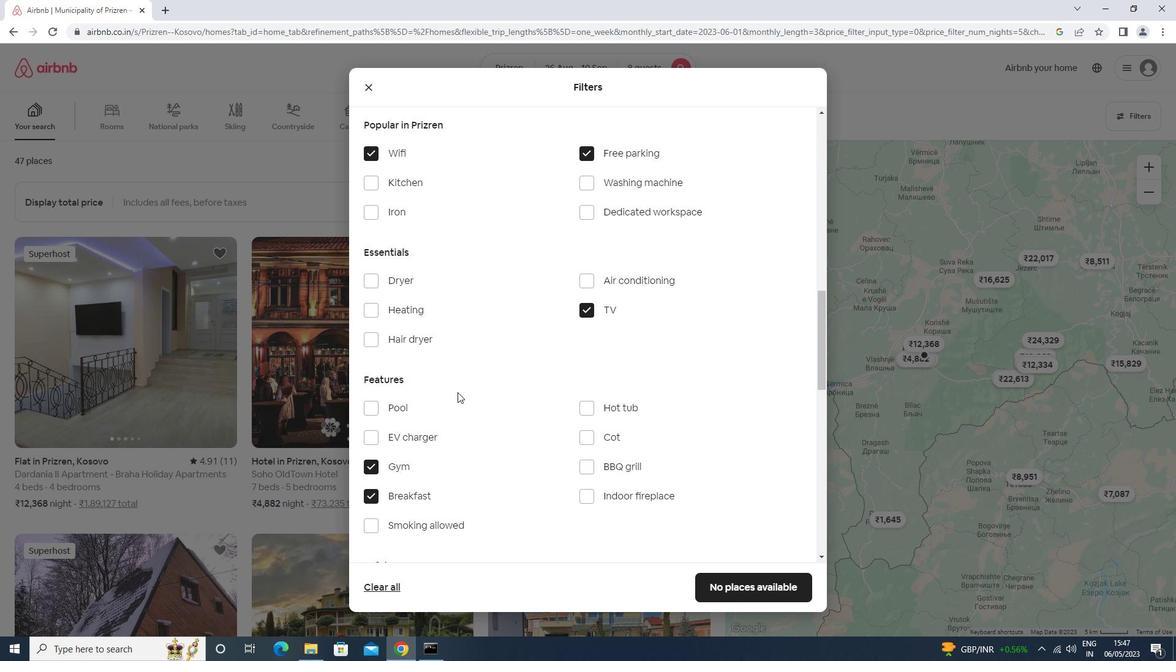 
Action: Mouse scrolled (457, 392) with delta (0, 0)
Screenshot: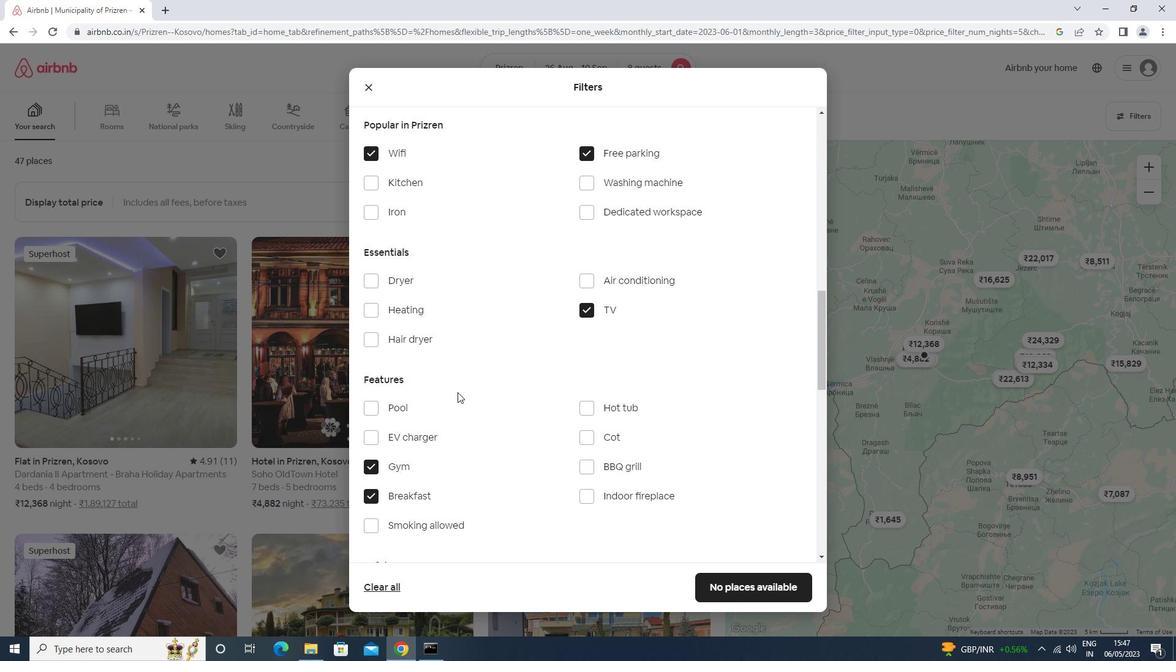
Action: Mouse scrolled (457, 392) with delta (0, 0)
Screenshot: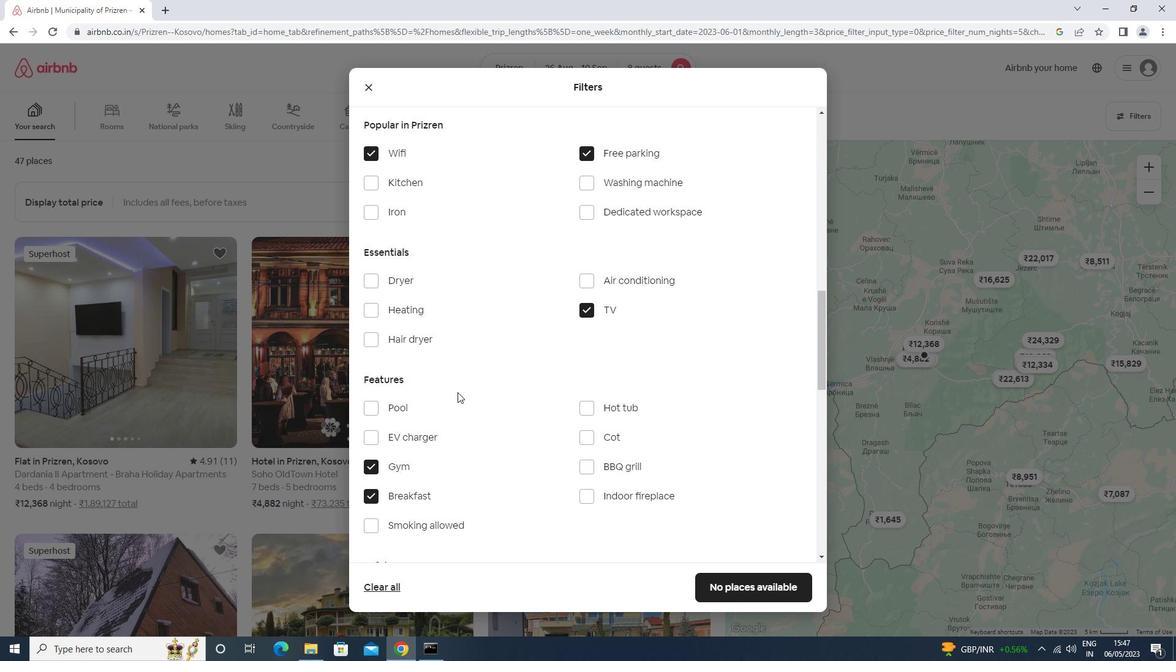 
Action: Mouse moved to (768, 386)
Screenshot: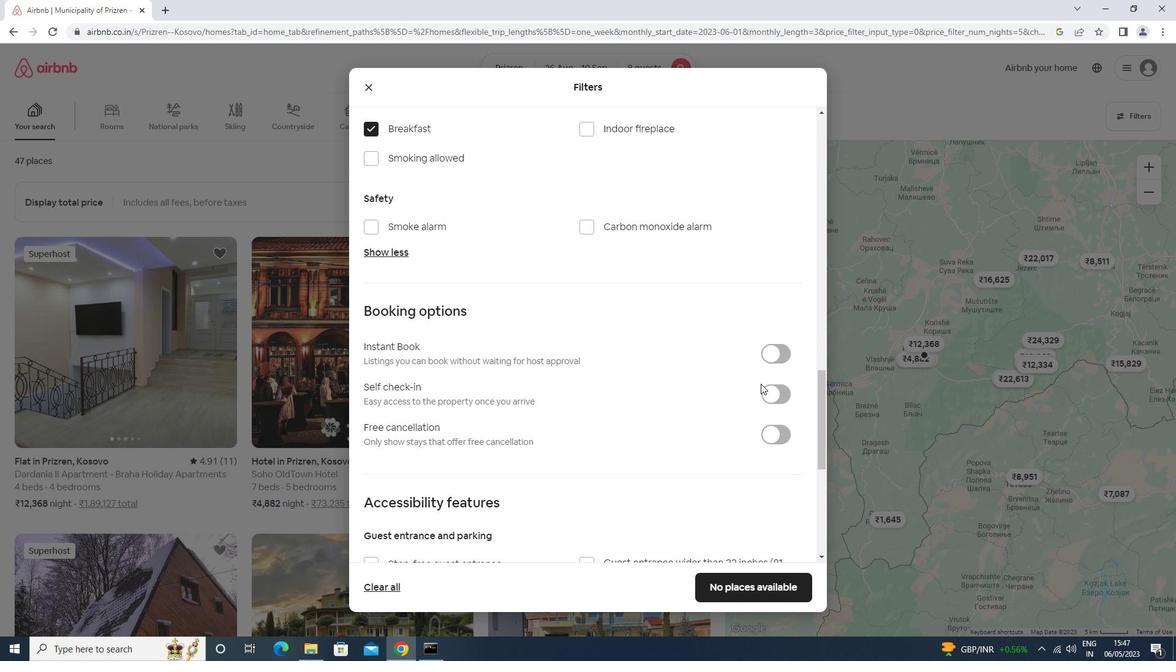 
Action: Mouse pressed left at (768, 386)
Screenshot: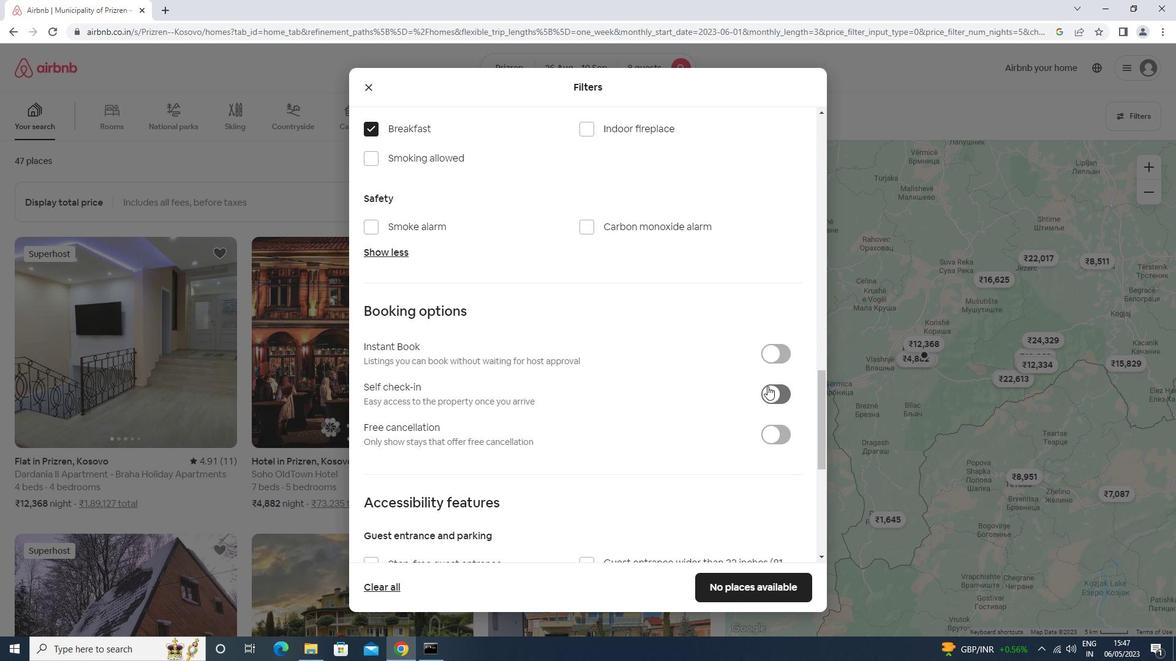 
Action: Mouse moved to (461, 406)
Screenshot: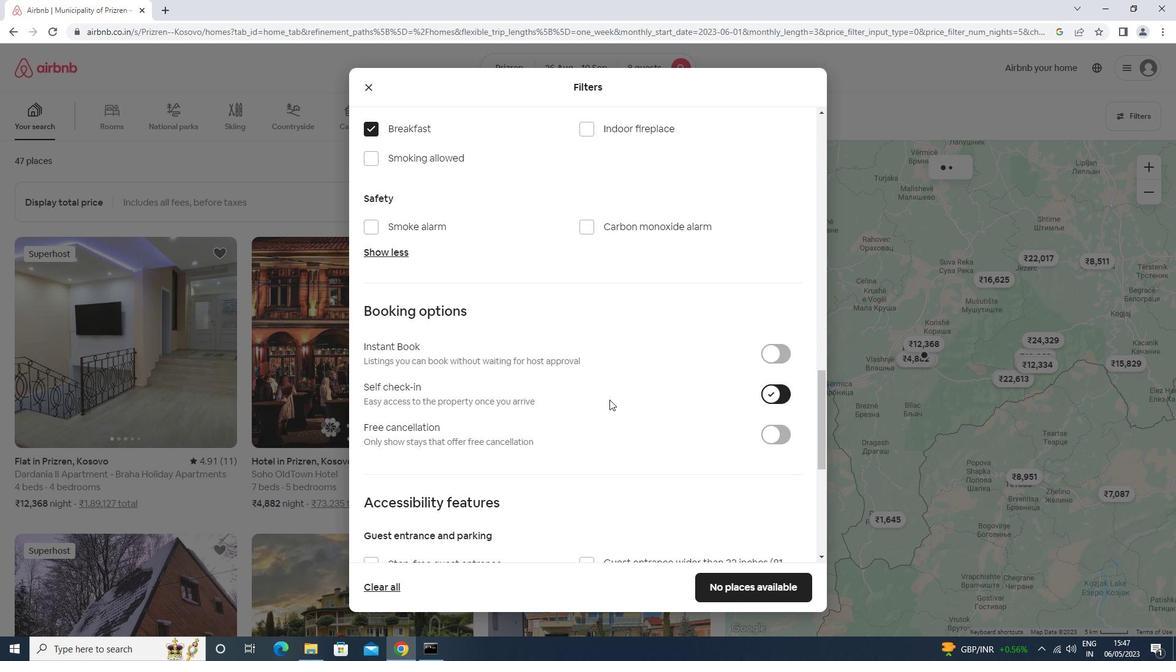 
Action: Mouse scrolled (461, 405) with delta (0, 0)
Screenshot: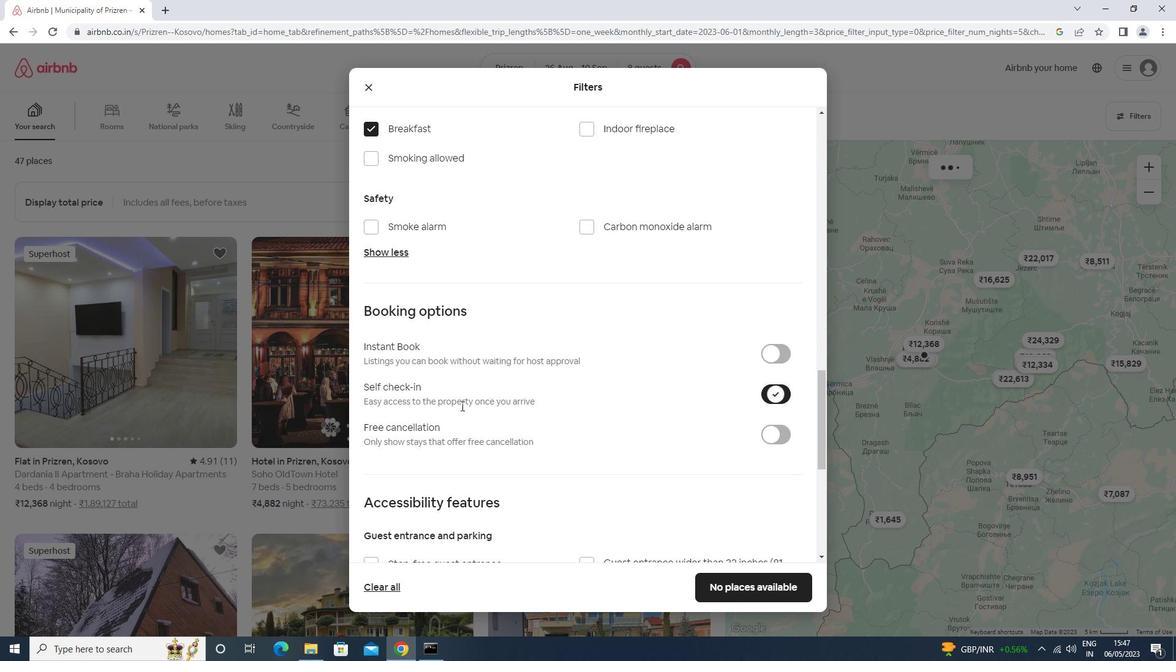 
Action: Mouse scrolled (461, 405) with delta (0, 0)
Screenshot: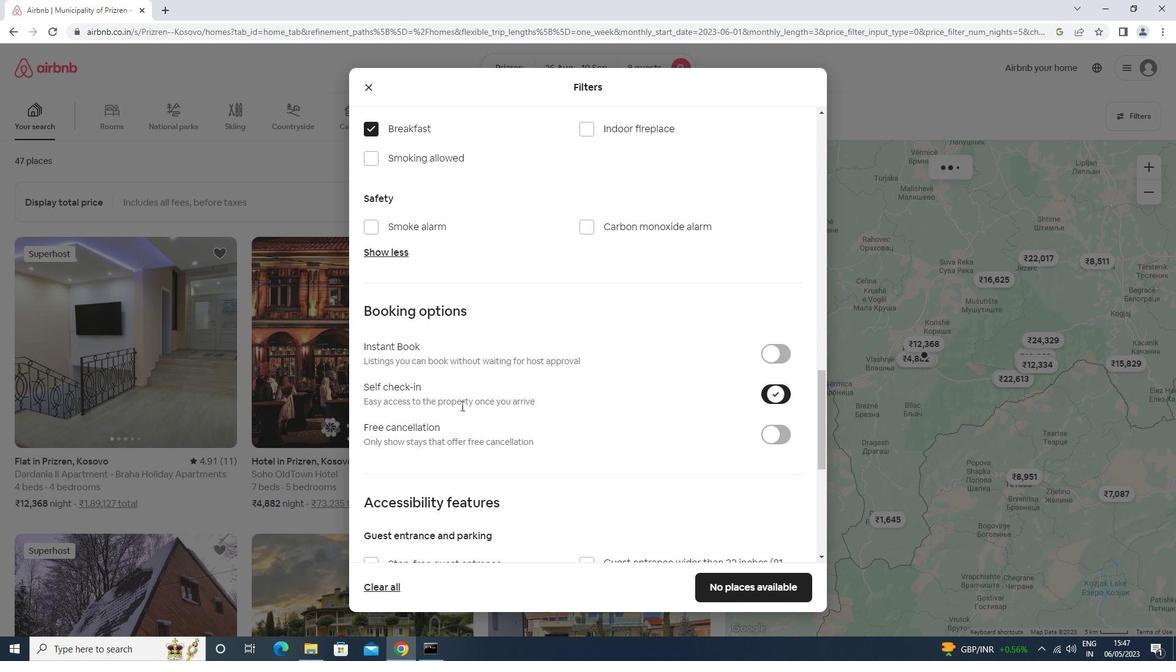 
Action: Mouse scrolled (461, 405) with delta (0, 0)
Screenshot: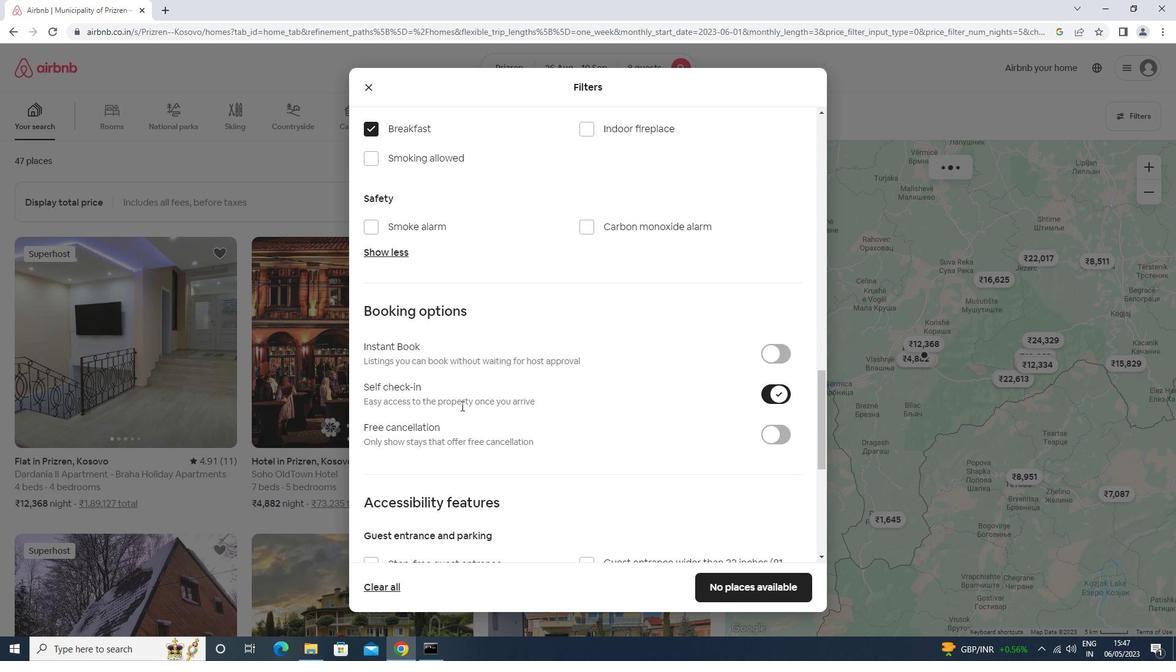 
Action: Mouse scrolled (461, 406) with delta (0, 0)
Screenshot: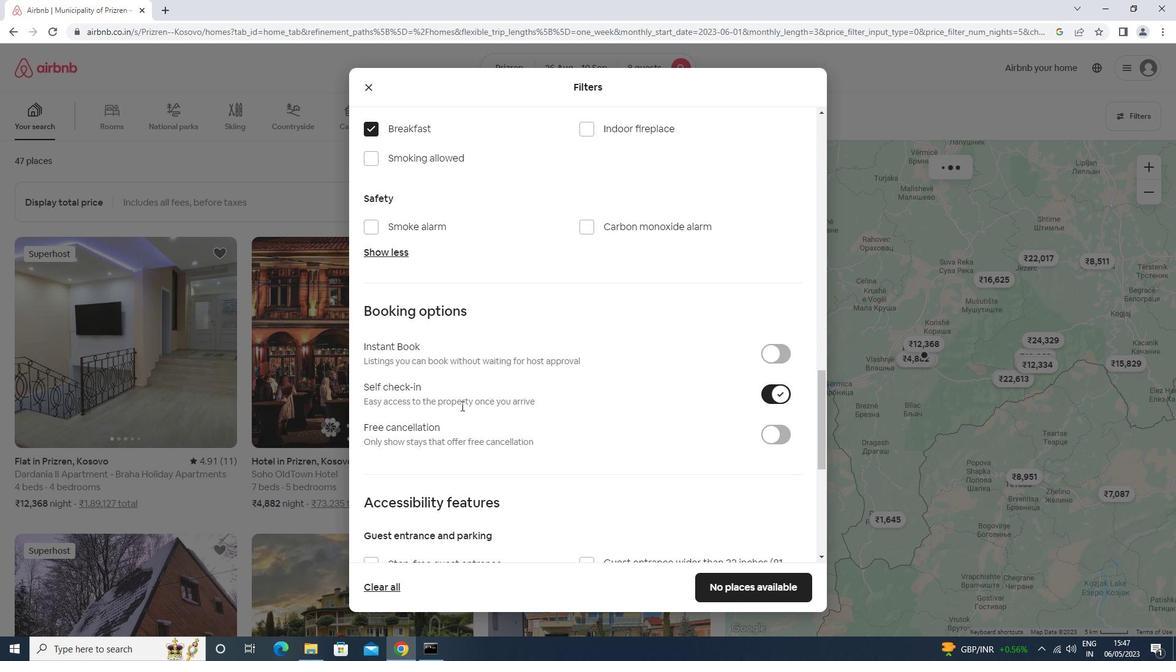 
Action: Mouse scrolled (461, 405) with delta (0, 0)
Screenshot: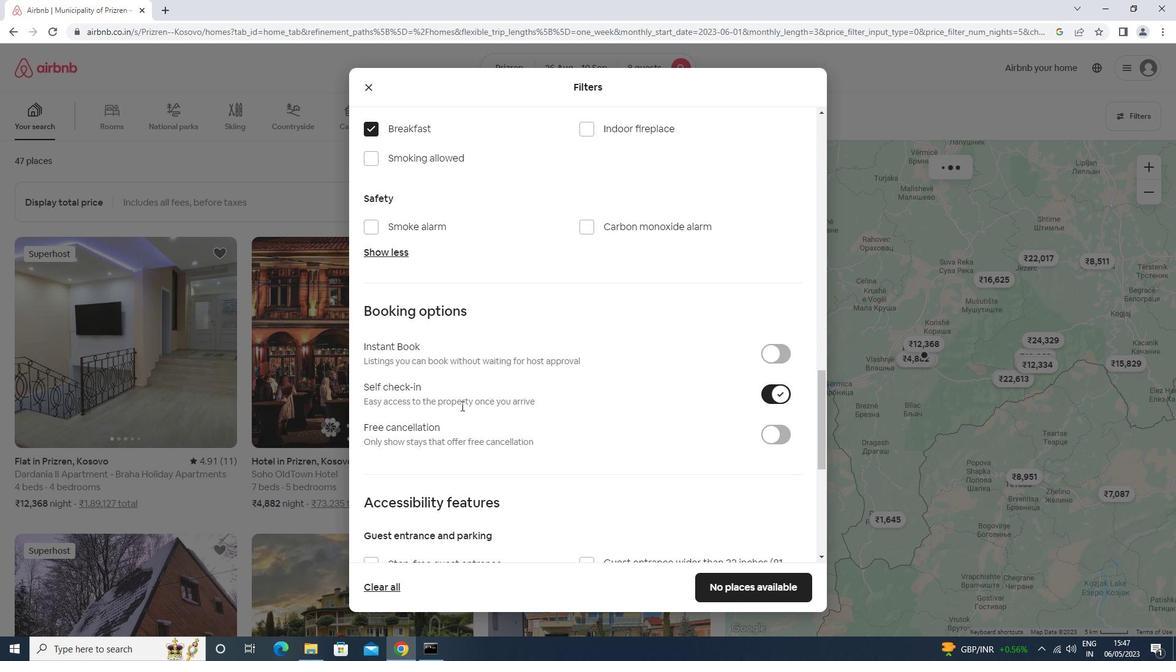 
Action: Mouse moved to (430, 476)
Screenshot: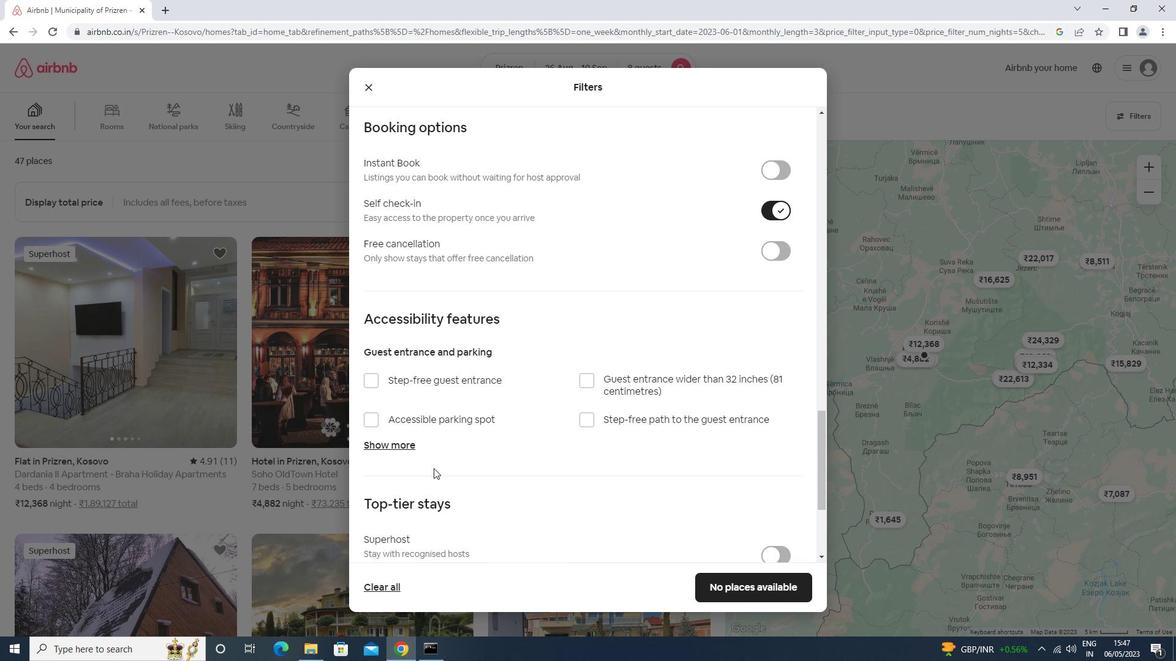 
Action: Mouse scrolled (430, 475) with delta (0, 0)
Screenshot: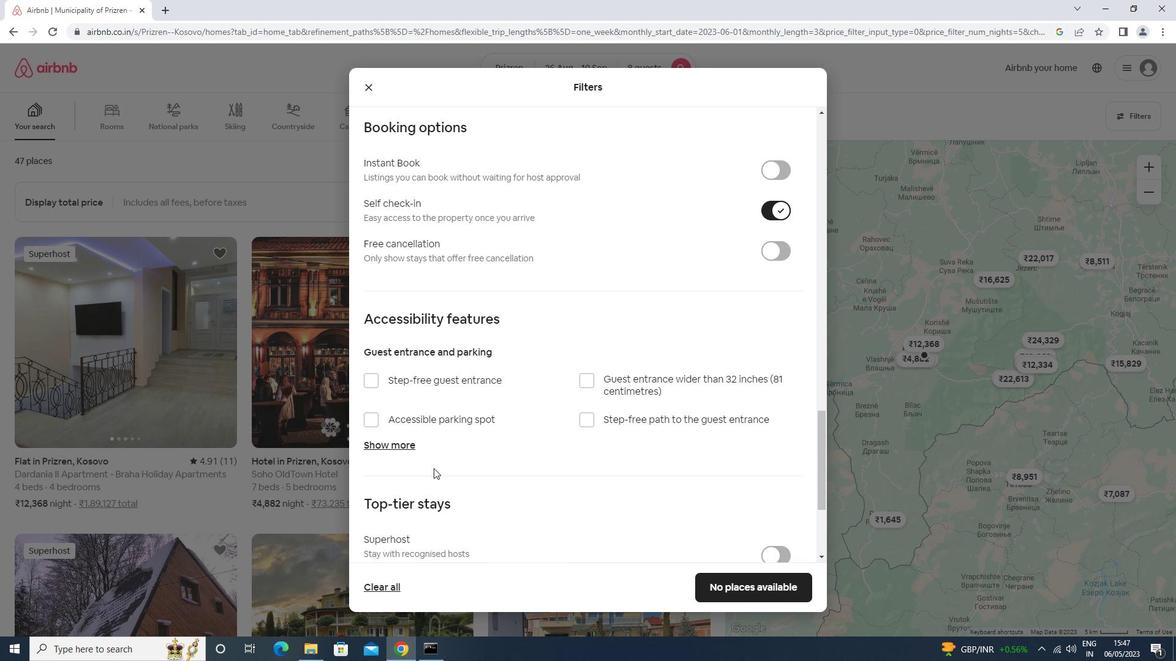 
Action: Mouse moved to (430, 477)
Screenshot: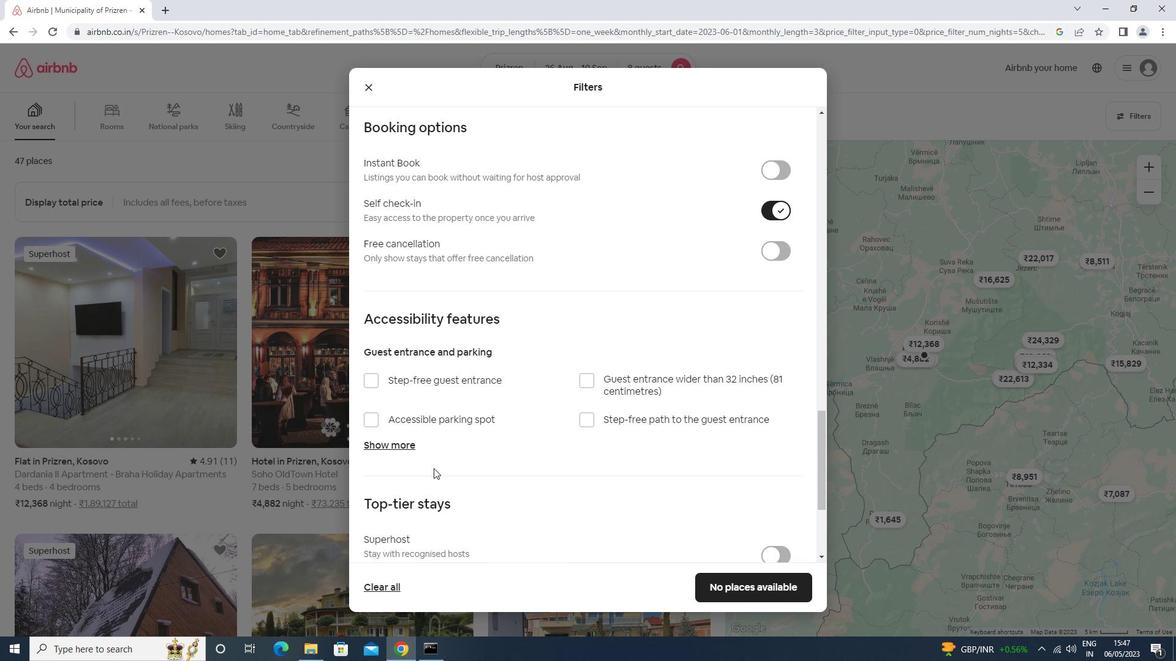 
Action: Mouse scrolled (430, 476) with delta (0, 0)
Screenshot: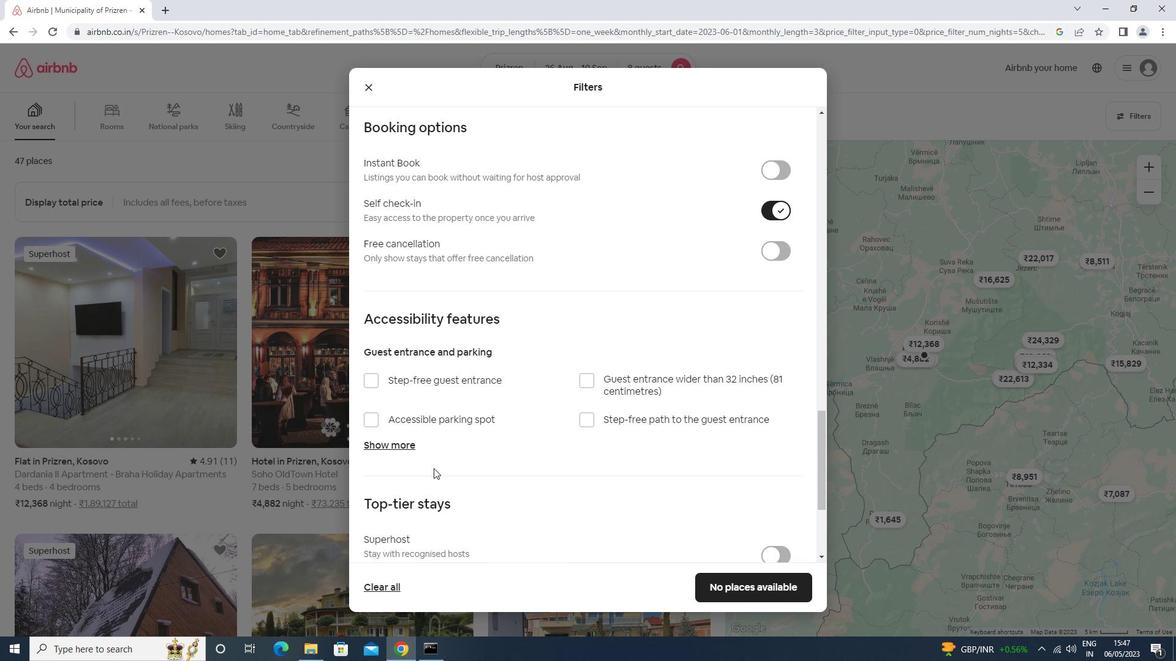 
Action: Mouse moved to (429, 478)
Screenshot: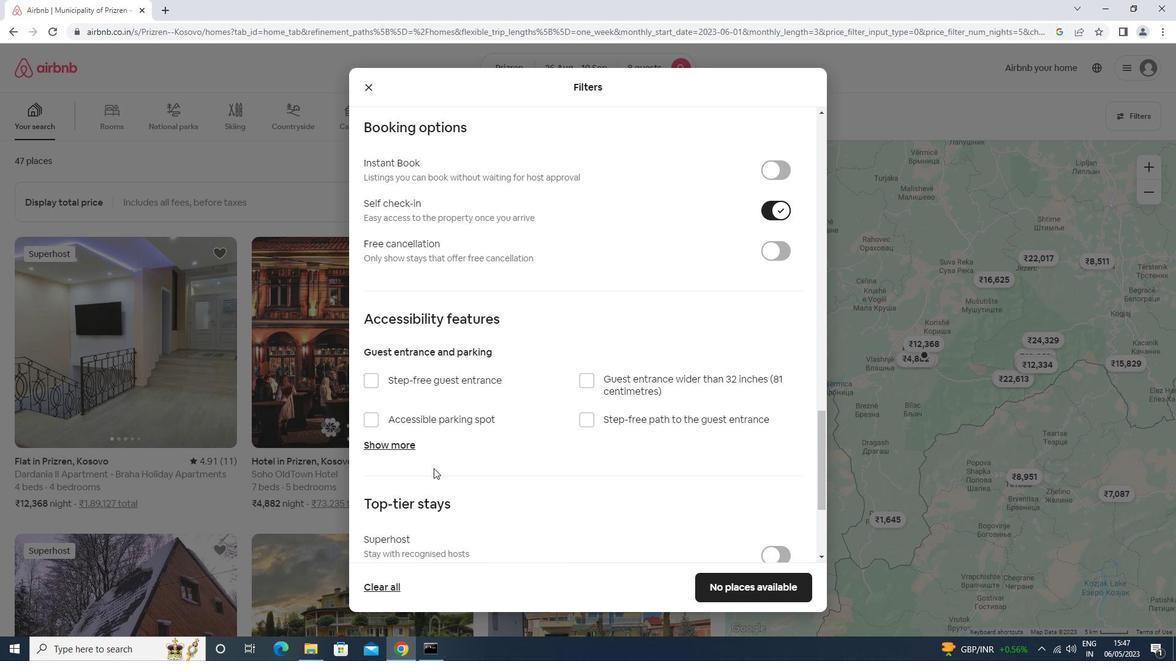 
Action: Mouse scrolled (429, 477) with delta (0, 0)
Screenshot: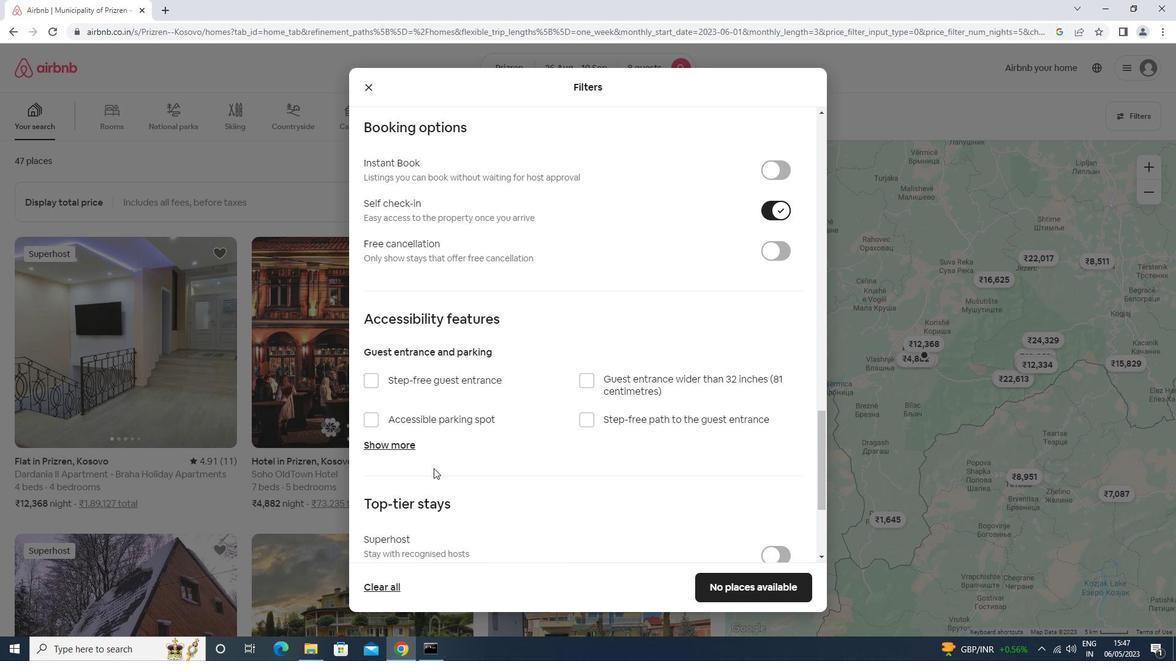 
Action: Mouse scrolled (429, 477) with delta (0, 0)
Screenshot: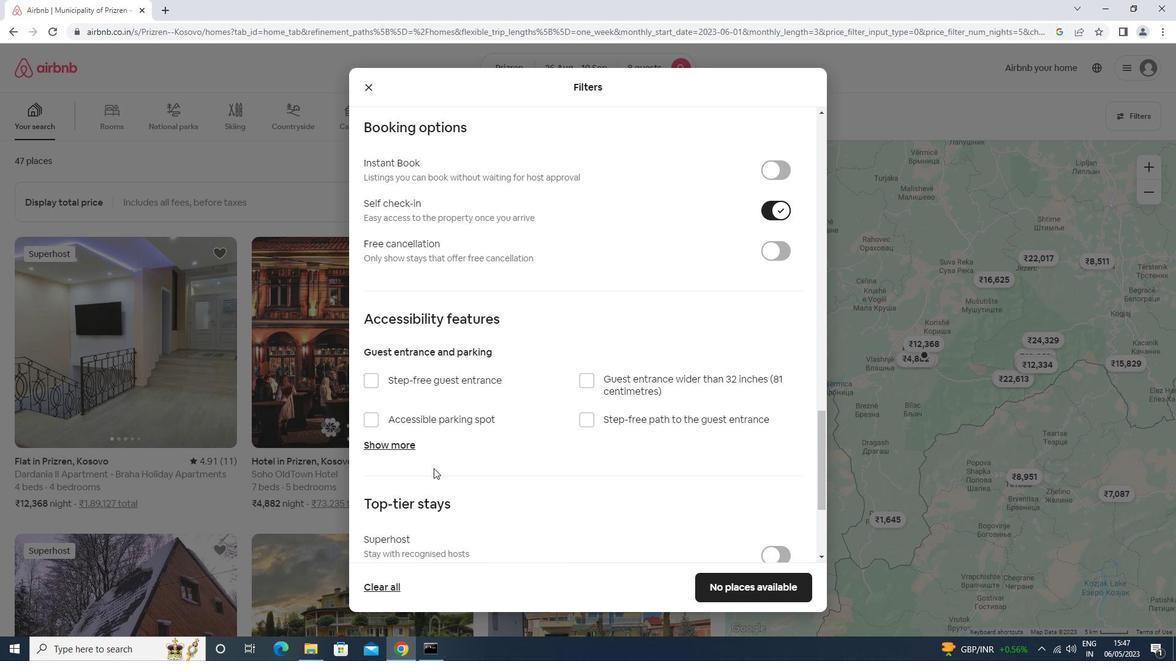 
Action: Mouse scrolled (429, 477) with delta (0, 0)
Screenshot: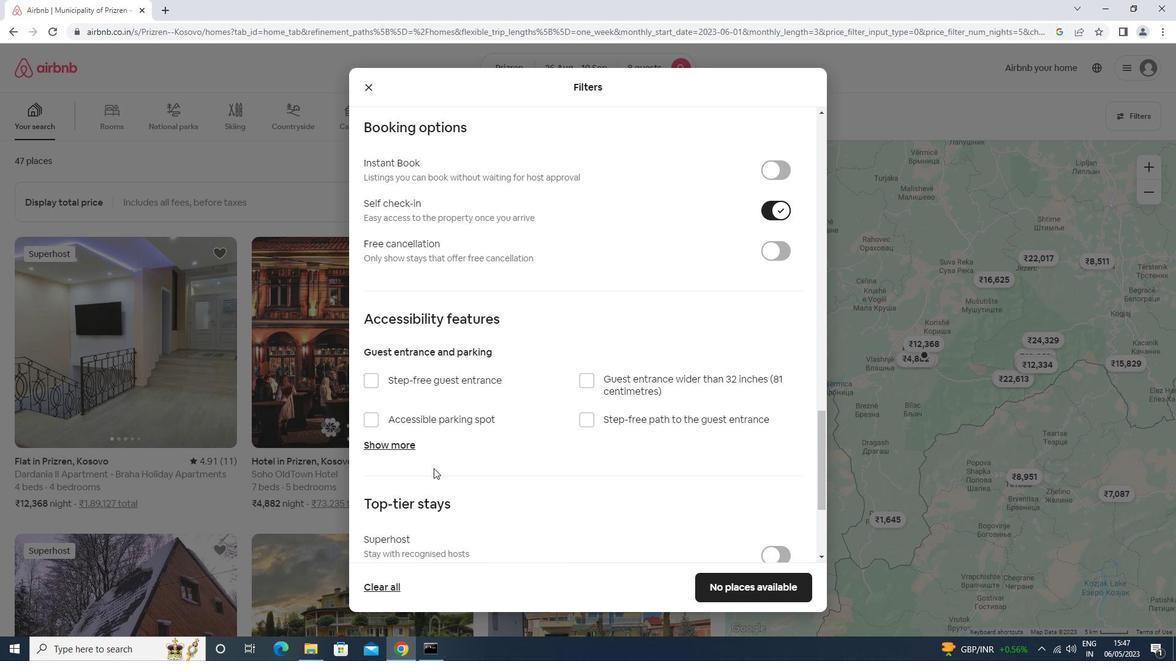 
Action: Mouse moved to (400, 477)
Screenshot: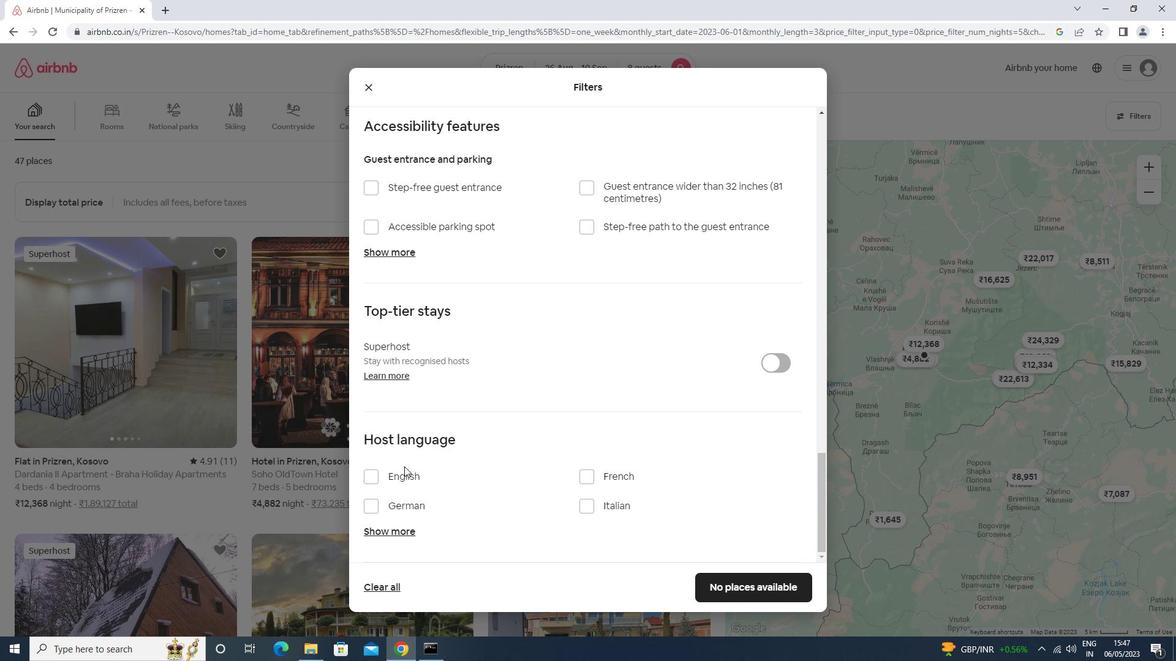 
Action: Mouse pressed left at (400, 477)
Screenshot: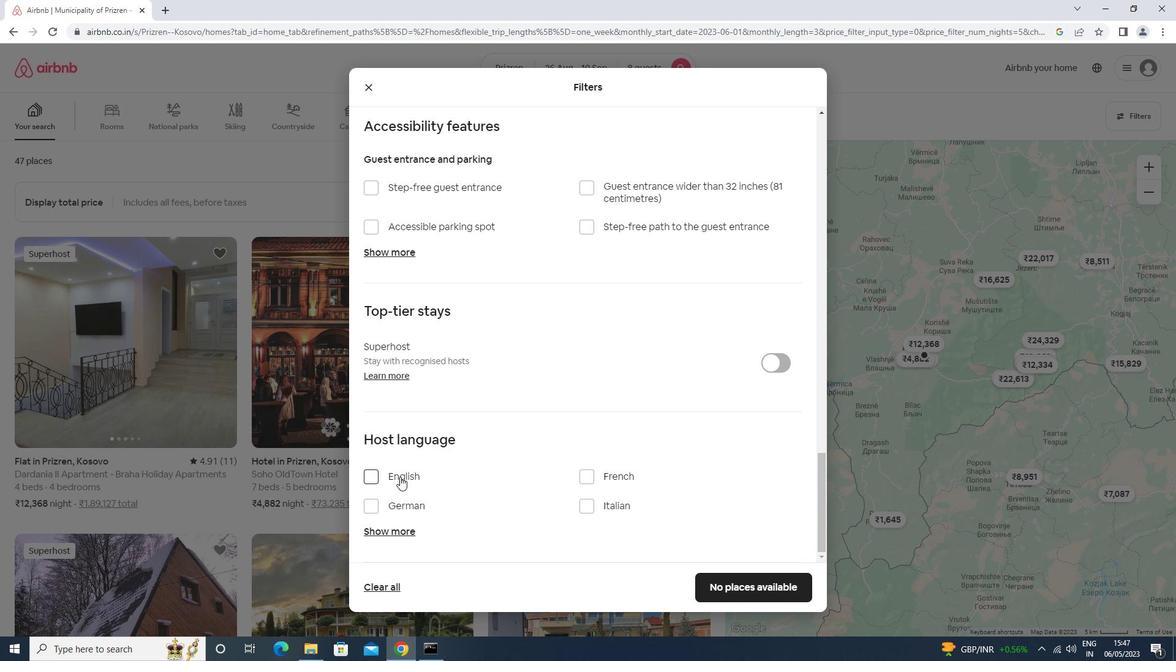 
Action: Mouse moved to (722, 584)
Screenshot: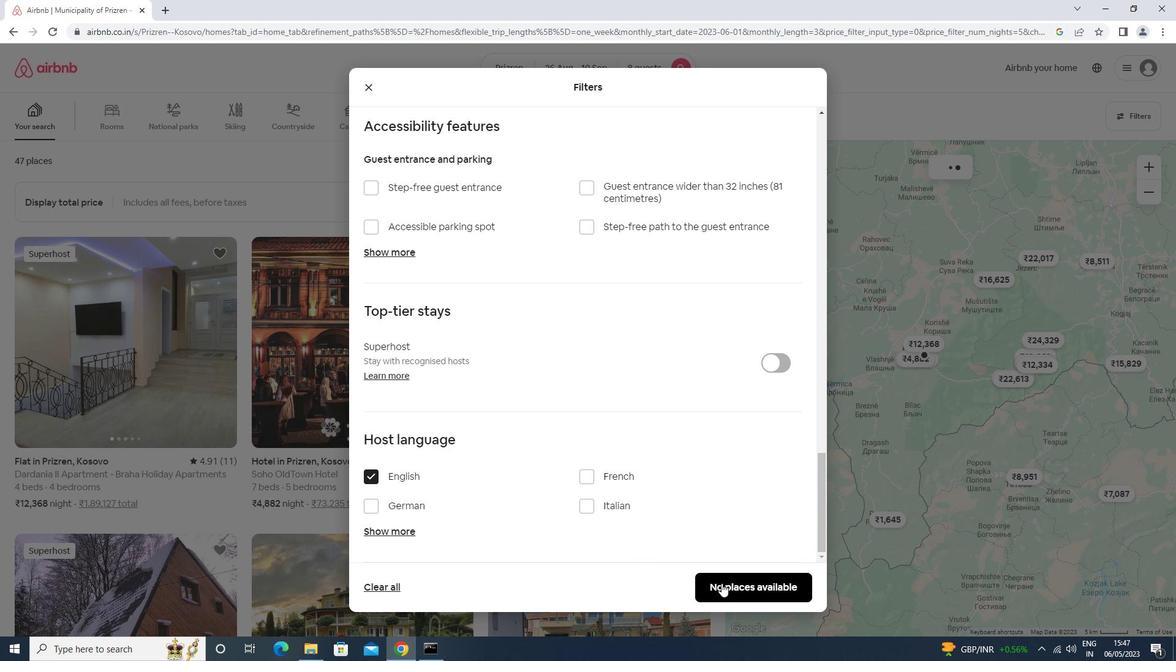 
Action: Mouse pressed left at (722, 584)
Screenshot: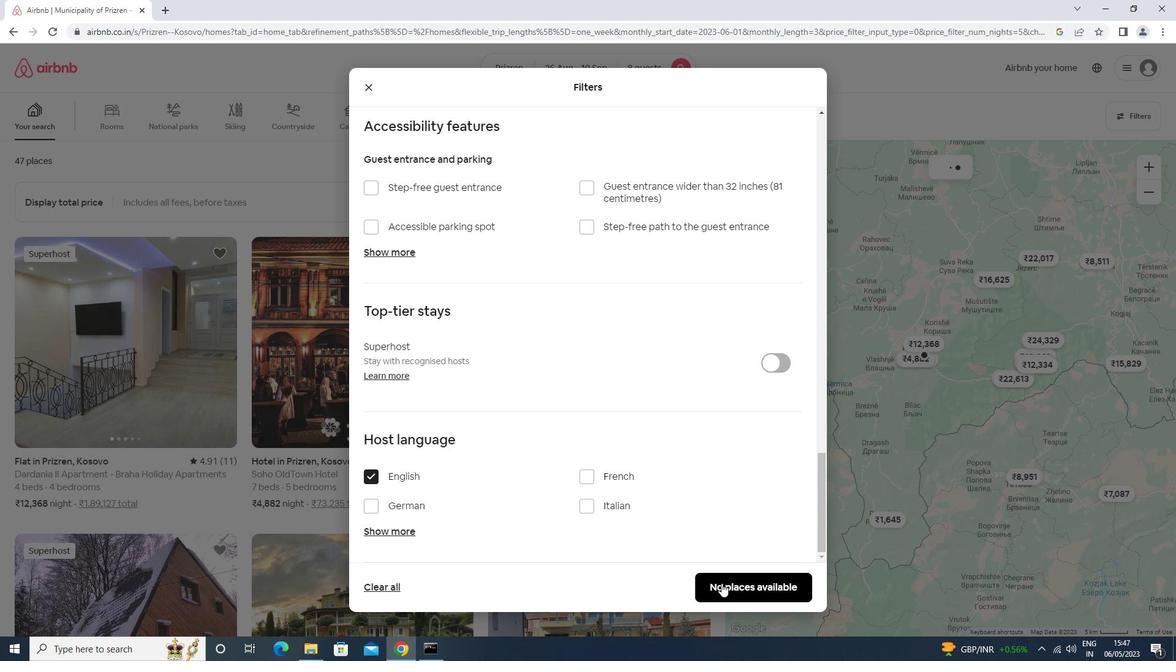 
Action: Mouse moved to (722, 581)
Screenshot: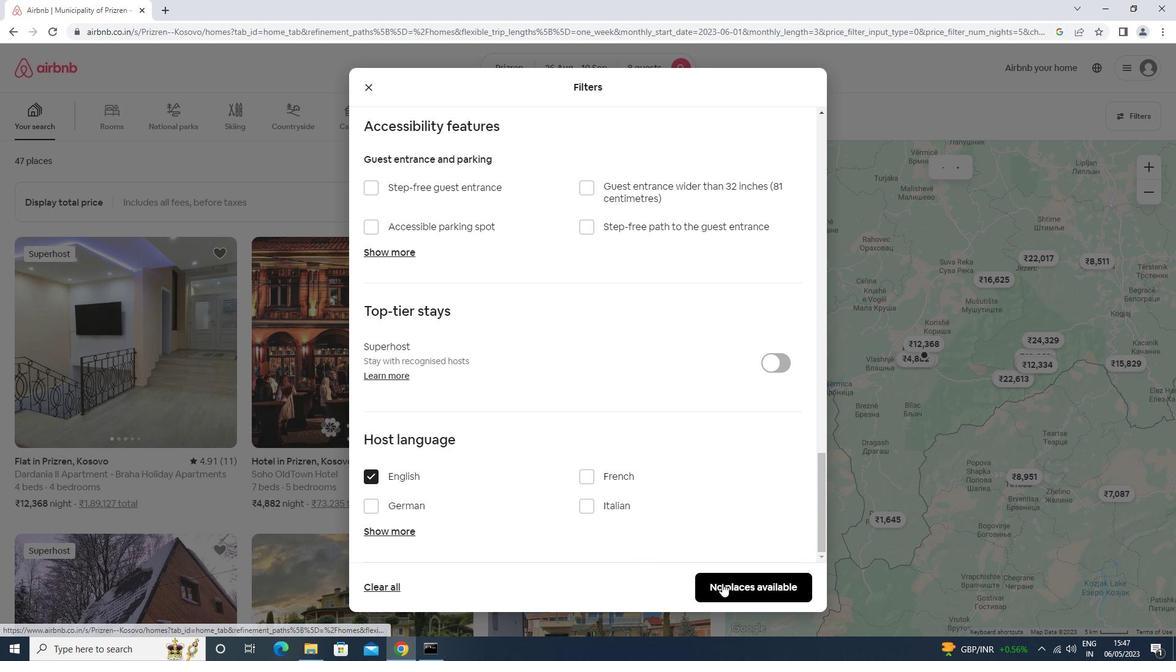 
